 Task: Find a guest house in Myszków, Poland, for 2 guests from June 17 to June 21, with a price range of ₹7000 to ₹12000, 1 bedroom, 2 beds, 1 bathroom, and amenities including Wifi and a washing machine. Enable self check-in.
Action: Mouse moved to (421, 114)
Screenshot: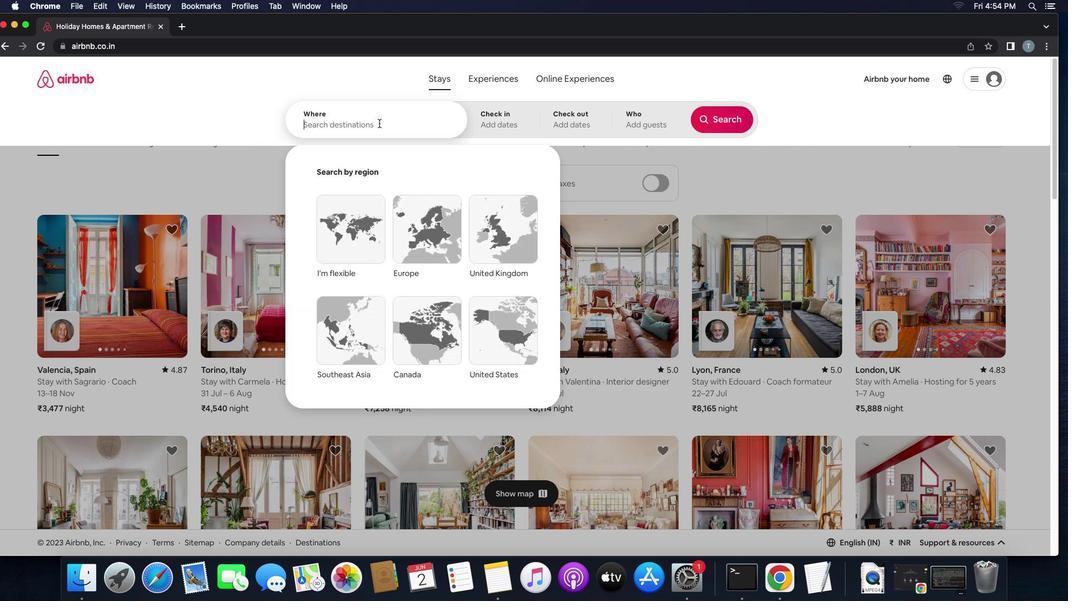 
Action: Mouse pressed left at (421, 114)
Screenshot: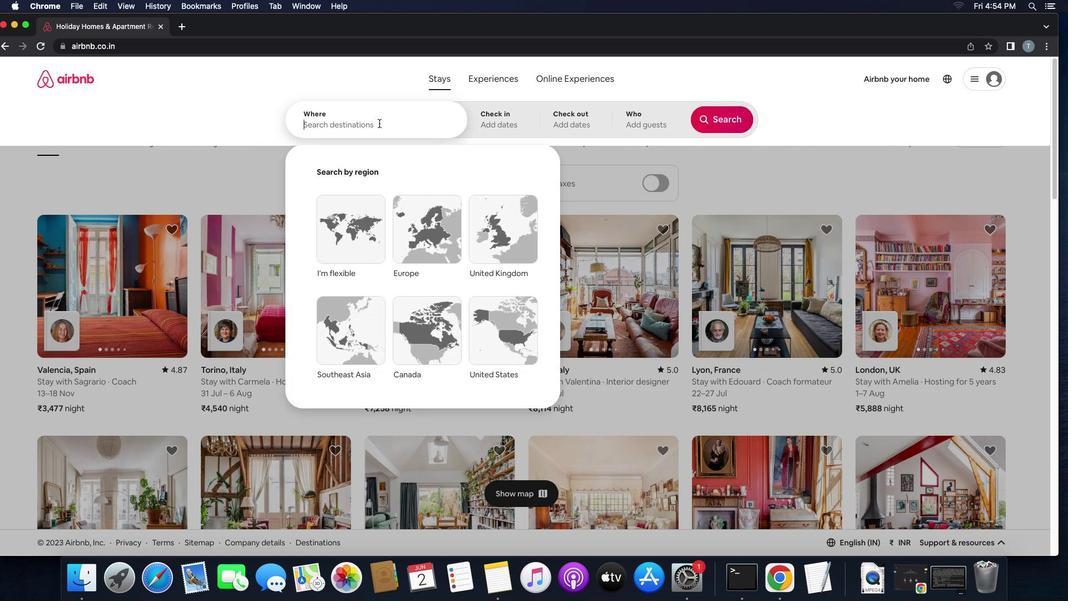 
Action: Mouse moved to (421, 115)
Screenshot: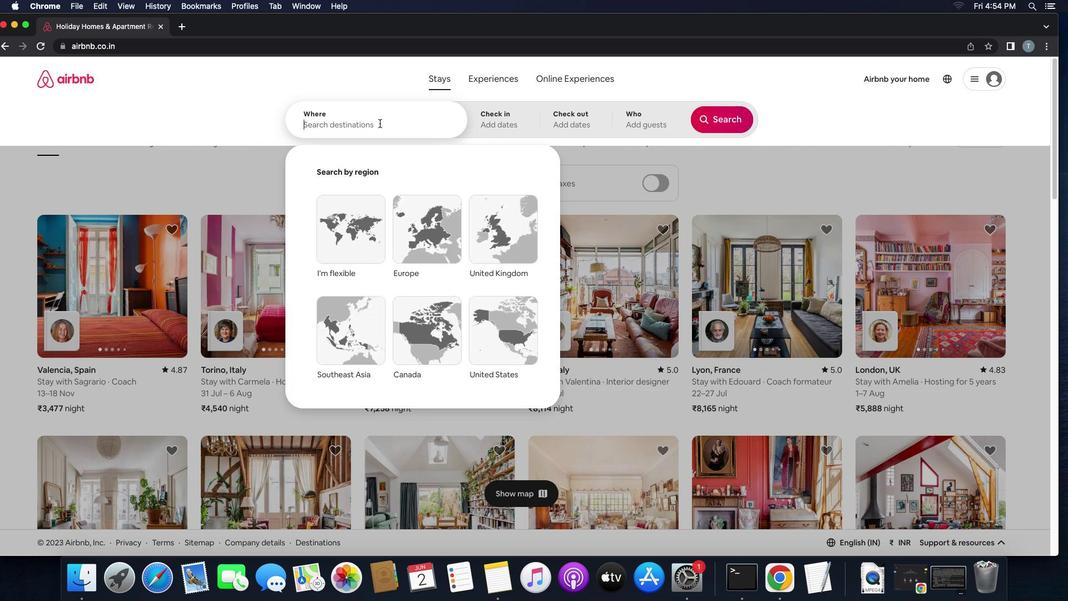 
Action: Key pressed 'm''y''s''z''k''o''w'',''p''o''l''a''n''d'
Screenshot: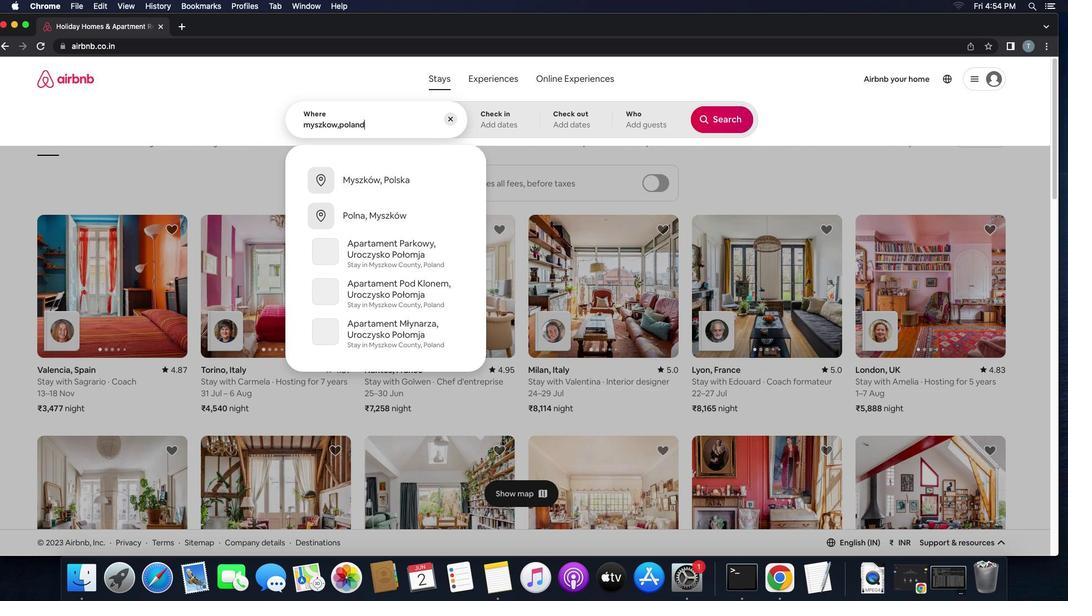 
Action: Mouse moved to (454, 165)
Screenshot: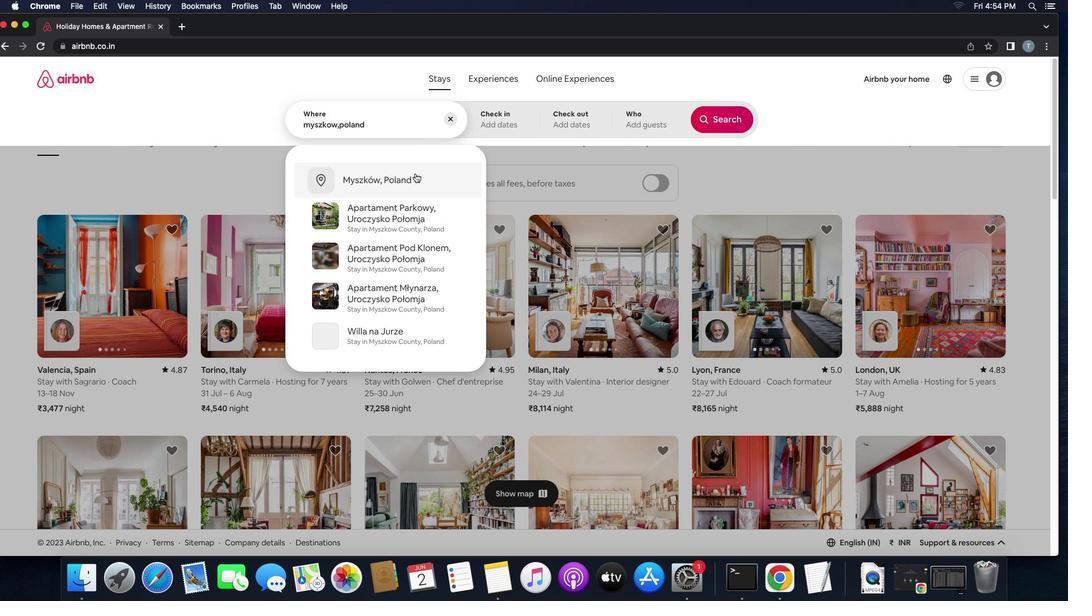 
Action: Mouse pressed left at (454, 165)
Screenshot: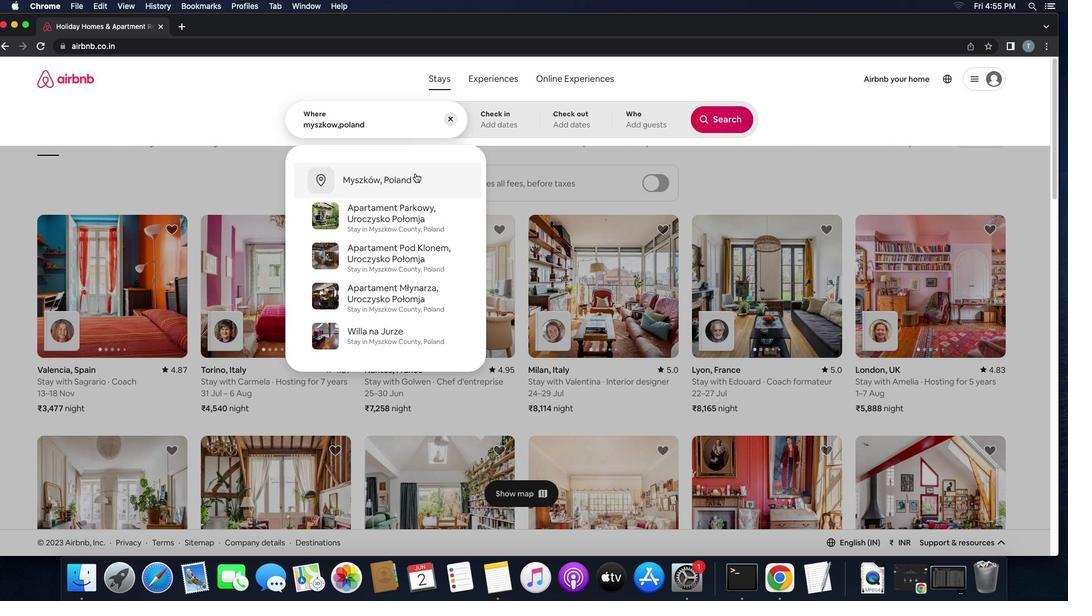 
Action: Mouse moved to (524, 310)
Screenshot: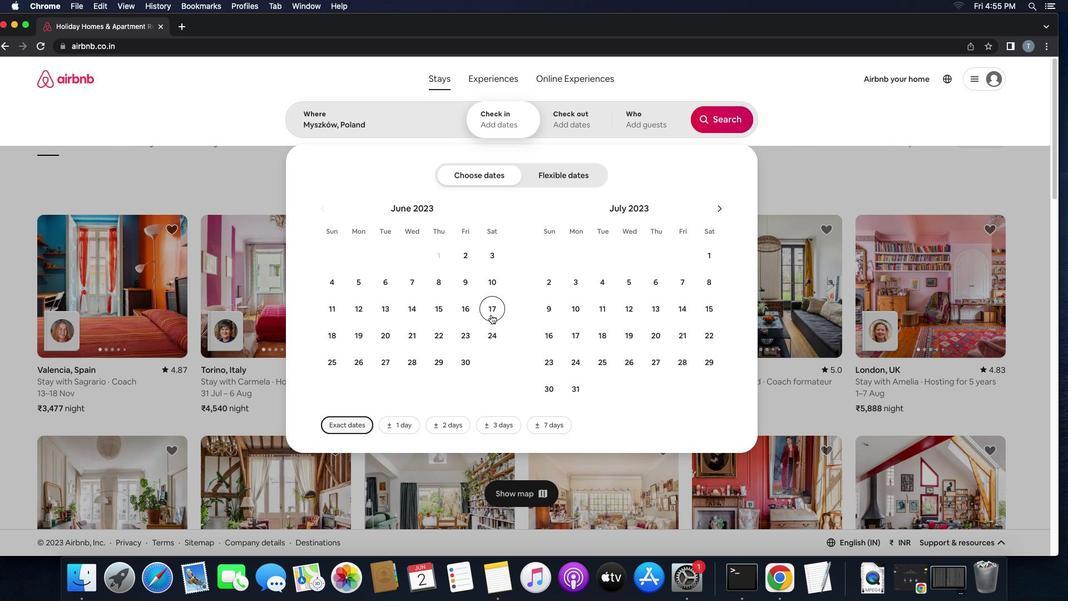 
Action: Mouse pressed left at (524, 310)
Screenshot: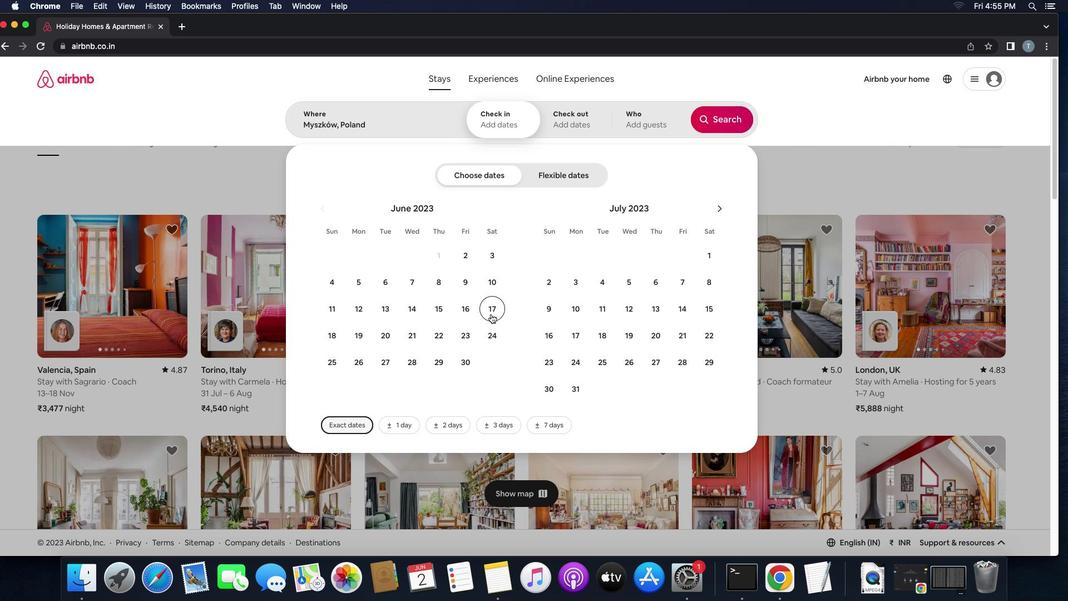
Action: Mouse moved to (444, 332)
Screenshot: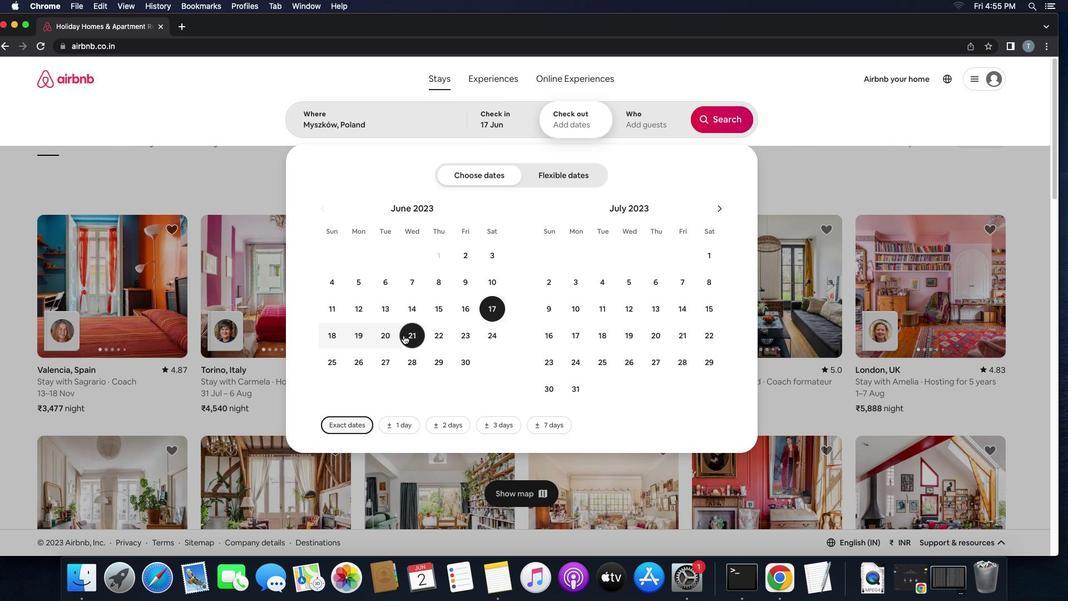 
Action: Mouse pressed left at (444, 332)
Screenshot: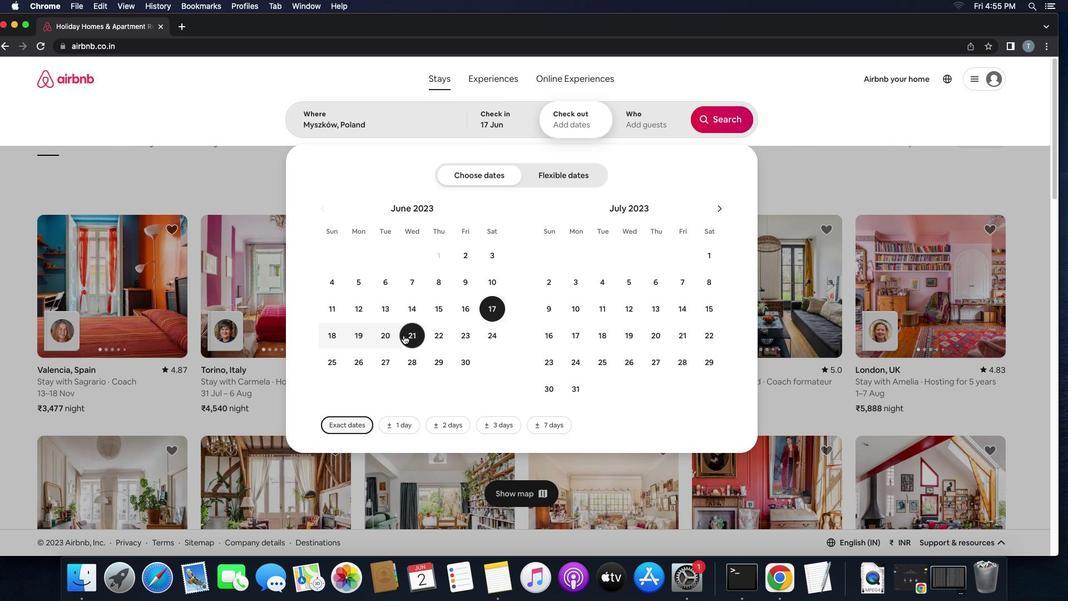 
Action: Mouse moved to (664, 110)
Screenshot: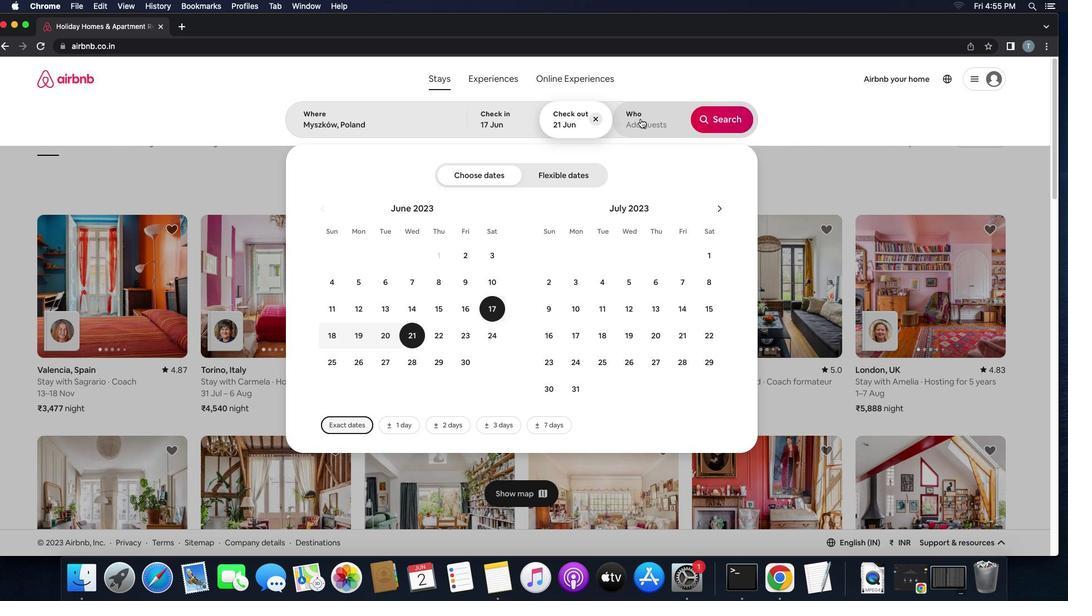 
Action: Mouse pressed left at (664, 110)
Screenshot: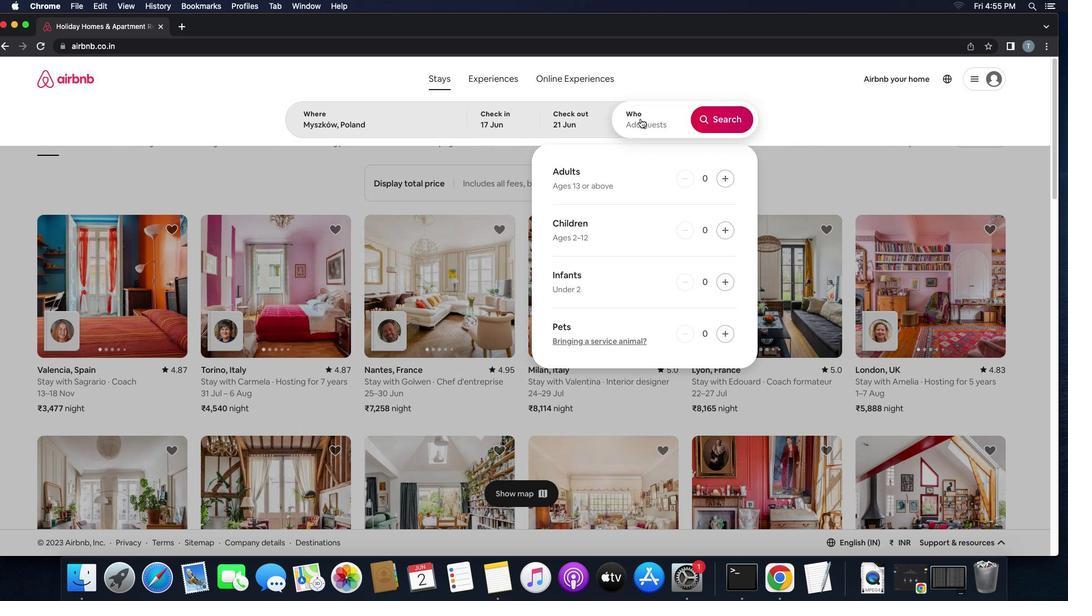 
Action: Mouse moved to (741, 177)
Screenshot: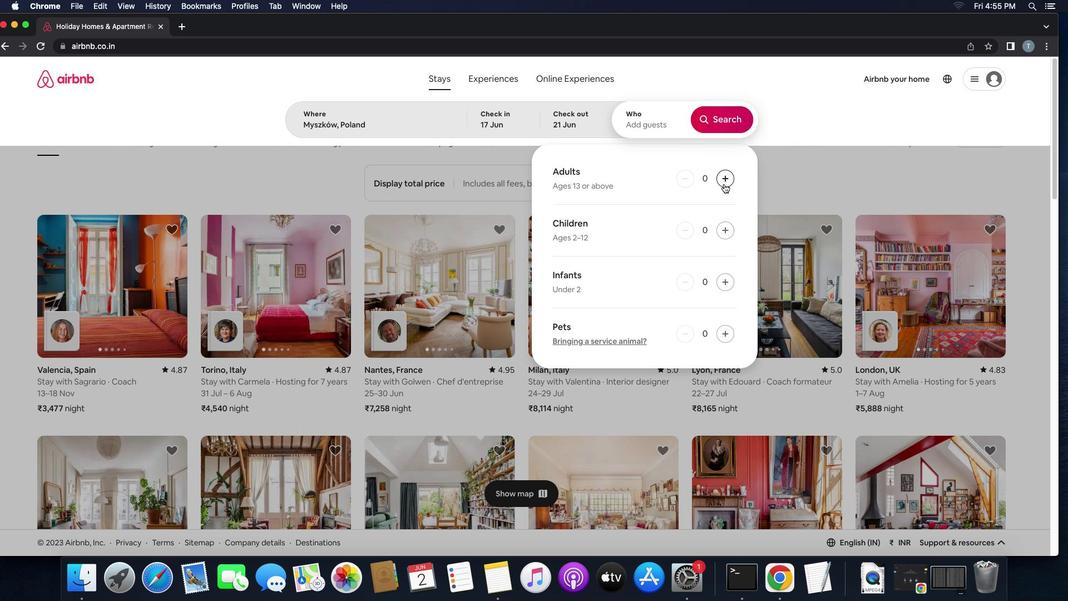 
Action: Mouse pressed left at (741, 177)
Screenshot: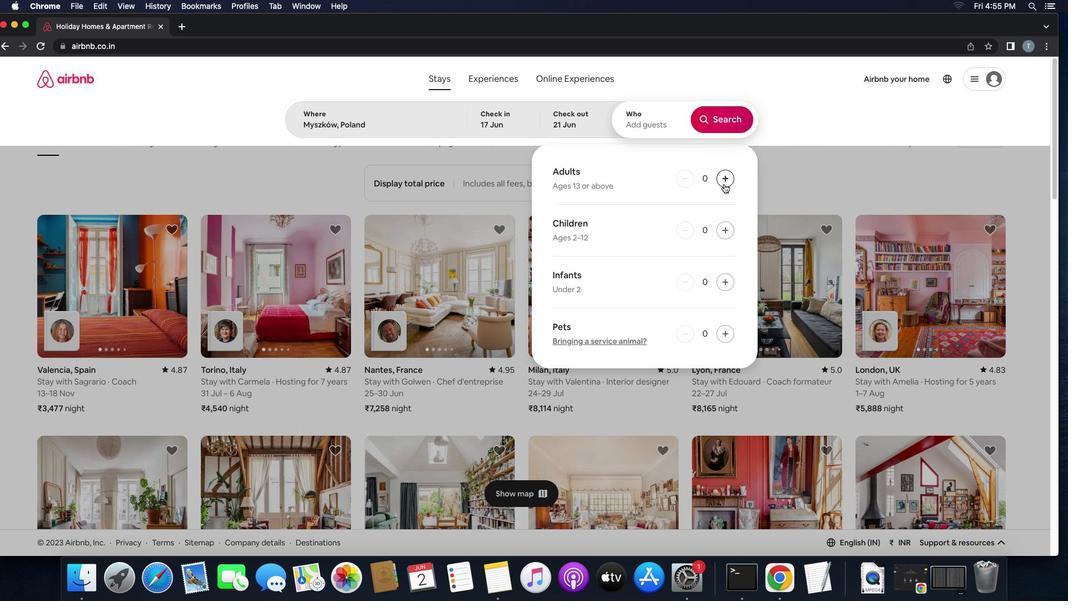 
Action: Mouse pressed left at (741, 177)
Screenshot: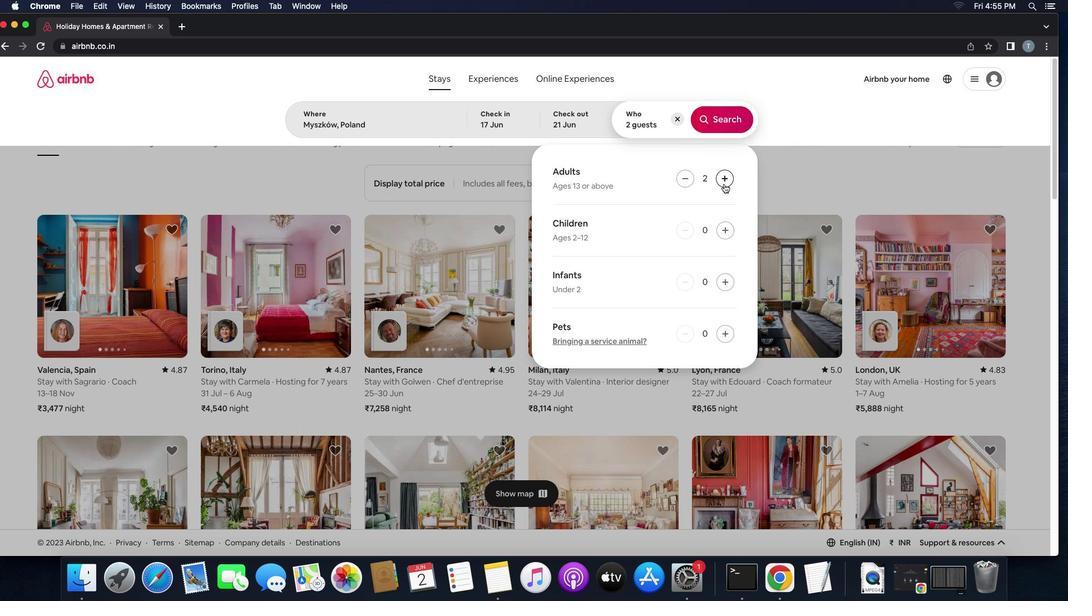 
Action: Mouse moved to (743, 120)
Screenshot: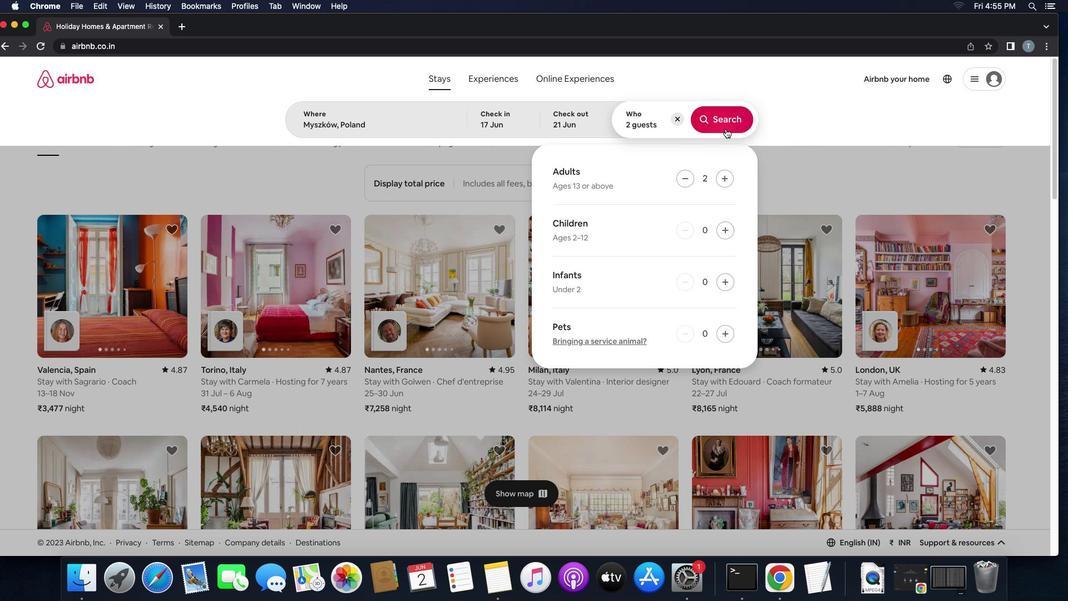 
Action: Mouse pressed left at (743, 120)
Screenshot: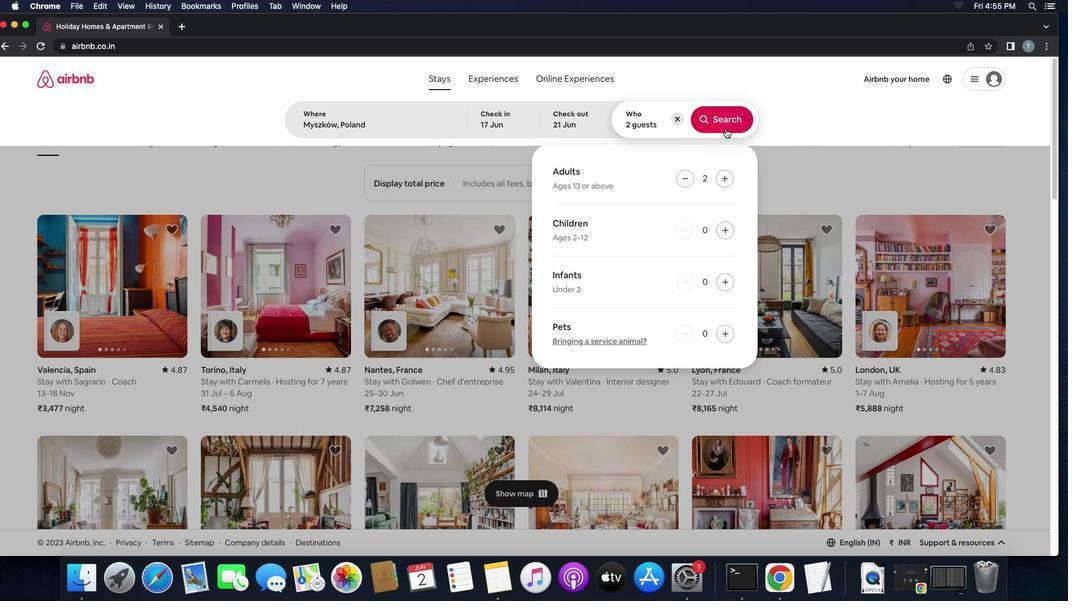 
Action: Mouse moved to (1012, 120)
Screenshot: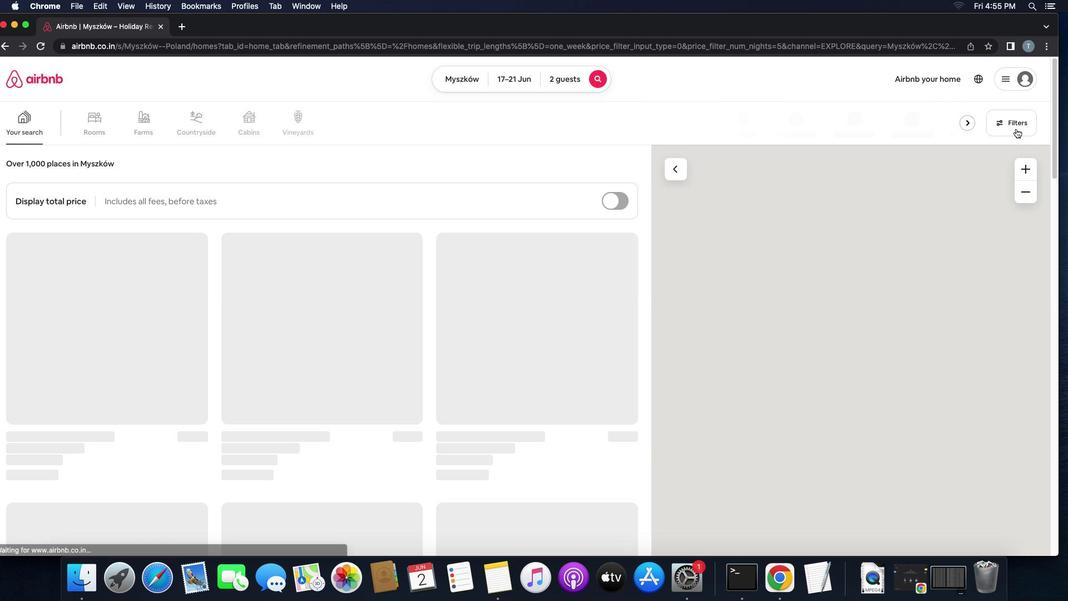 
Action: Mouse pressed left at (1012, 120)
Screenshot: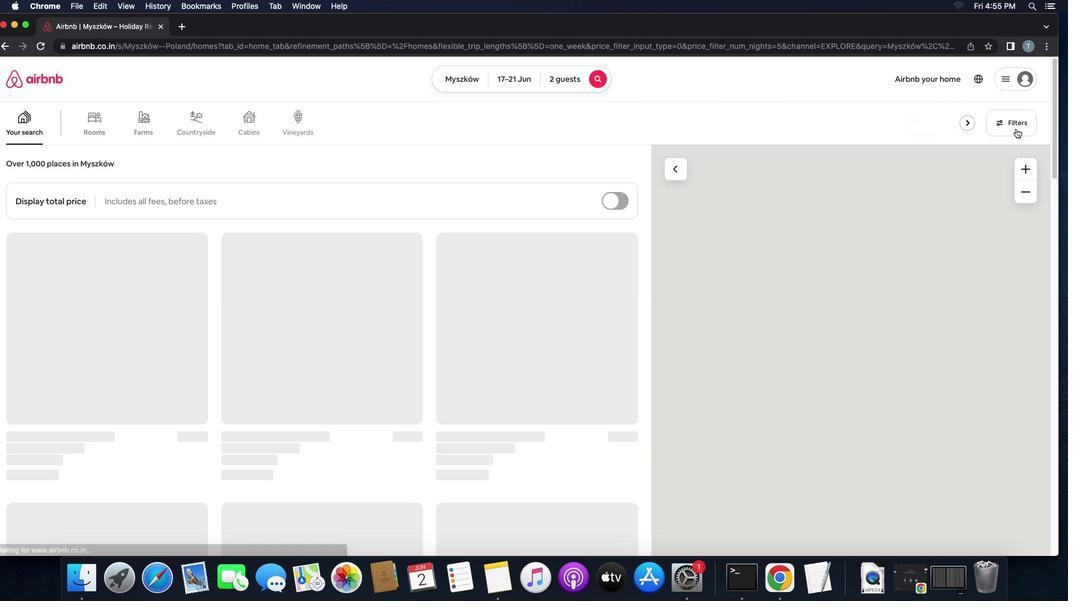 
Action: Mouse moved to (435, 393)
Screenshot: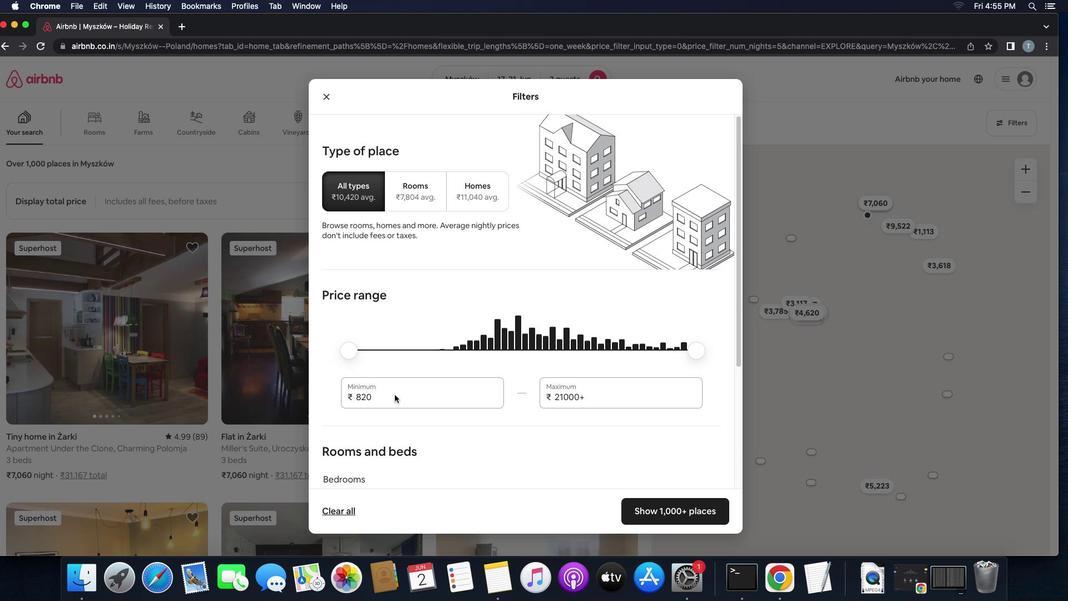 
Action: Mouse pressed left at (435, 393)
Screenshot: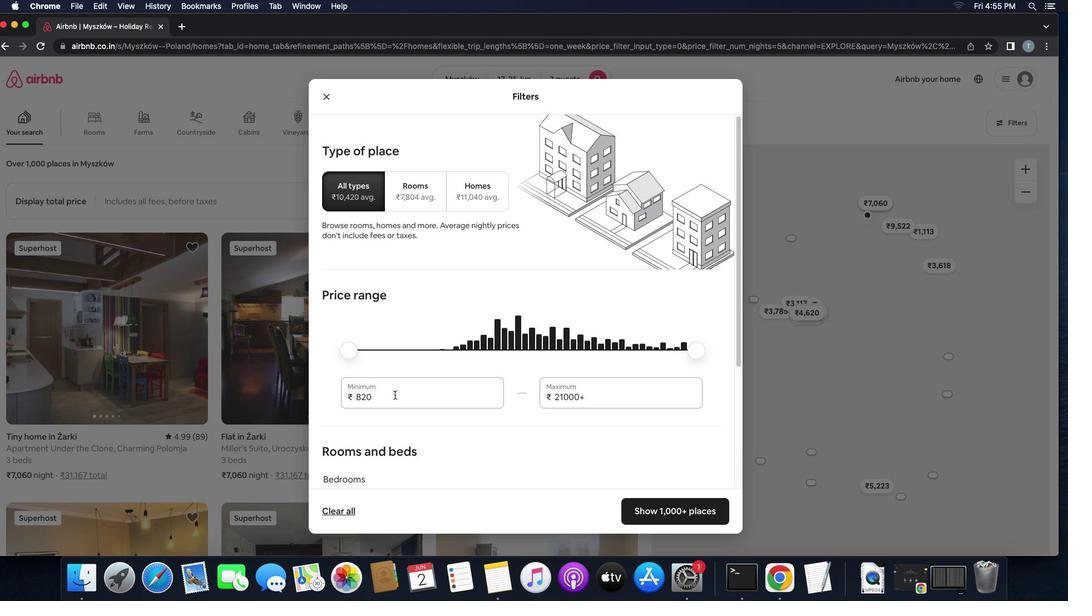 
Action: Mouse moved to (434, 393)
Screenshot: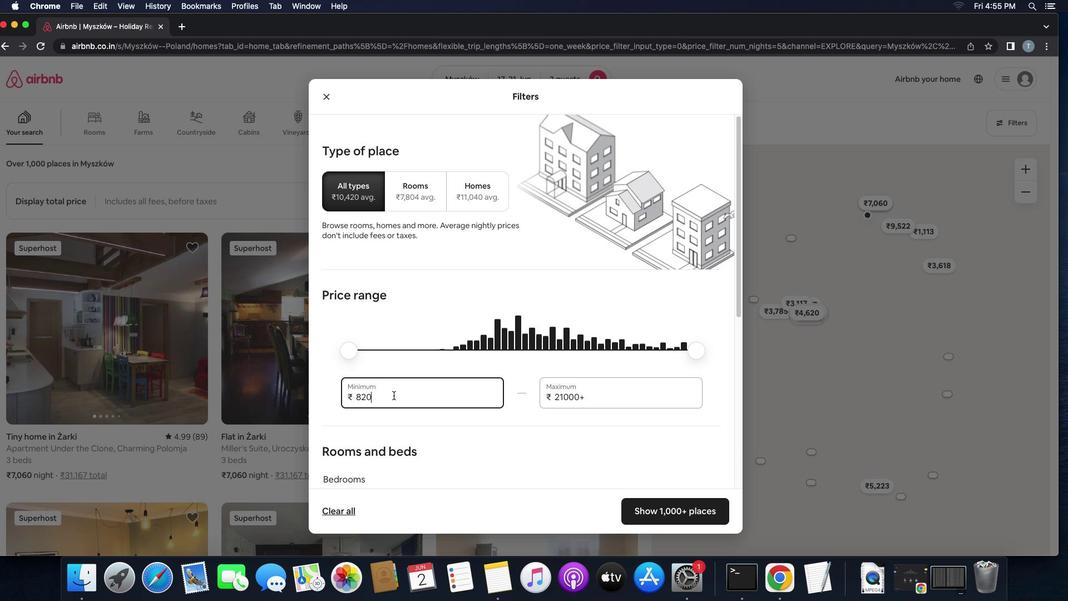 
Action: Key pressed Key.backspaceKey.backspaceKey.backspaceKey.backspaceKey.backspace'7''0''0''0'
Screenshot: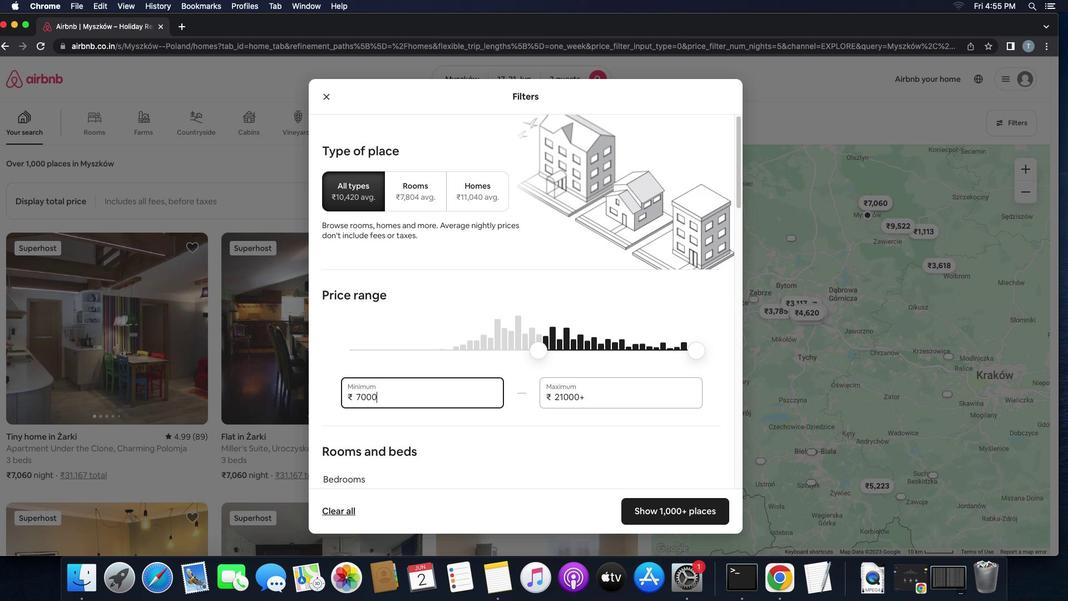 
Action: Mouse moved to (651, 396)
Screenshot: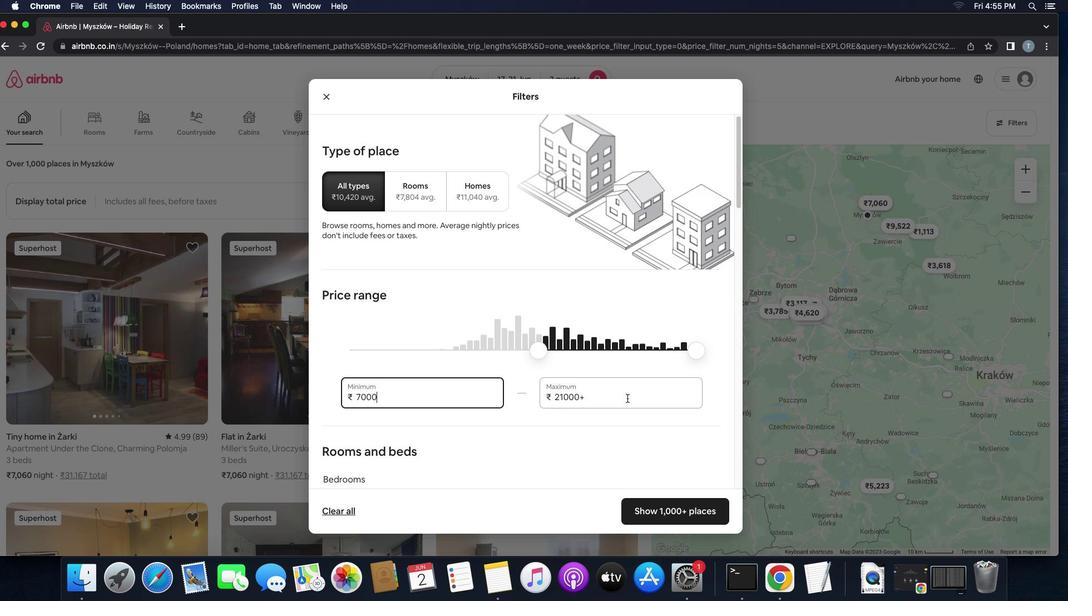 
Action: Mouse pressed left at (651, 396)
Screenshot: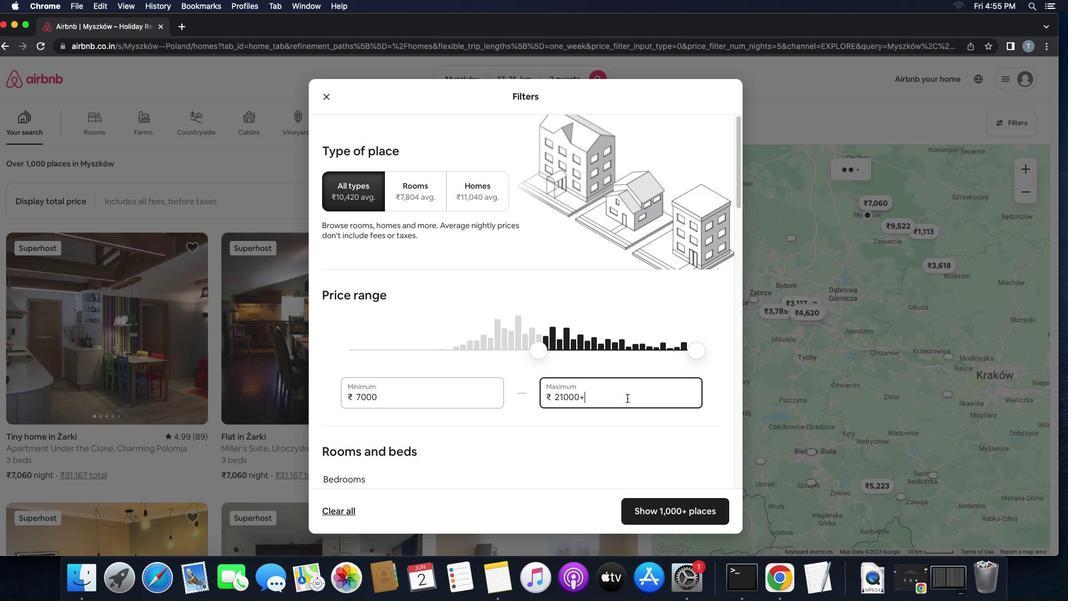 
Action: Key pressed Key.backspaceKey.backspaceKey.backspaceKey.backspaceKey.backspaceKey.backspaceKey.backspaceKey.backspaceKey.backspace'1''2''0''0''0'
Screenshot: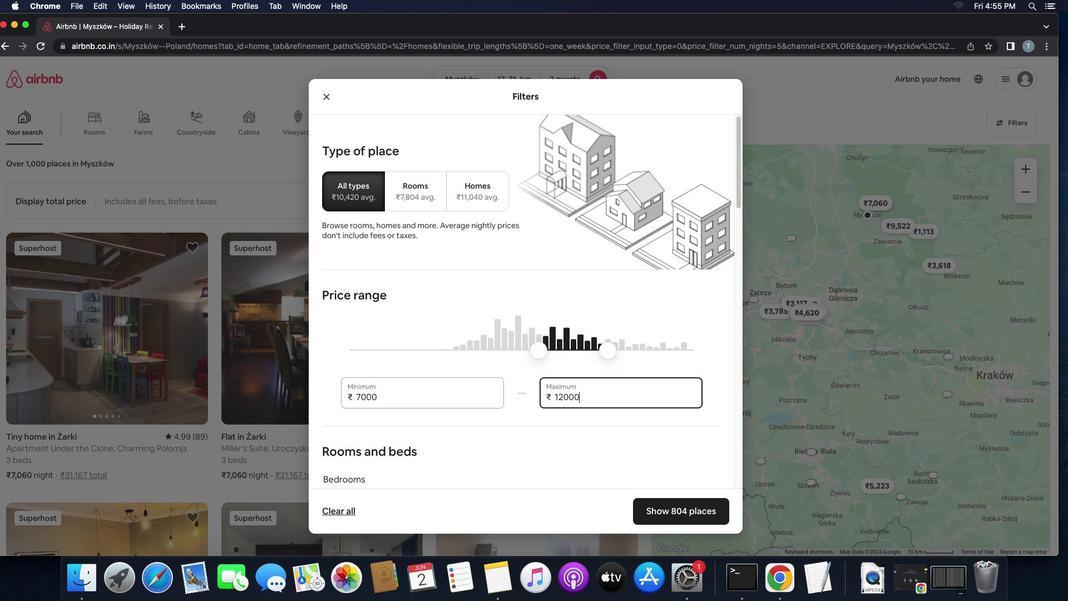 
Action: Mouse scrolled (651, 396) with delta (70, -11)
Screenshot: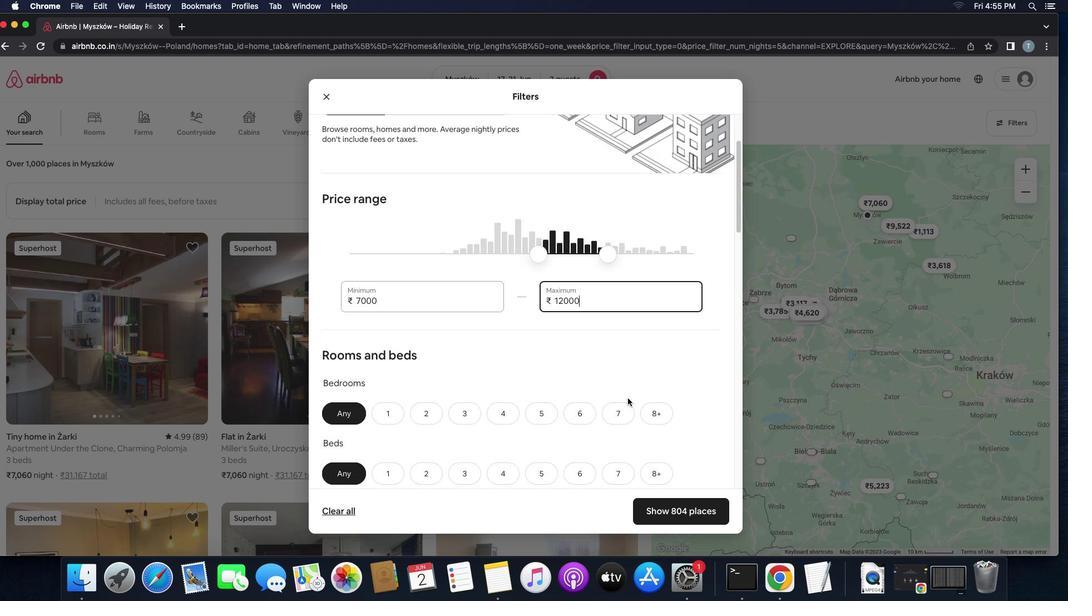 
Action: Mouse scrolled (651, 396) with delta (70, -11)
Screenshot: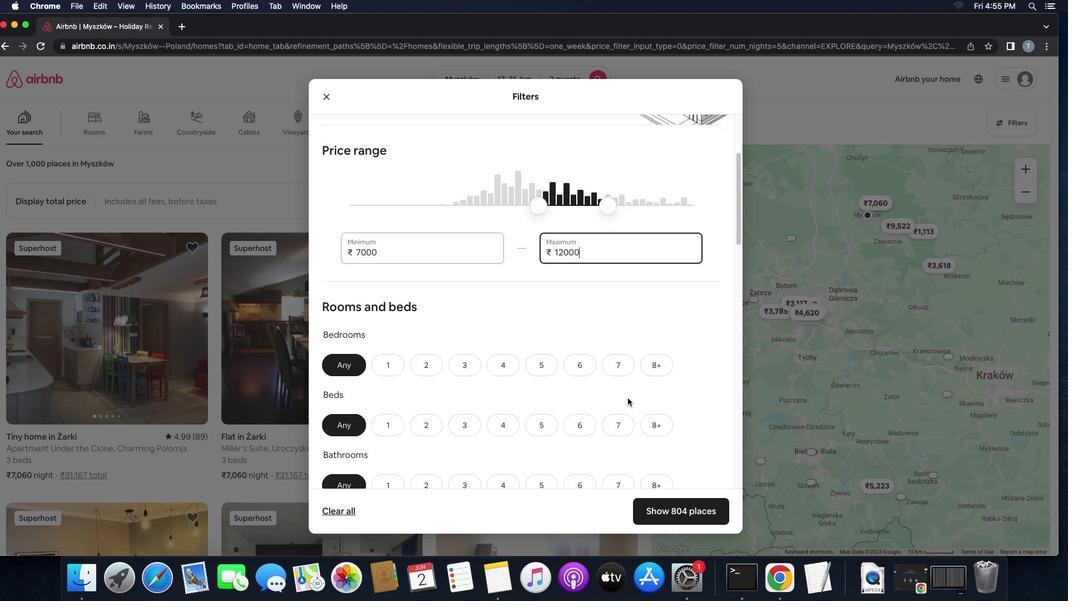 
Action: Mouse scrolled (651, 396) with delta (70, -11)
Screenshot: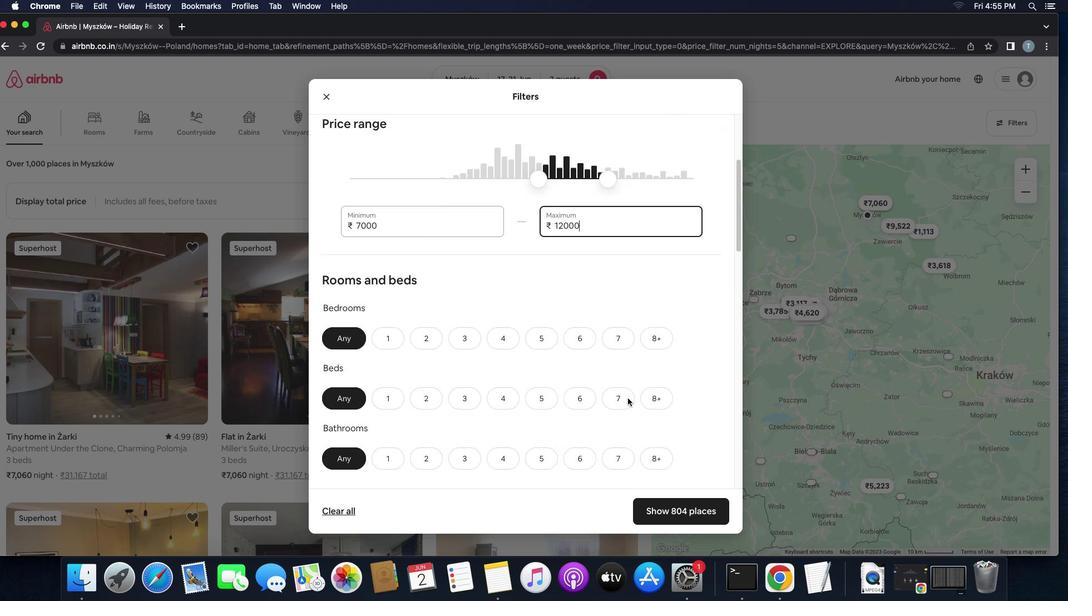 
Action: Mouse scrolled (651, 396) with delta (70, -12)
Screenshot: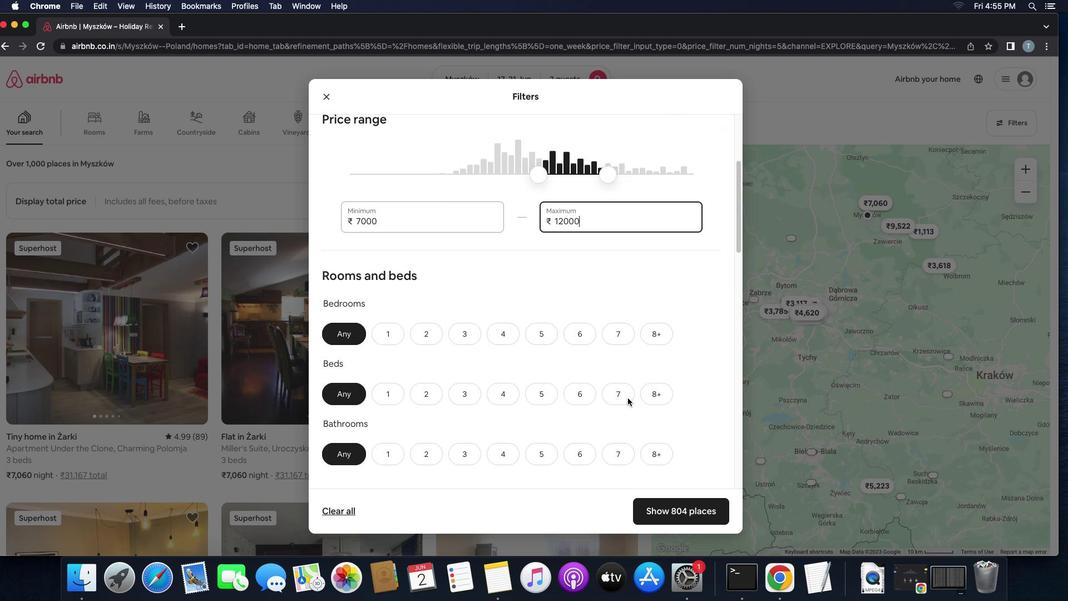 
Action: Mouse moved to (651, 396)
Screenshot: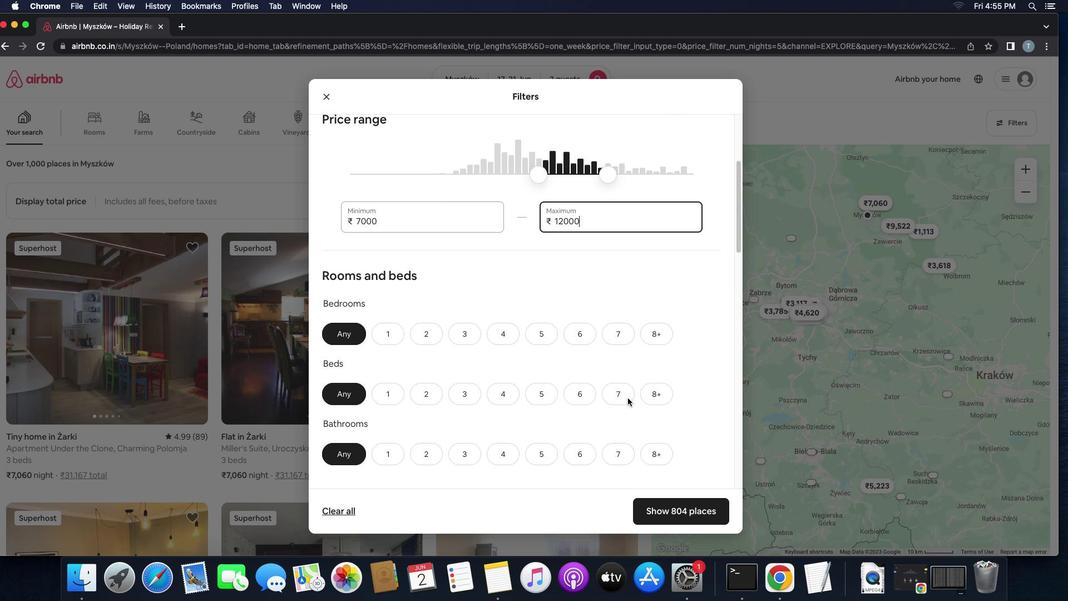 
Action: Mouse scrolled (651, 396) with delta (70, -11)
Screenshot: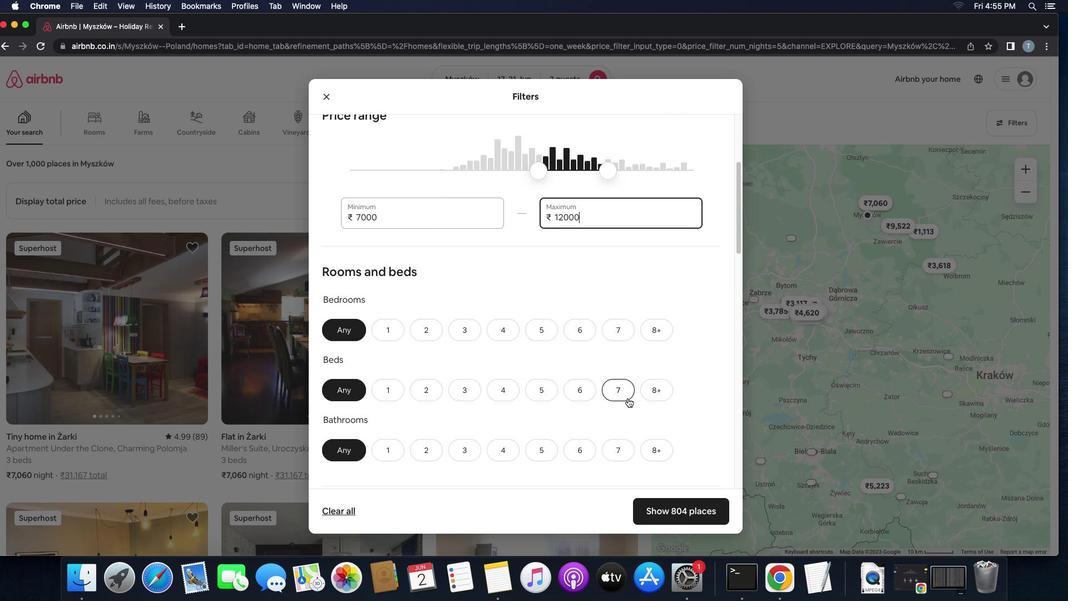 
Action: Mouse scrolled (651, 396) with delta (70, -11)
Screenshot: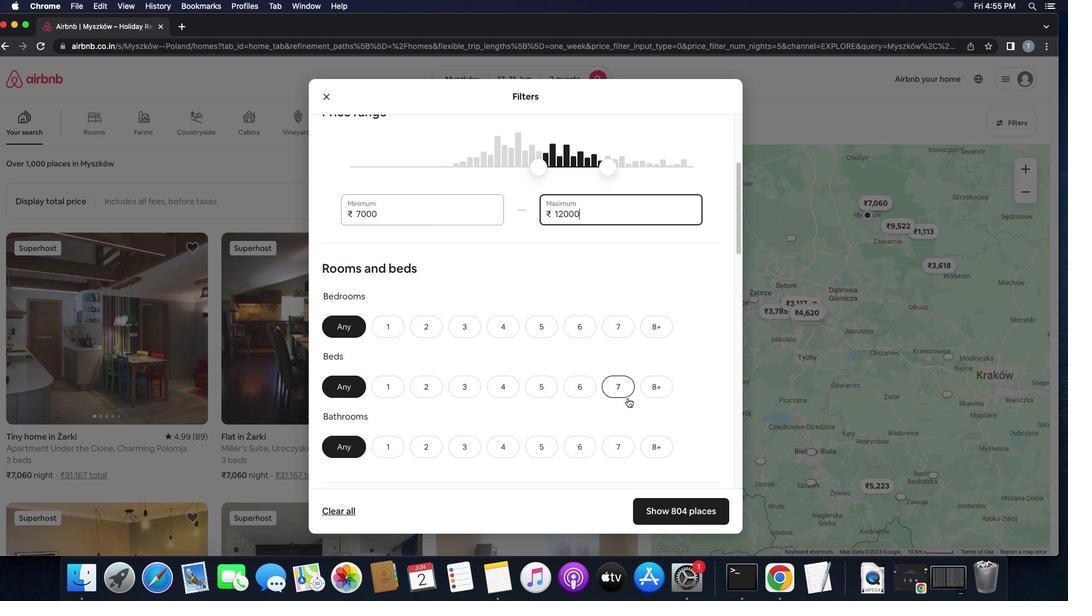 
Action: Mouse moved to (651, 397)
Screenshot: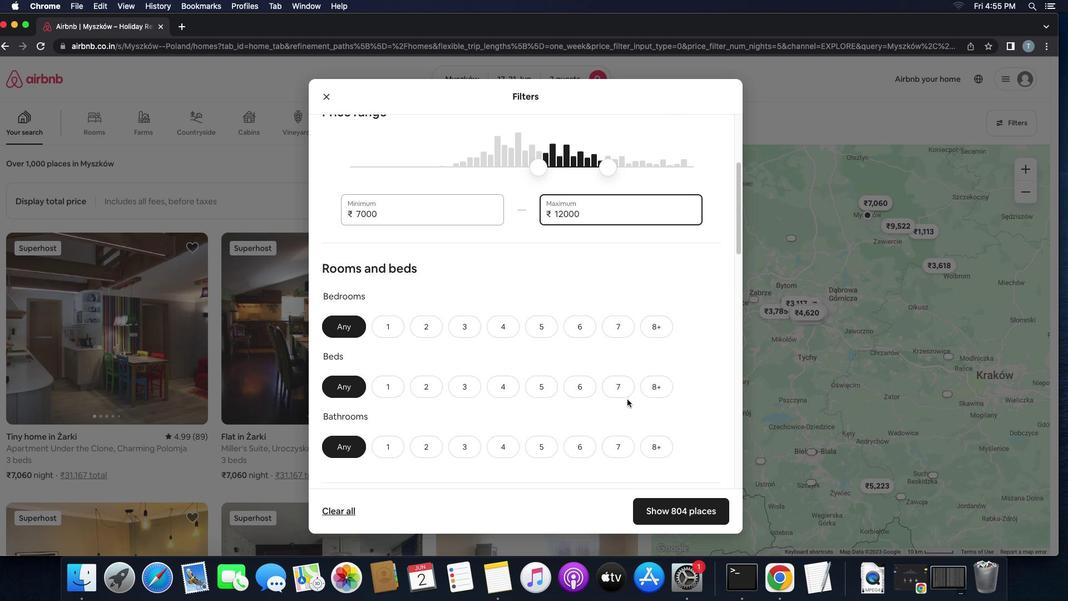 
Action: Mouse scrolled (651, 397) with delta (70, -11)
Screenshot: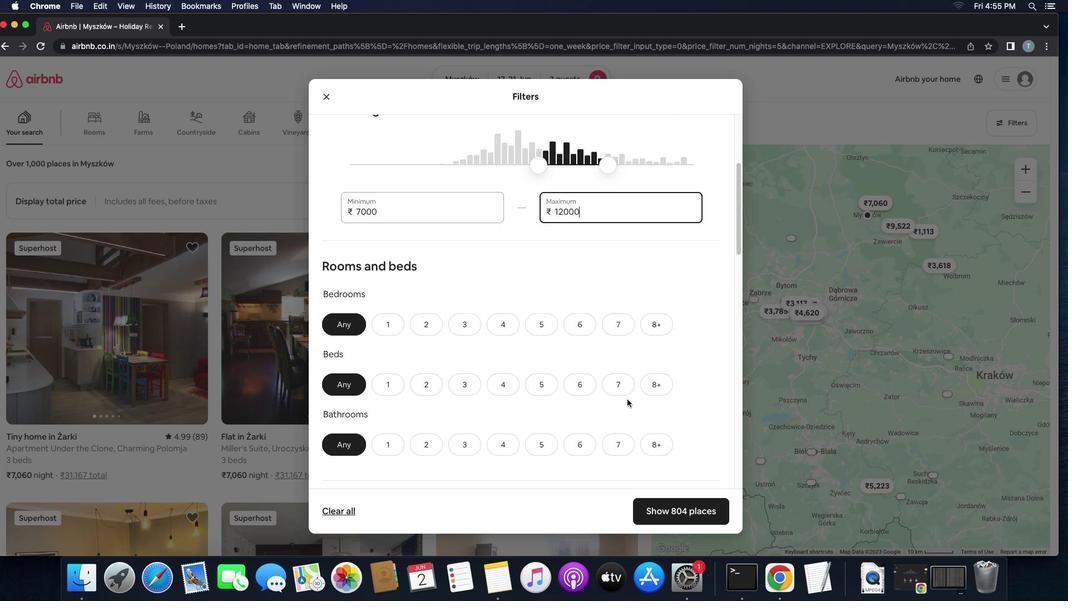 
Action: Mouse moved to (651, 398)
Screenshot: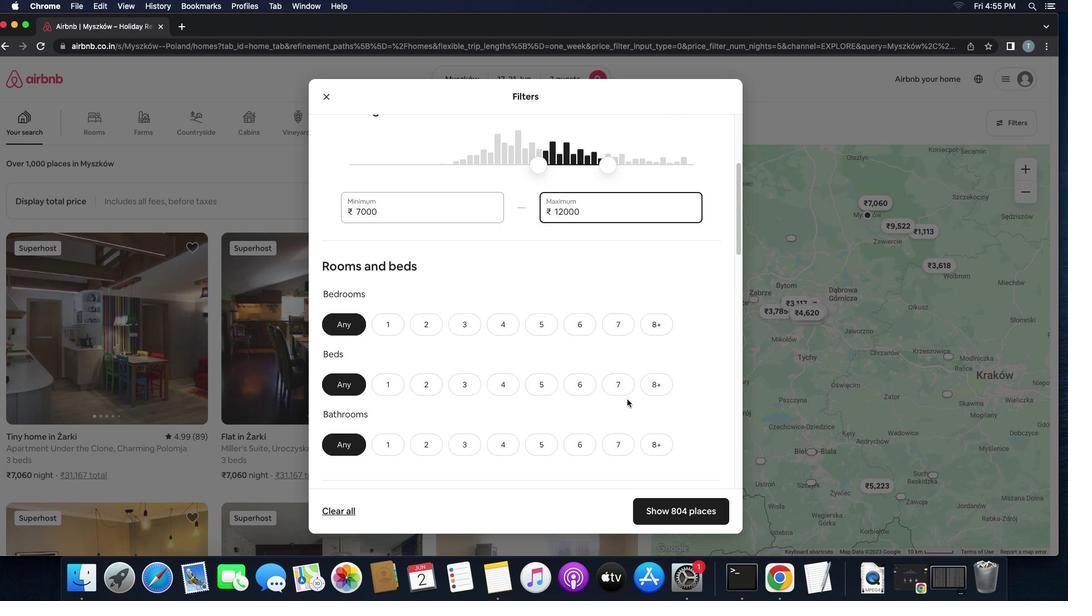 
Action: Mouse scrolled (651, 398) with delta (70, -11)
Screenshot: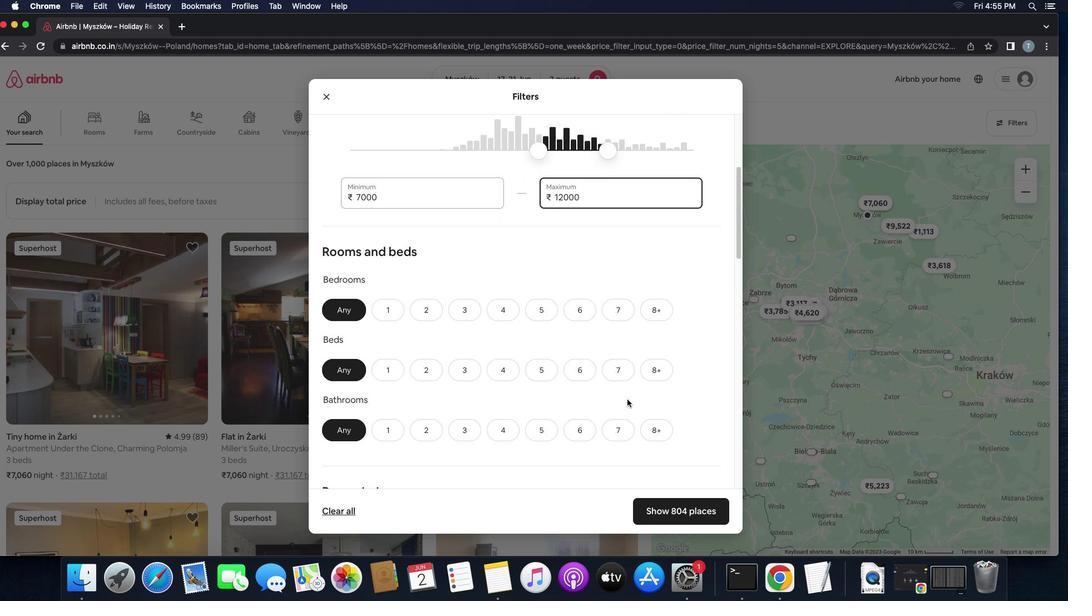 
Action: Mouse scrolled (651, 398) with delta (70, -11)
Screenshot: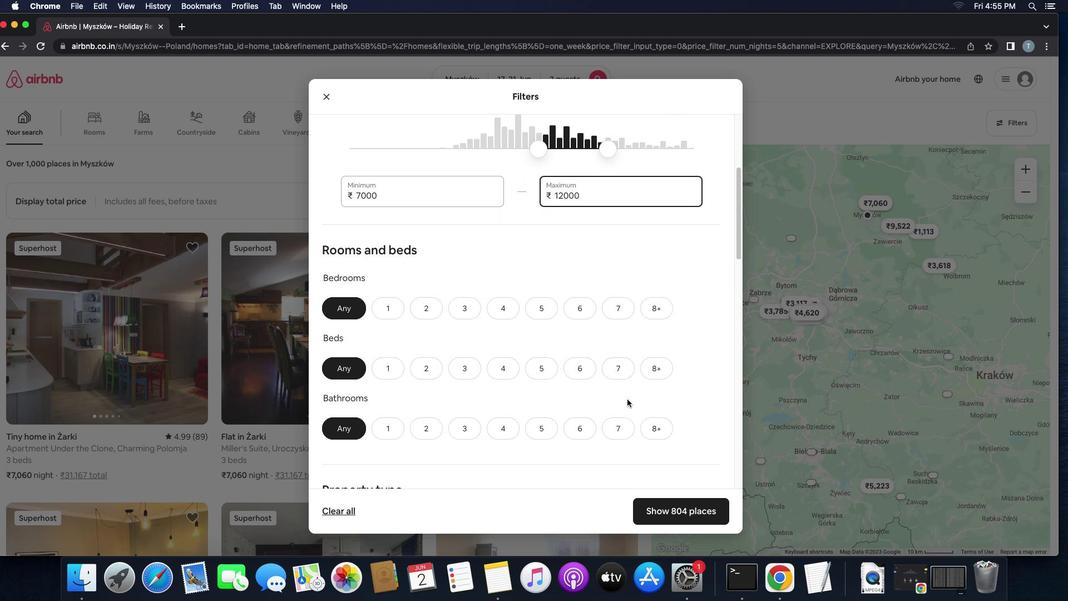 
Action: Mouse scrolled (651, 398) with delta (70, -11)
Screenshot: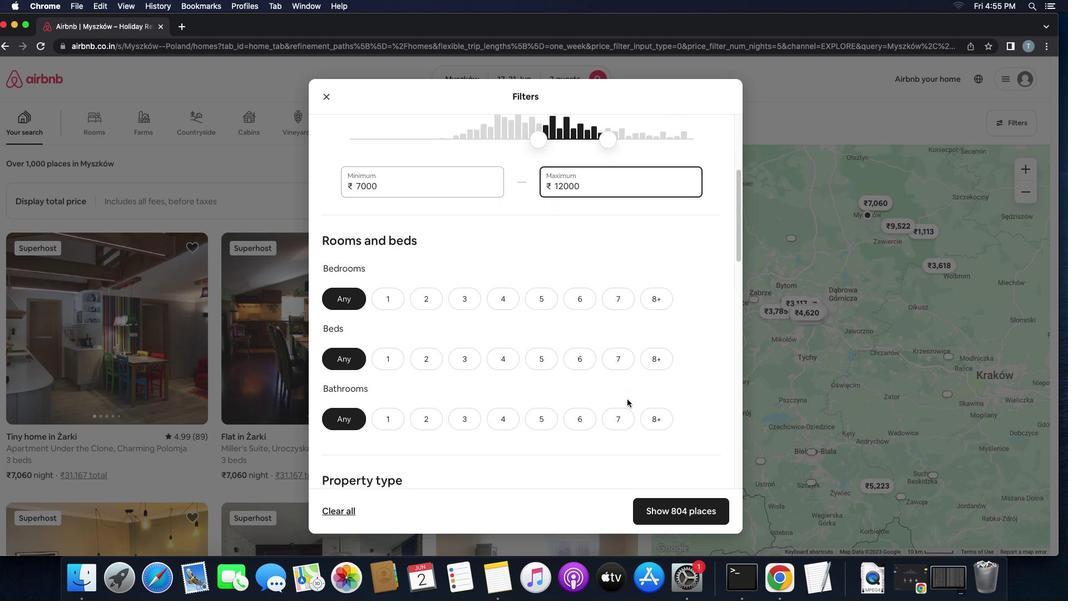 
Action: Mouse scrolled (651, 398) with delta (70, -11)
Screenshot: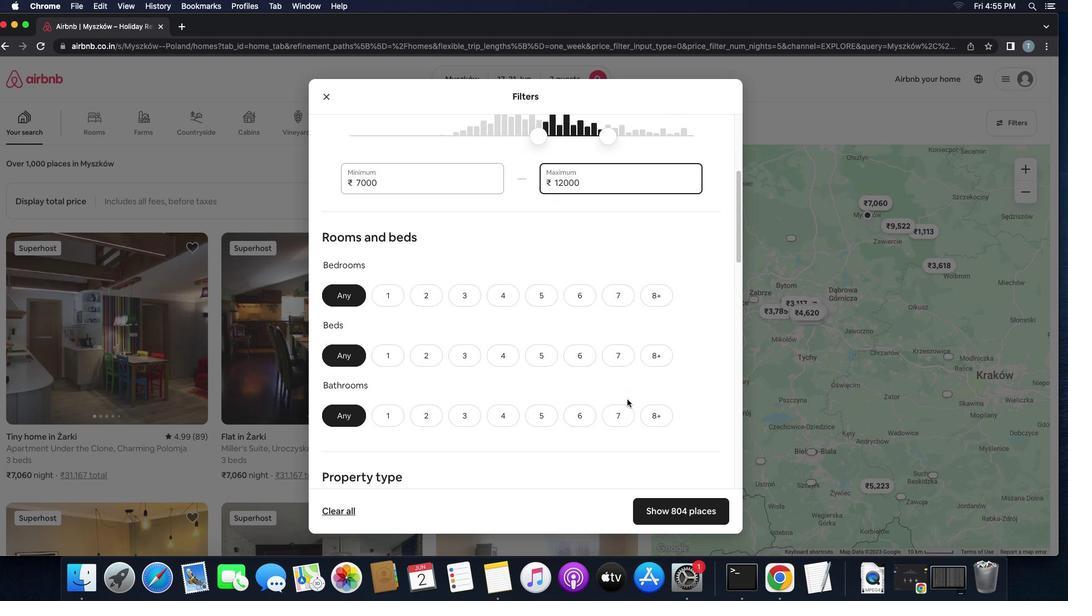 
Action: Mouse scrolled (651, 398) with delta (70, -11)
Screenshot: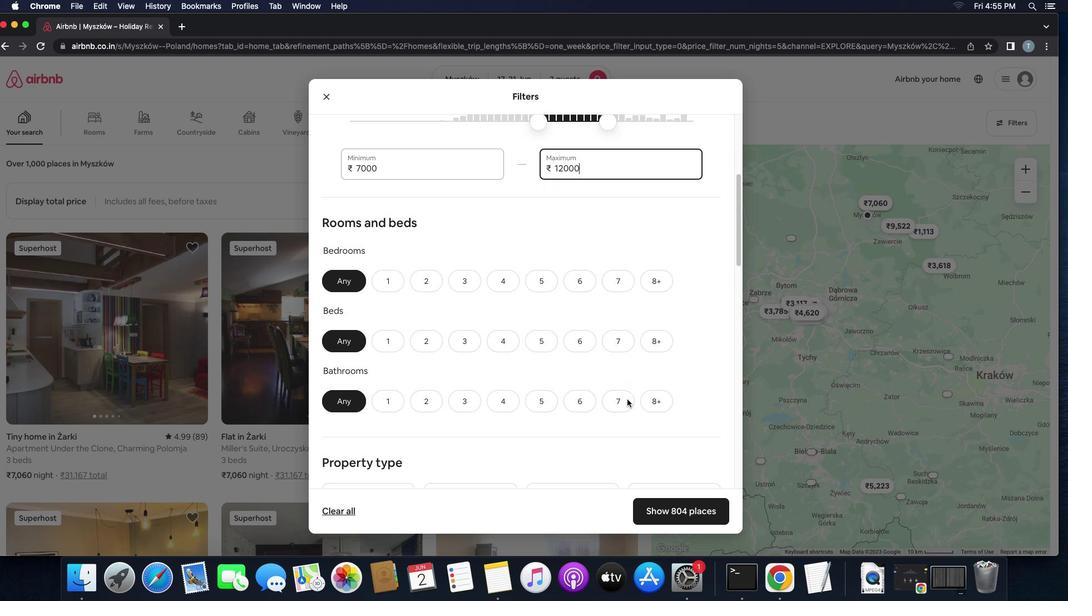 
Action: Mouse scrolled (651, 398) with delta (70, -11)
Screenshot: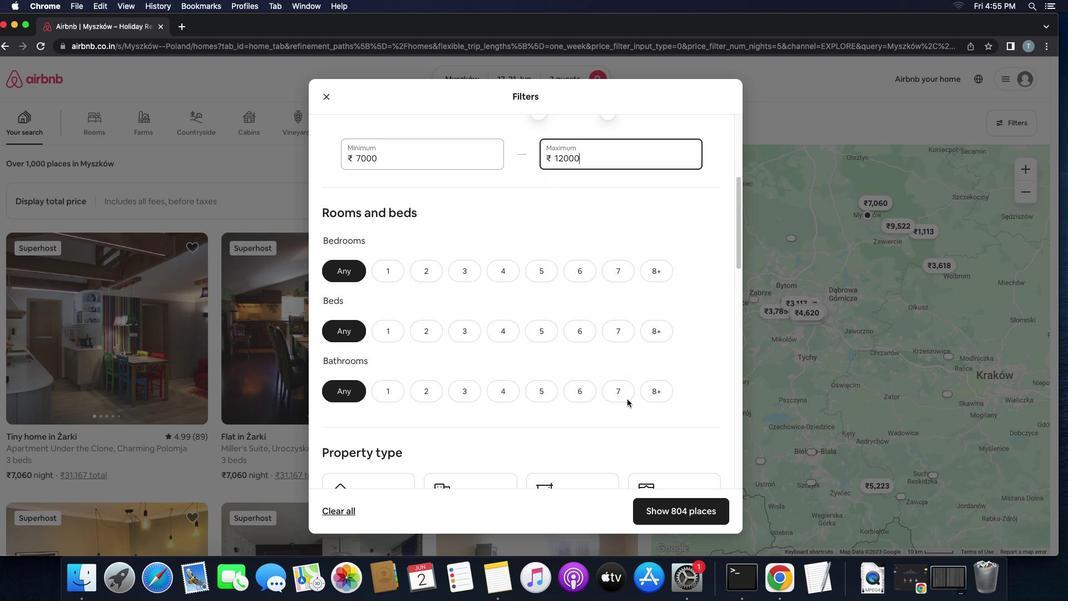
Action: Mouse scrolled (651, 398) with delta (70, -11)
Screenshot: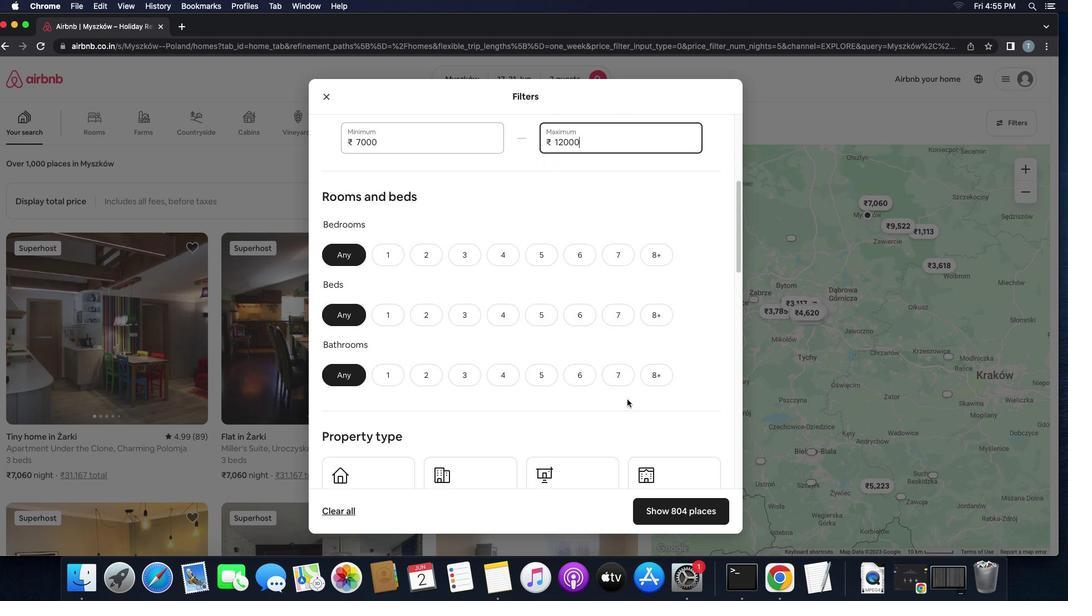 
Action: Mouse moved to (648, 398)
Screenshot: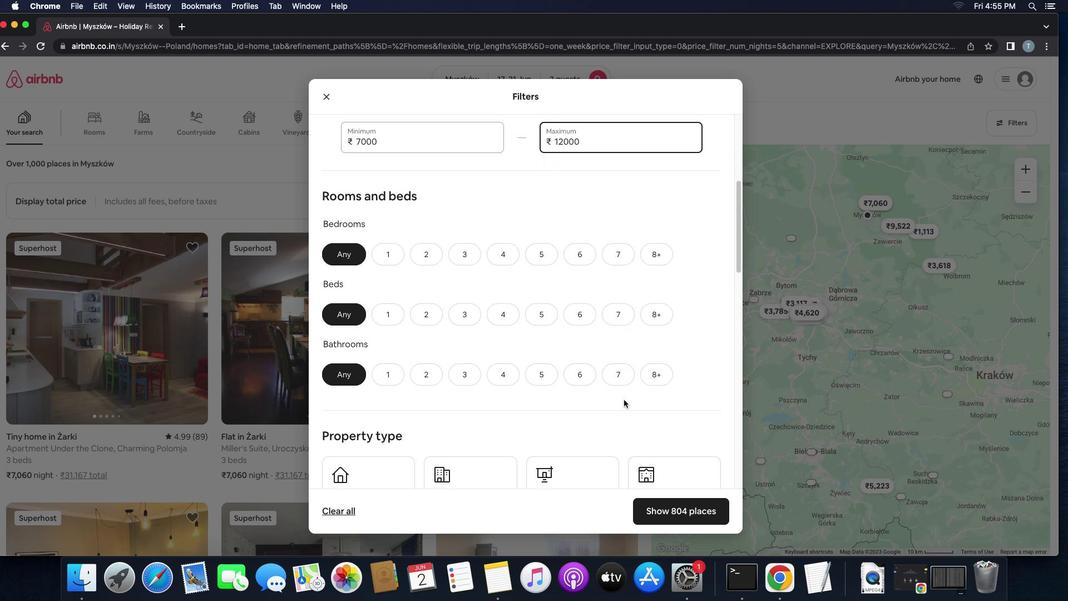 
Action: Mouse scrolled (648, 398) with delta (70, -11)
Screenshot: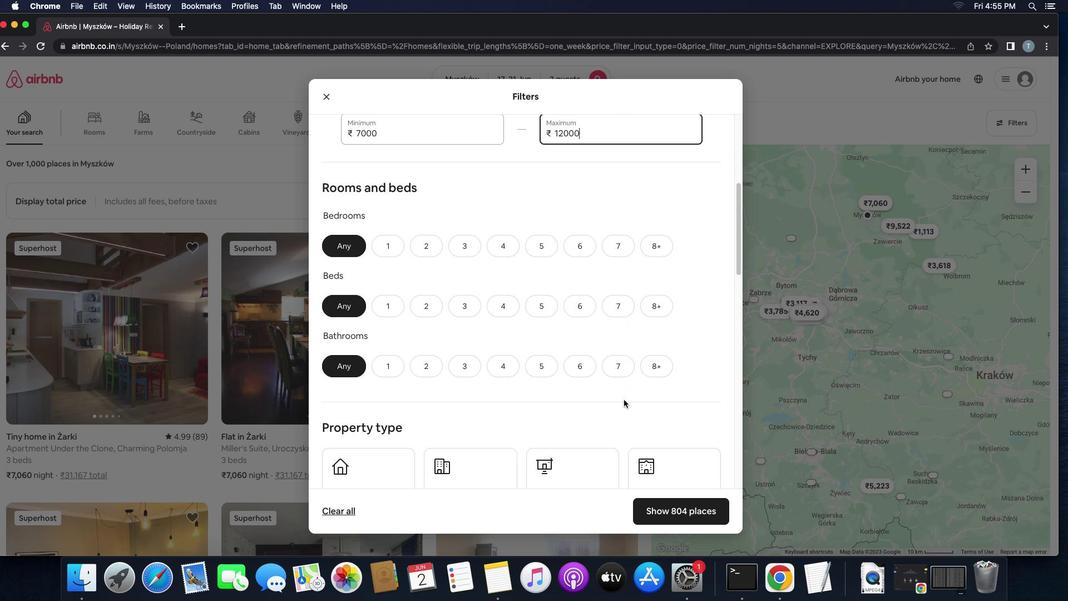 
Action: Mouse scrolled (648, 398) with delta (70, -11)
Screenshot: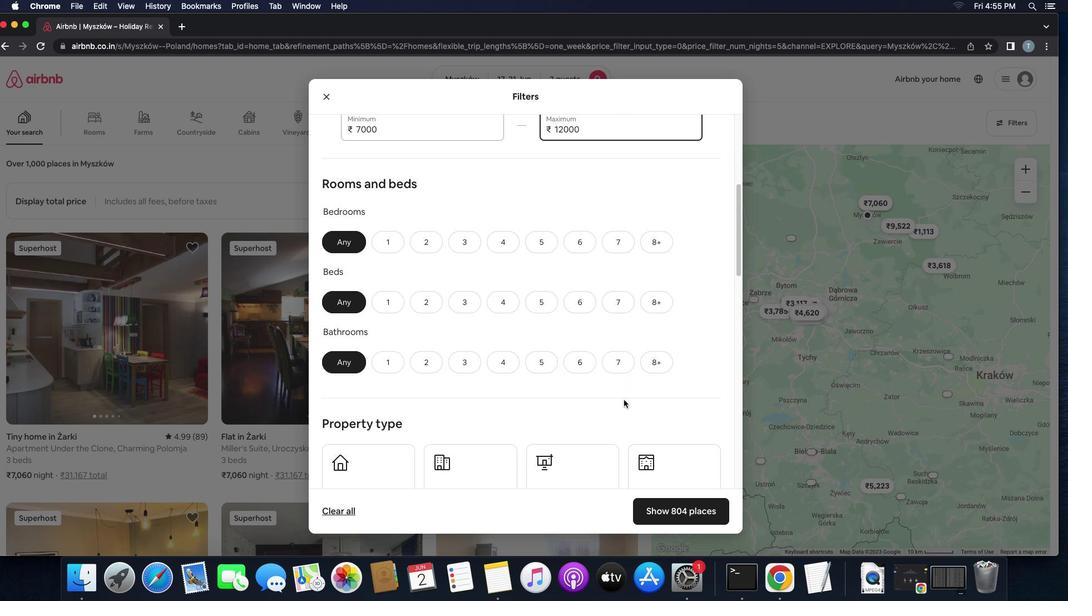 
Action: Mouse scrolled (648, 398) with delta (70, -11)
Screenshot: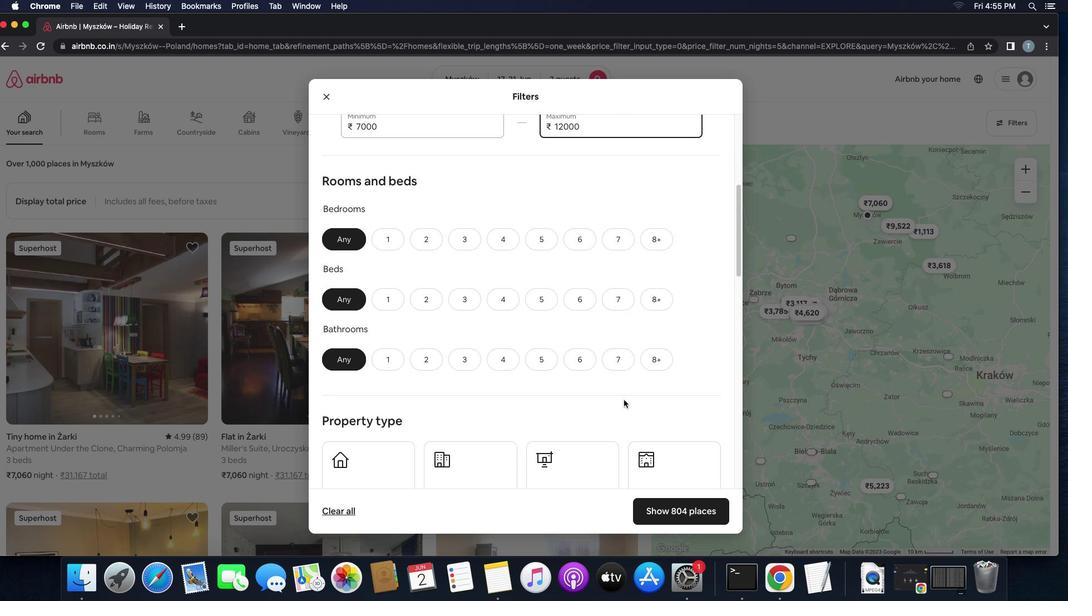 
Action: Mouse scrolled (648, 398) with delta (70, -11)
Screenshot: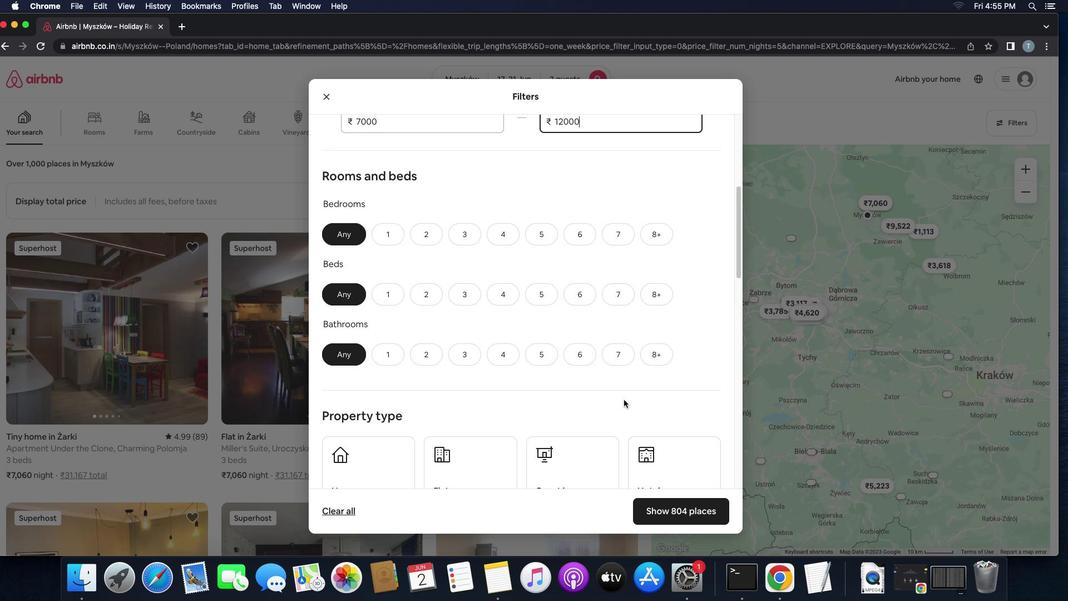 
Action: Mouse scrolled (648, 398) with delta (70, -11)
Screenshot: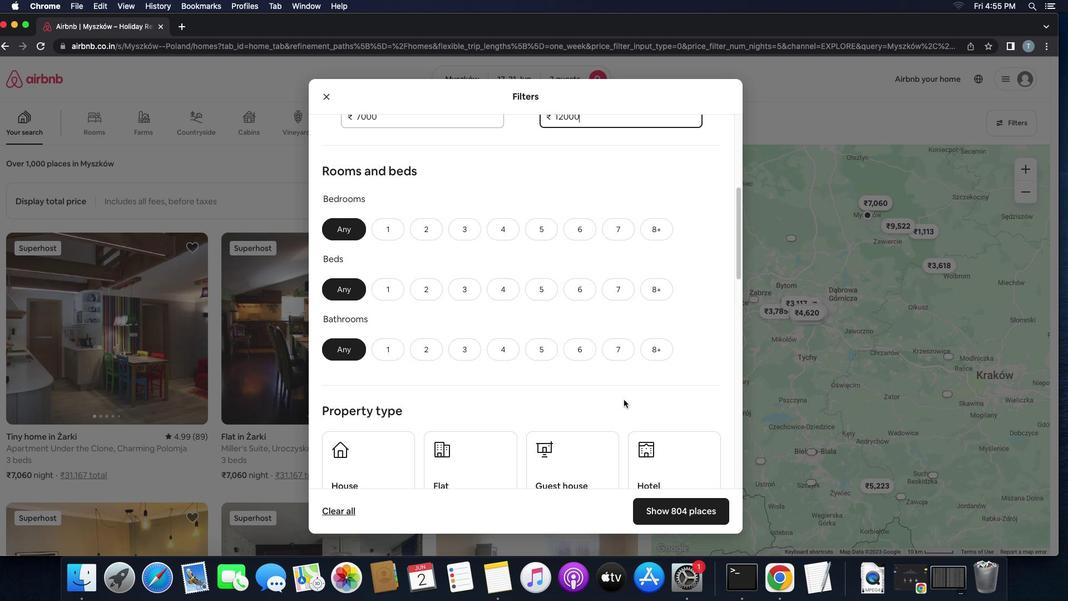 
Action: Mouse moved to (646, 398)
Screenshot: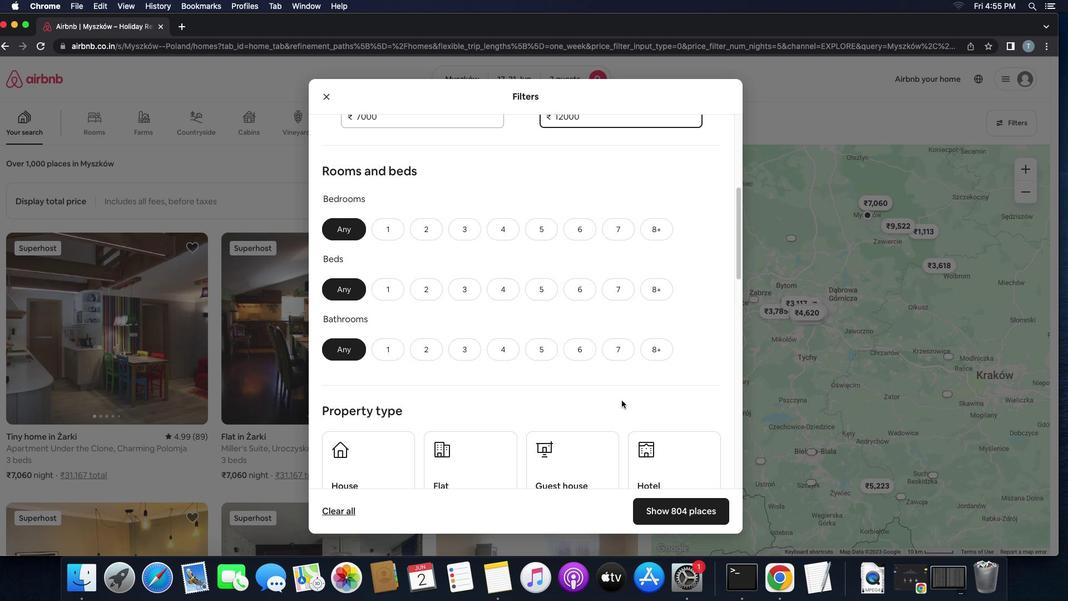 
Action: Mouse scrolled (646, 398) with delta (70, -11)
Screenshot: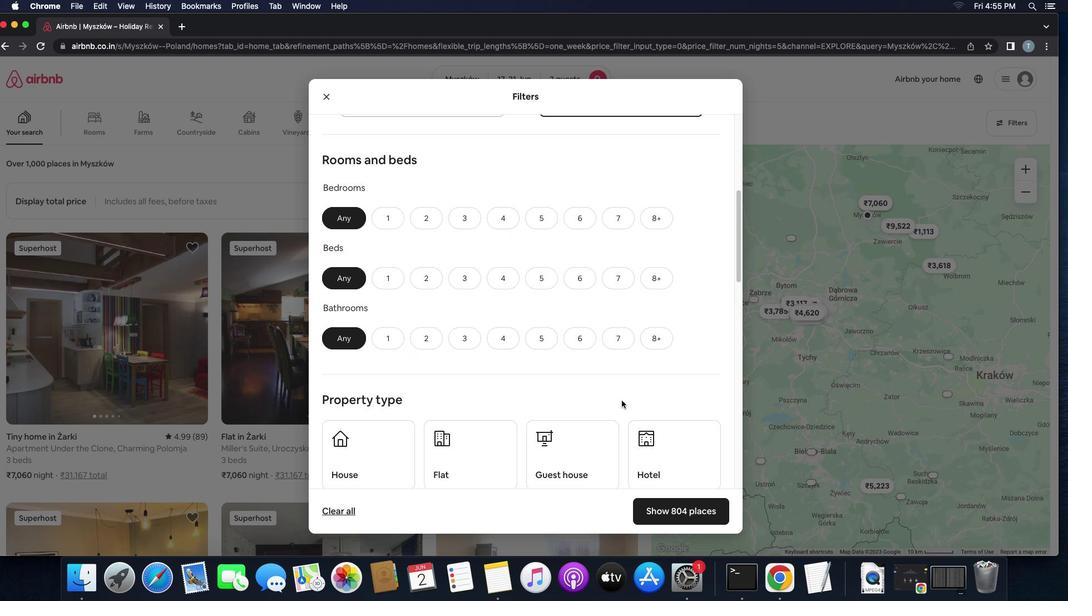 
Action: Mouse scrolled (646, 398) with delta (70, -11)
Screenshot: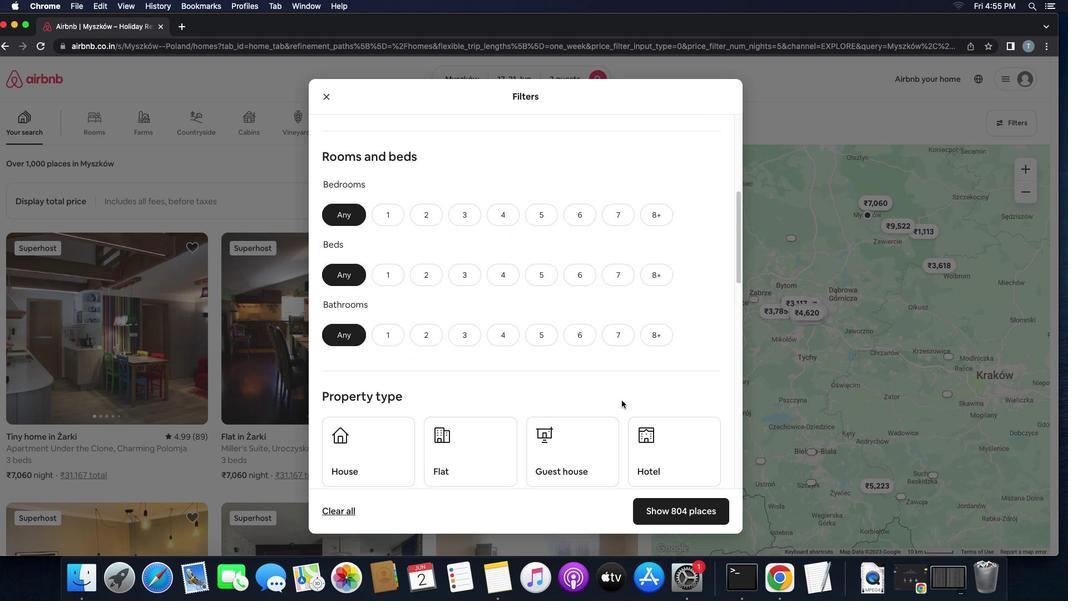 
Action: Mouse moved to (425, 209)
Screenshot: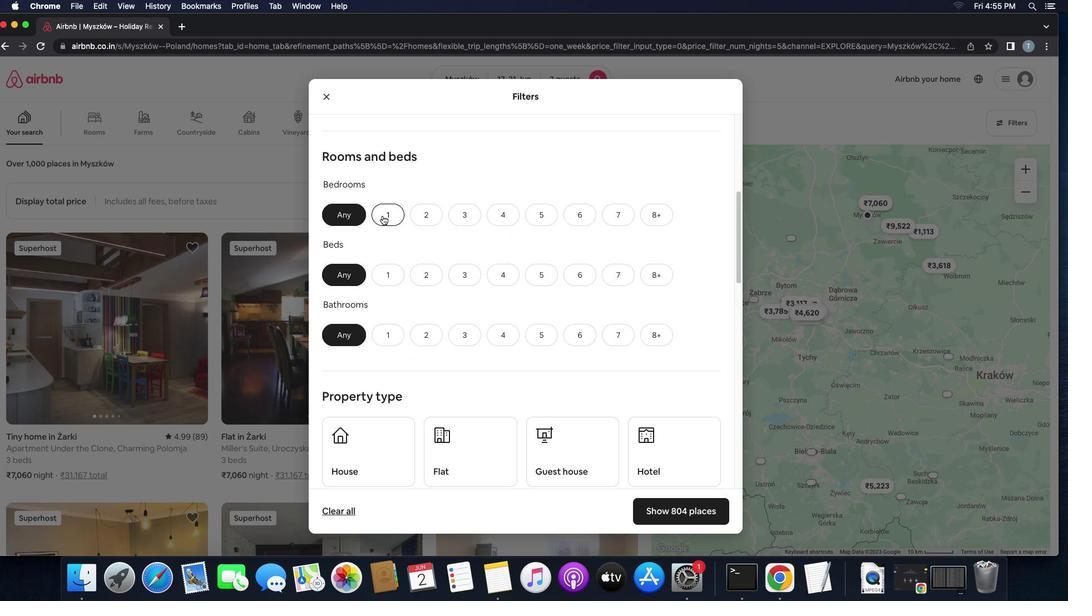 
Action: Mouse pressed left at (425, 209)
Screenshot: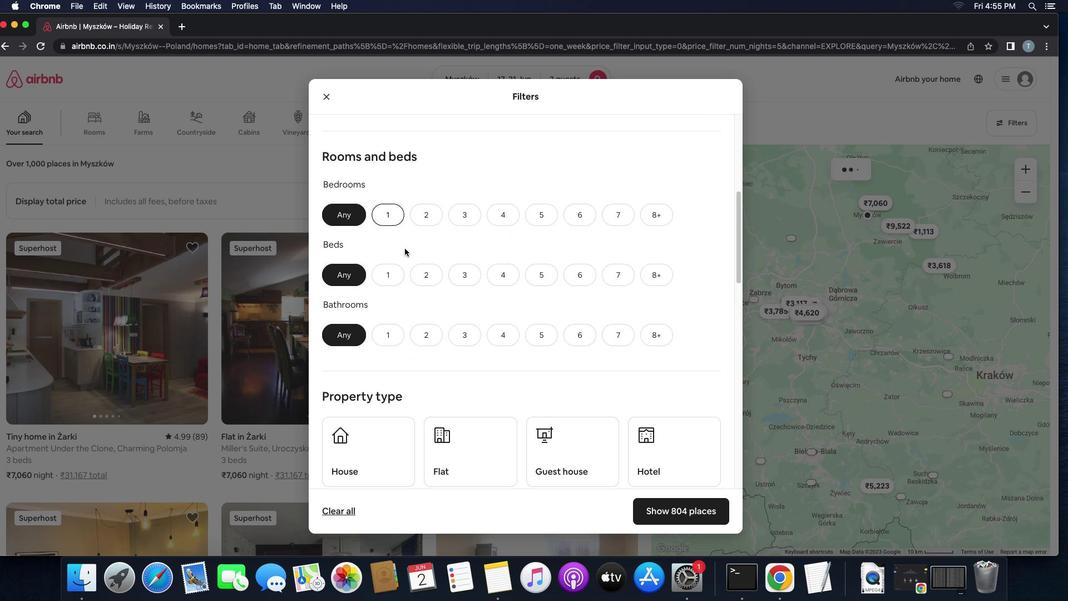 
Action: Mouse moved to (458, 271)
Screenshot: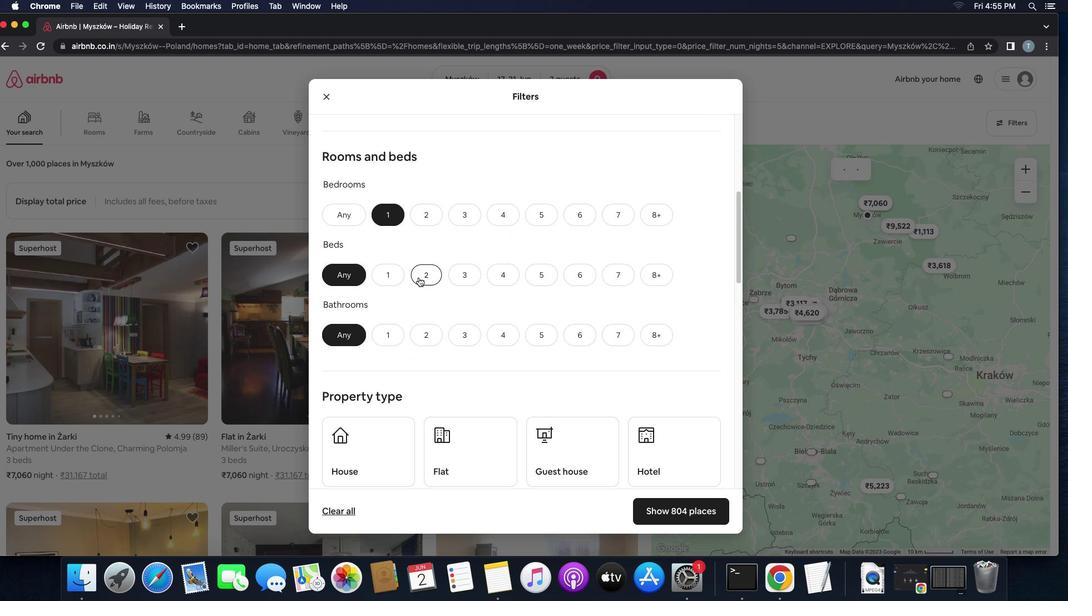 
Action: Mouse pressed left at (458, 271)
Screenshot: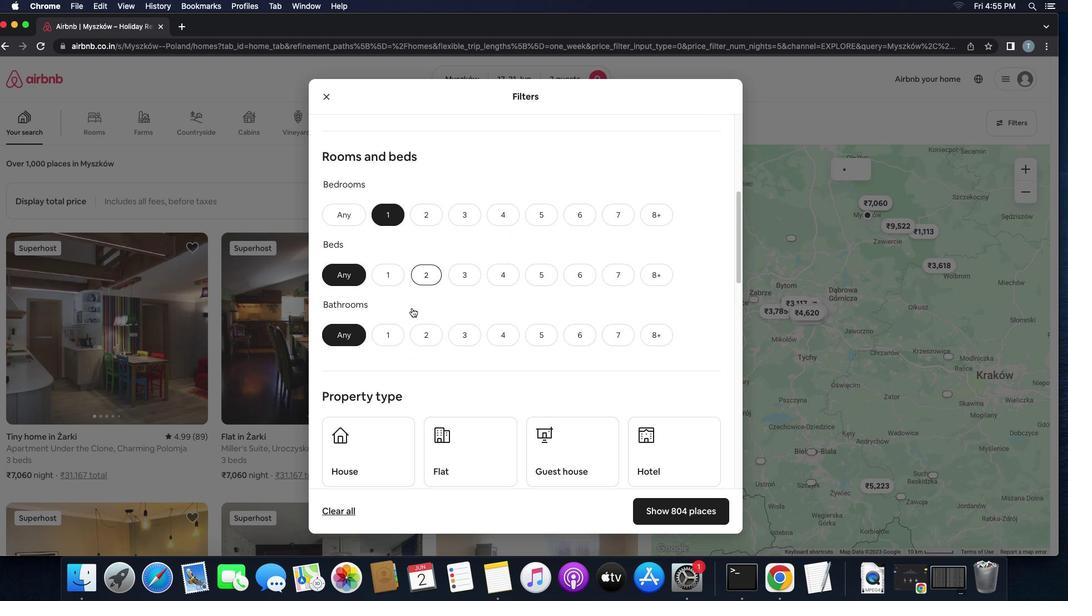 
Action: Mouse moved to (425, 341)
Screenshot: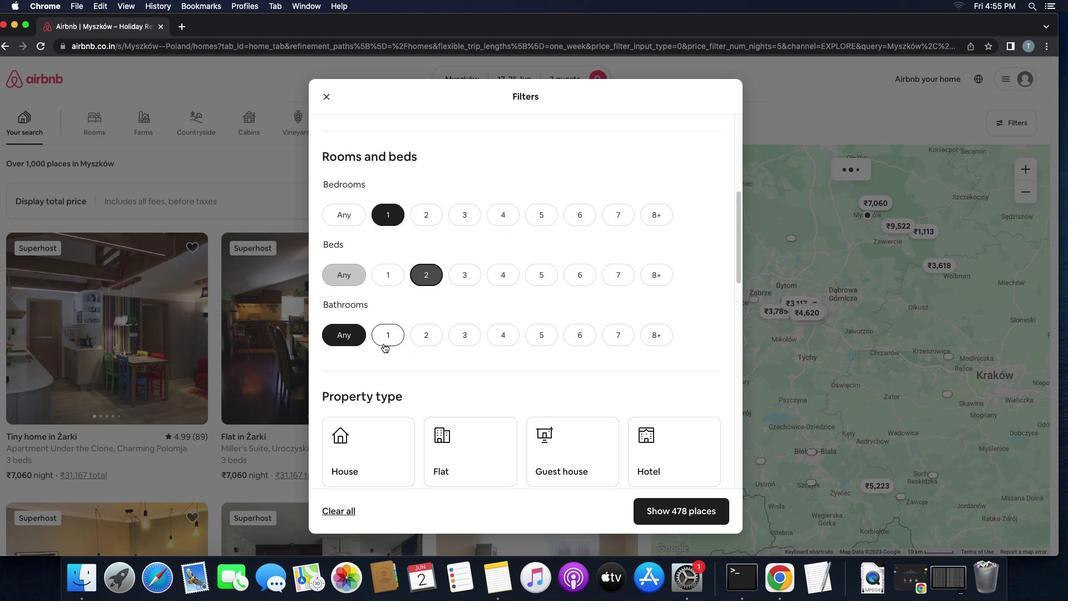 
Action: Mouse pressed left at (425, 341)
Screenshot: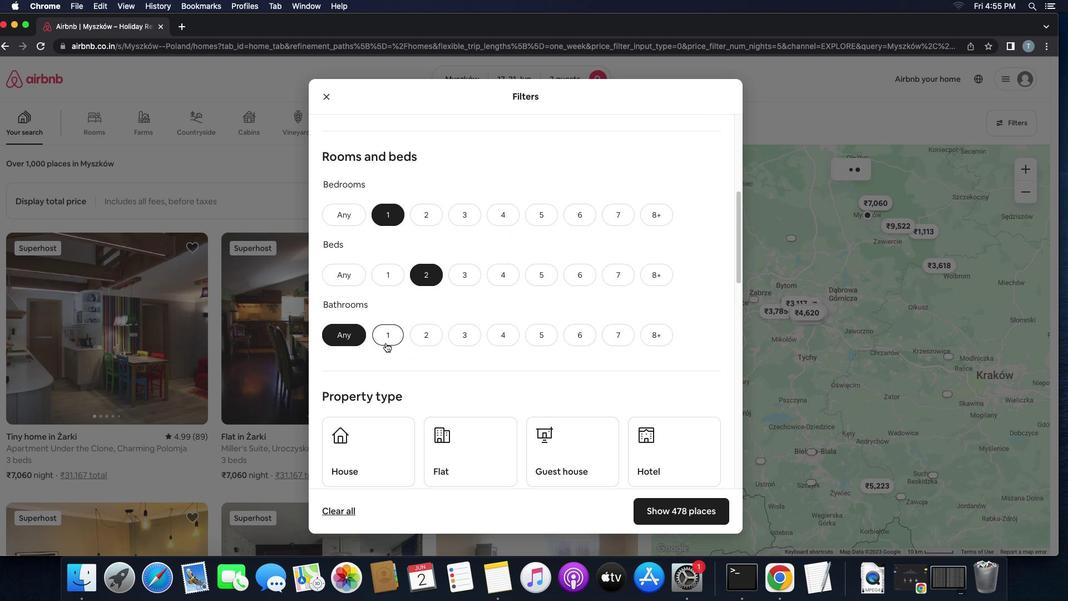 
Action: Mouse moved to (580, 376)
Screenshot: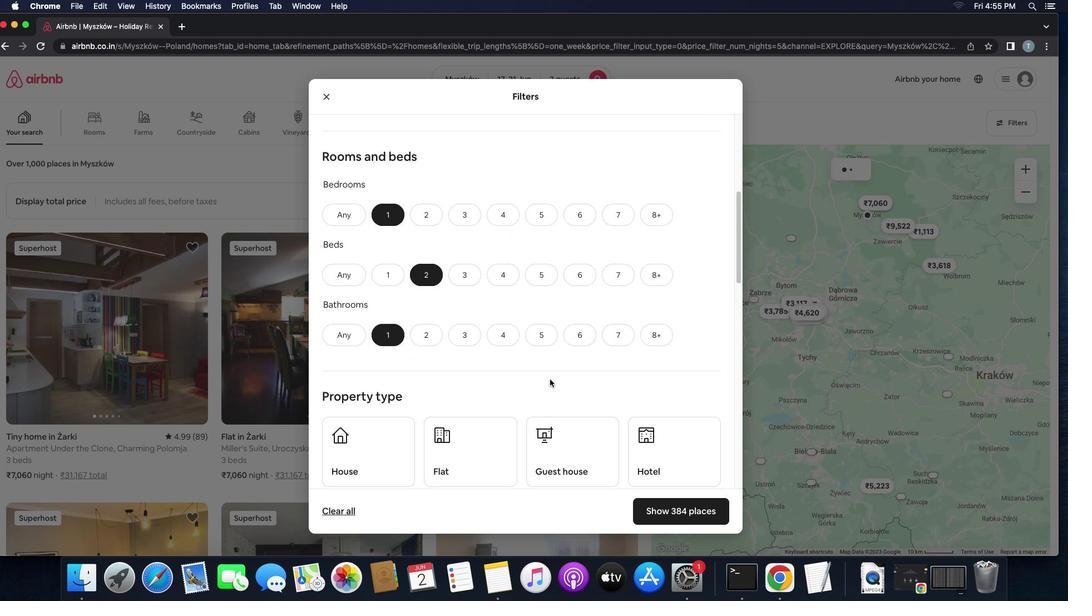 
Action: Mouse scrolled (580, 376) with delta (70, -11)
Screenshot: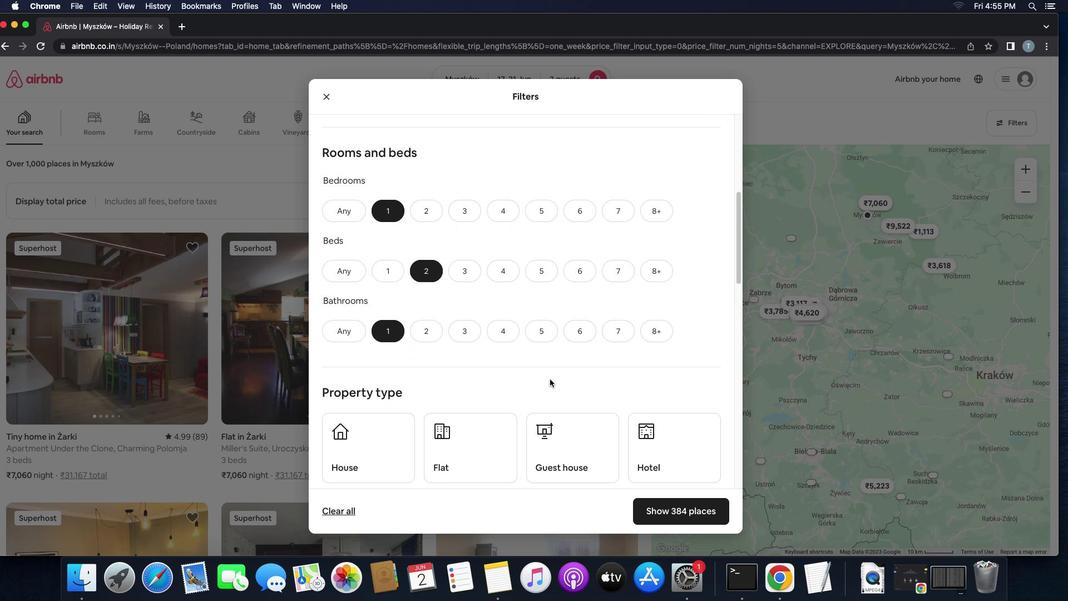 
Action: Mouse moved to (580, 376)
Screenshot: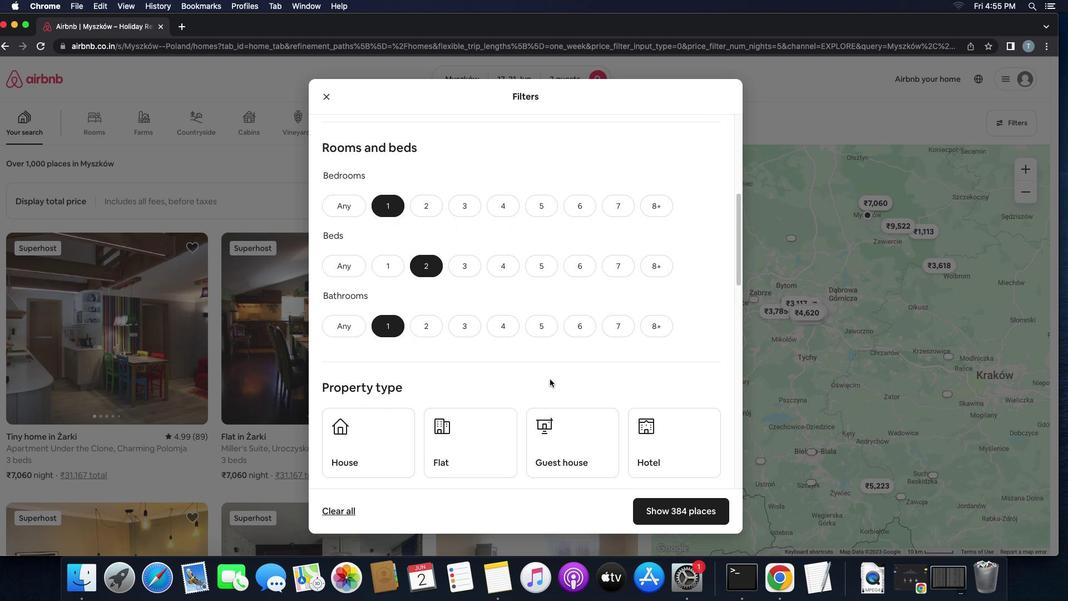 
Action: Mouse scrolled (580, 376) with delta (70, -11)
Screenshot: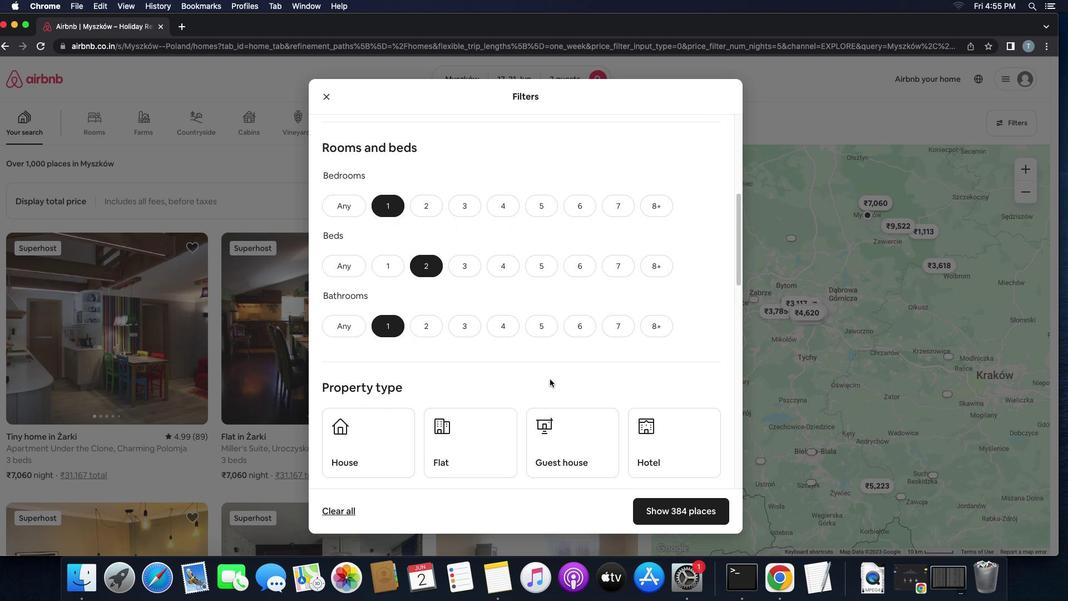 
Action: Mouse scrolled (580, 376) with delta (70, -11)
Screenshot: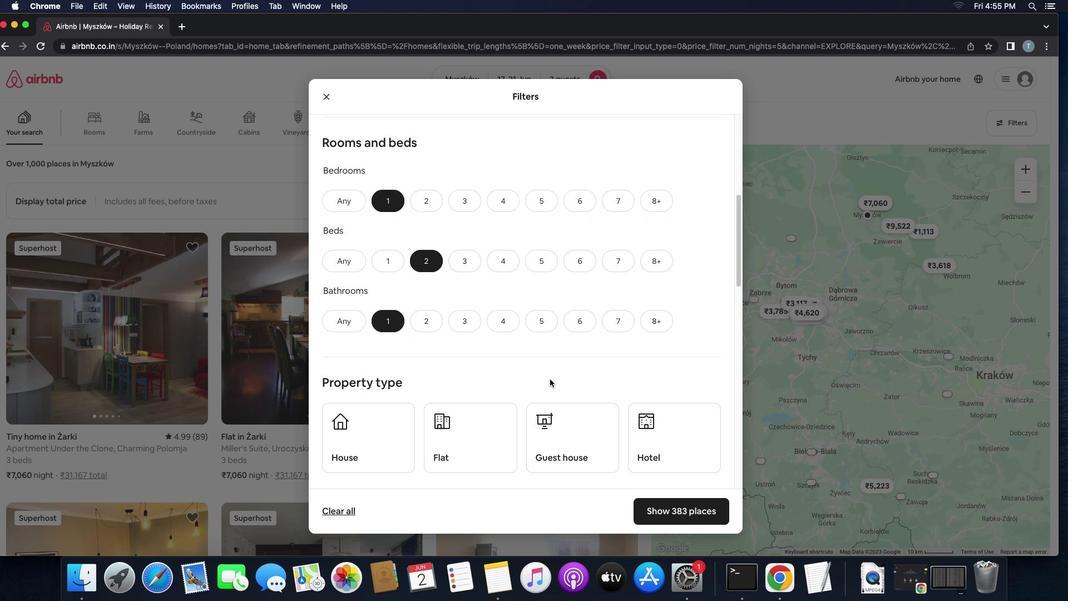 
Action: Mouse scrolled (580, 376) with delta (70, -11)
Screenshot: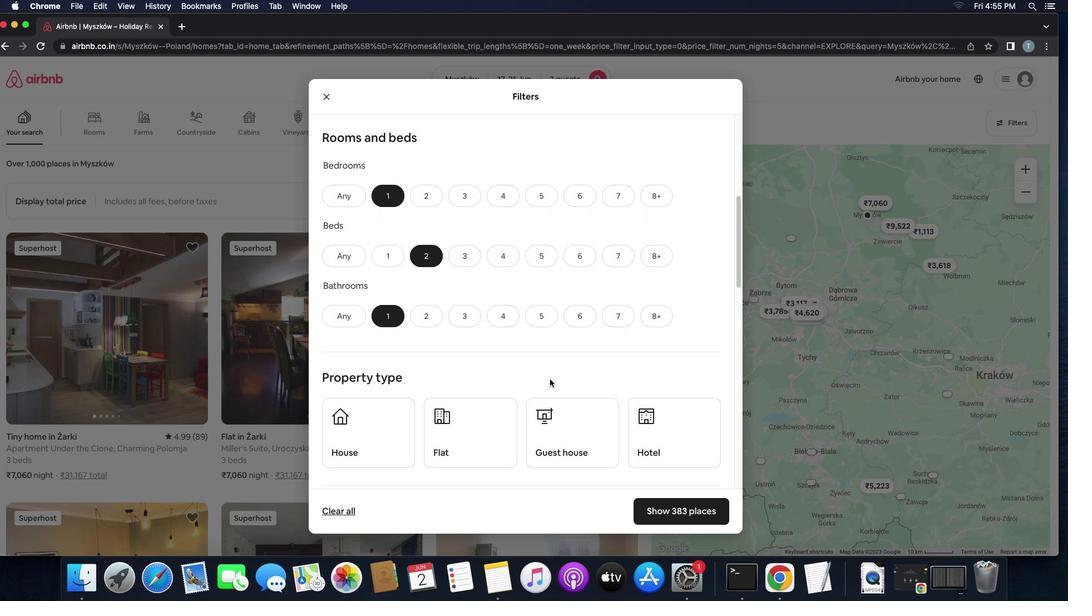 
Action: Mouse scrolled (580, 376) with delta (70, -11)
Screenshot: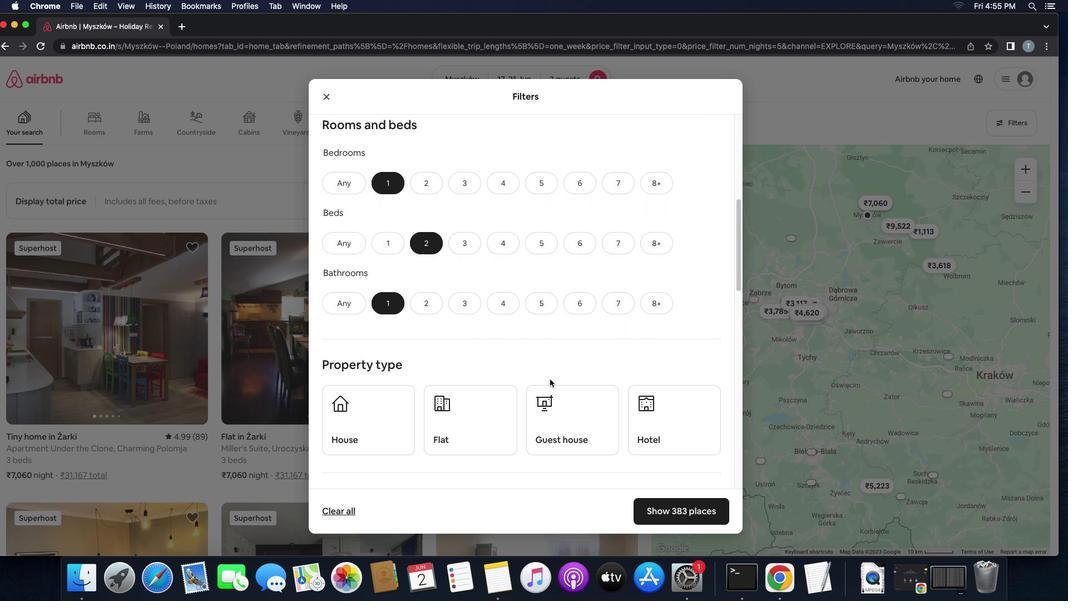 
Action: Mouse scrolled (580, 376) with delta (70, -11)
Screenshot: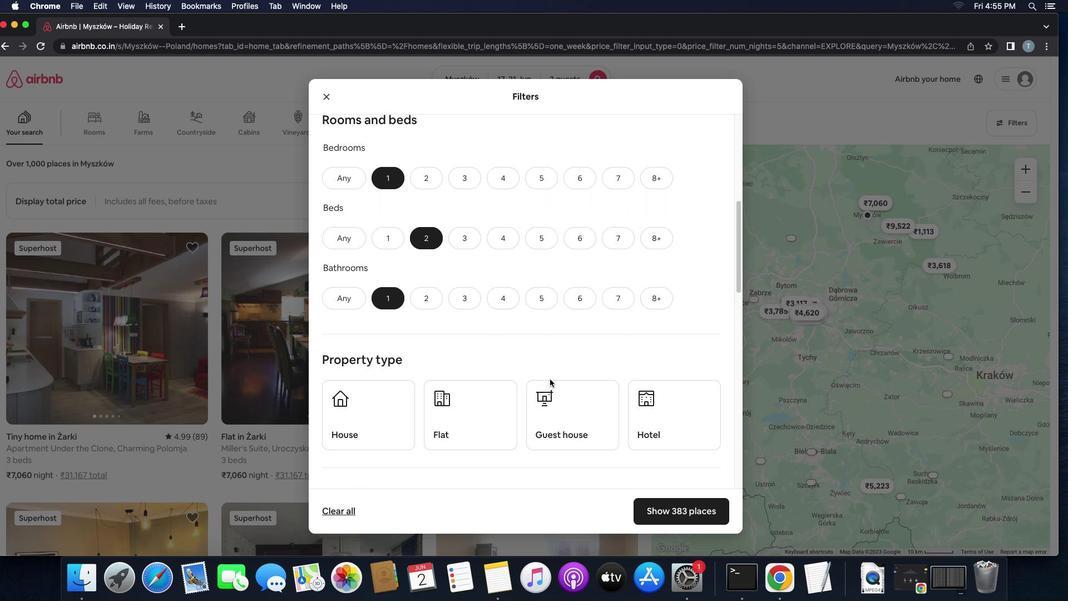 
Action: Mouse scrolled (580, 376) with delta (70, -11)
Screenshot: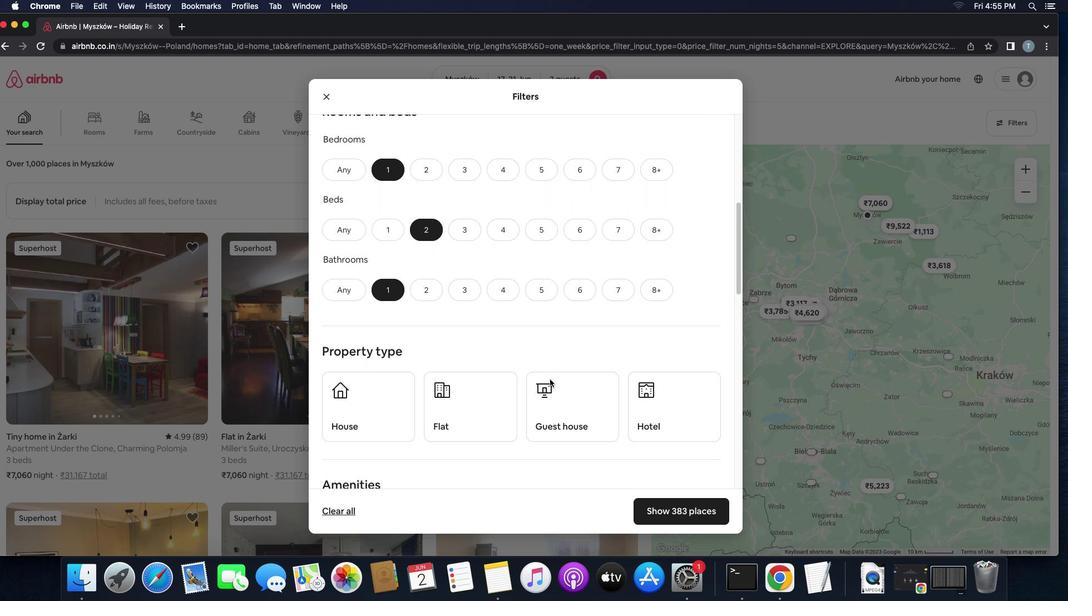 
Action: Mouse scrolled (580, 376) with delta (70, -11)
Screenshot: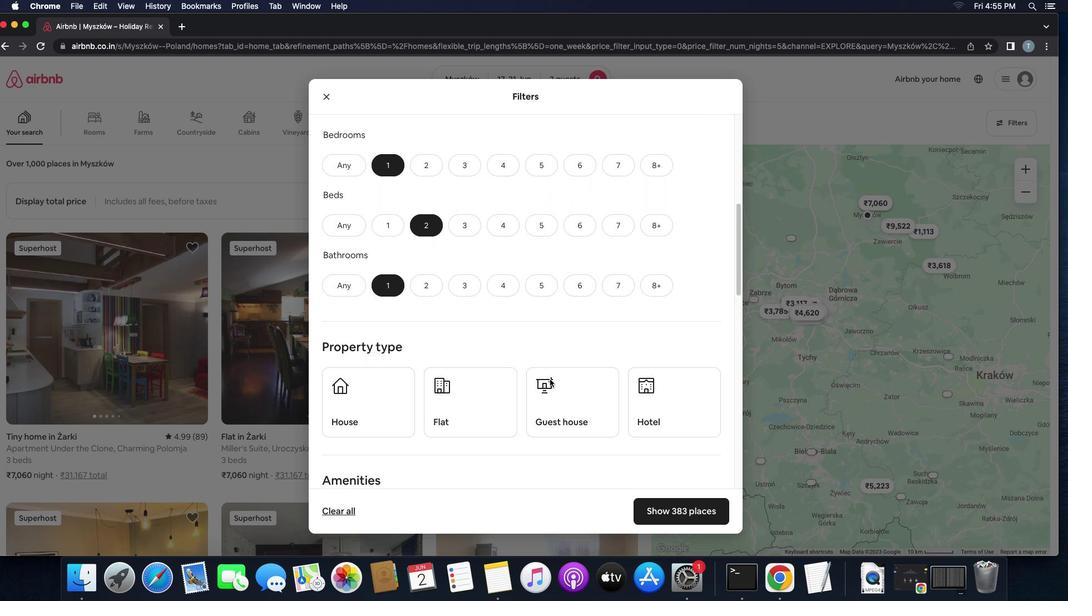 
Action: Mouse scrolled (580, 376) with delta (70, -11)
Screenshot: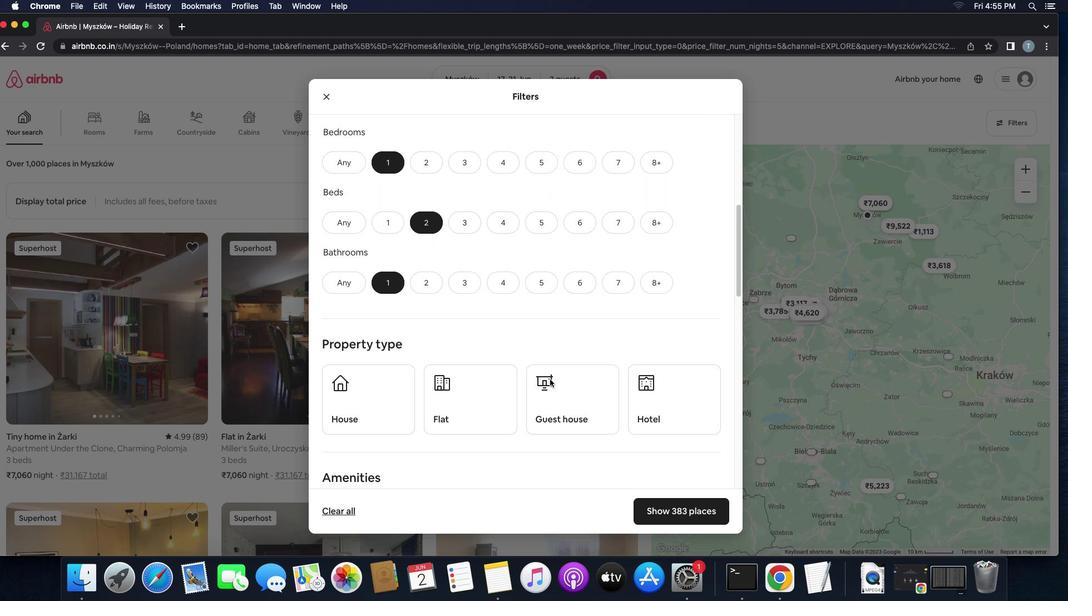 
Action: Mouse moved to (408, 371)
Screenshot: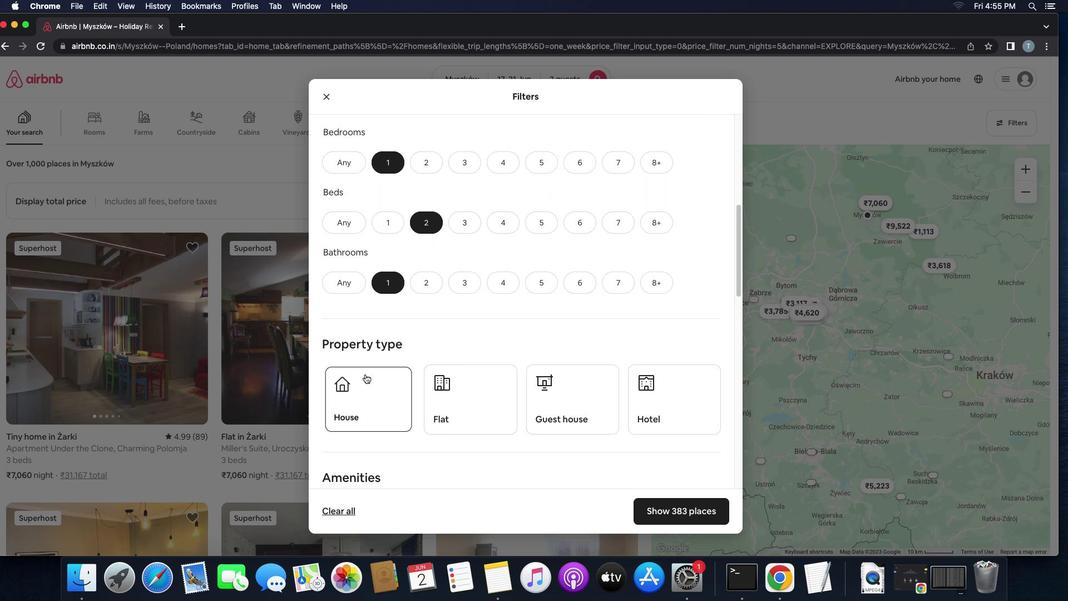 
Action: Mouse pressed left at (408, 371)
Screenshot: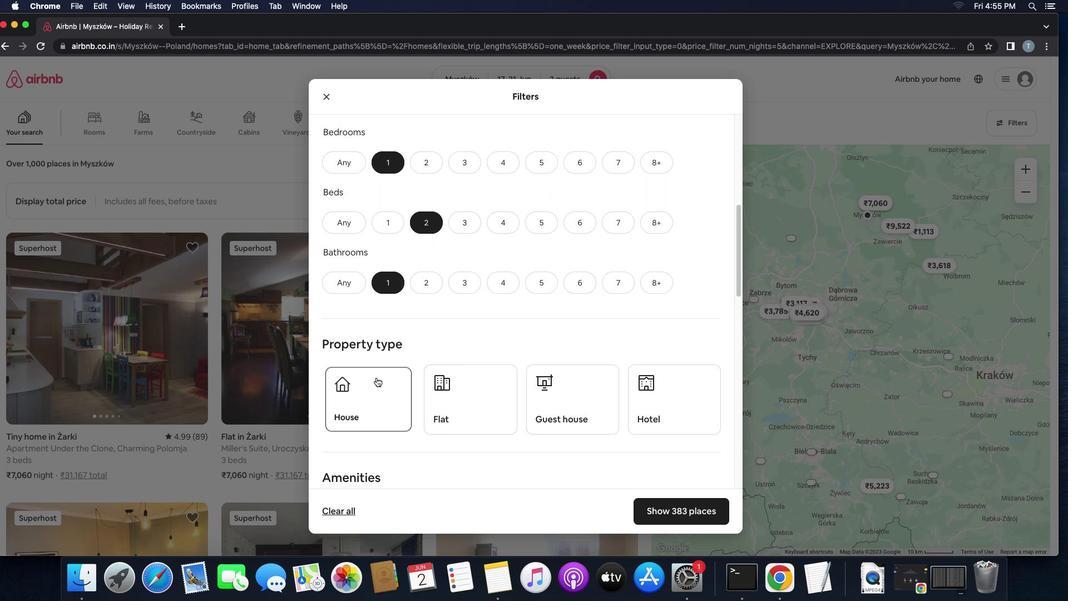 
Action: Mouse moved to (498, 393)
Screenshot: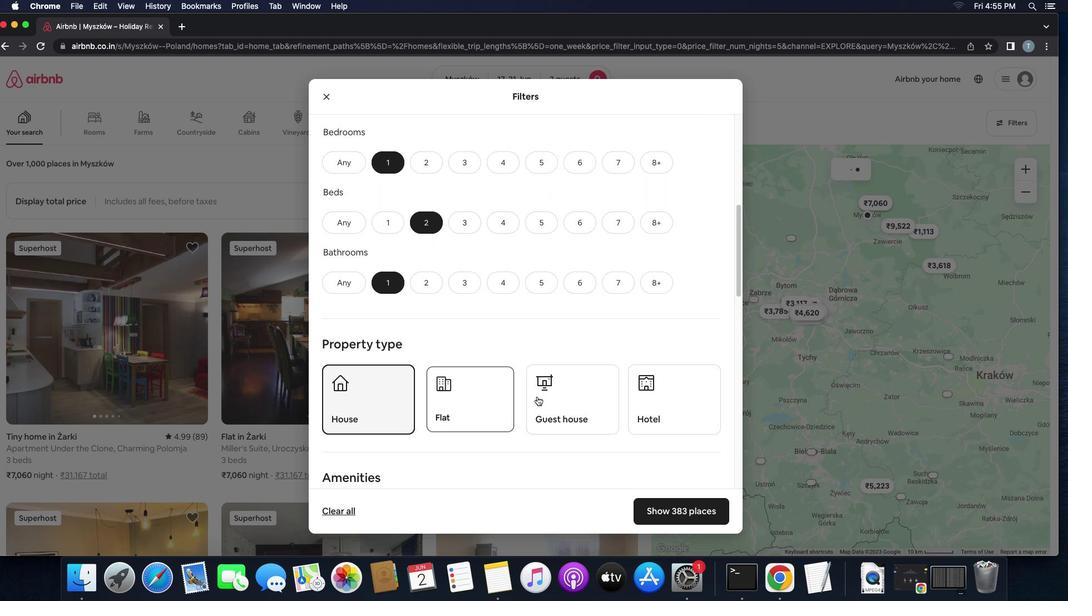 
Action: Mouse pressed left at (498, 393)
Screenshot: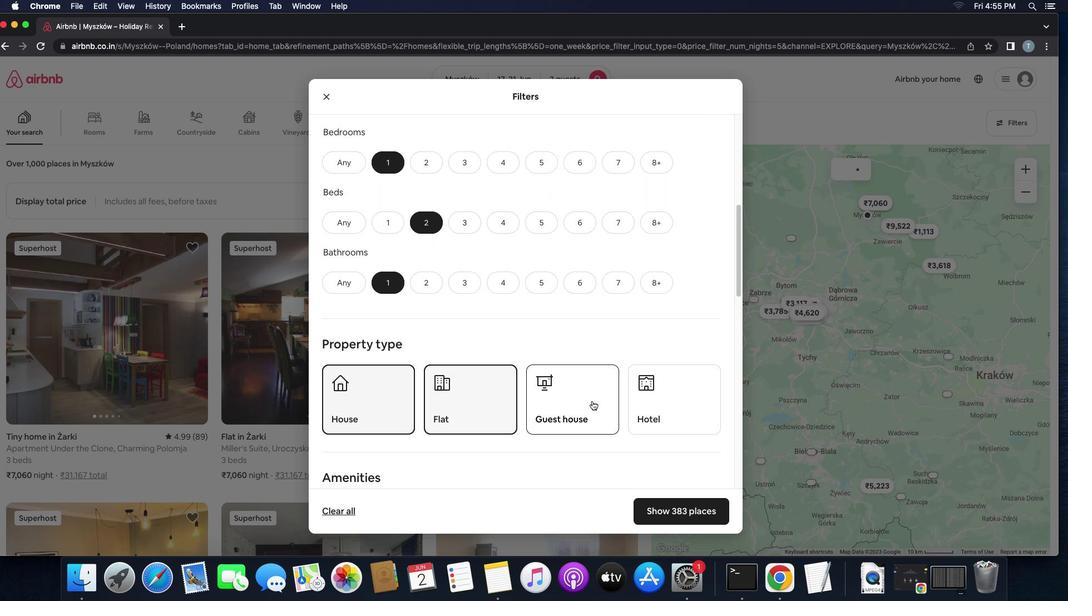 
Action: Mouse moved to (622, 399)
Screenshot: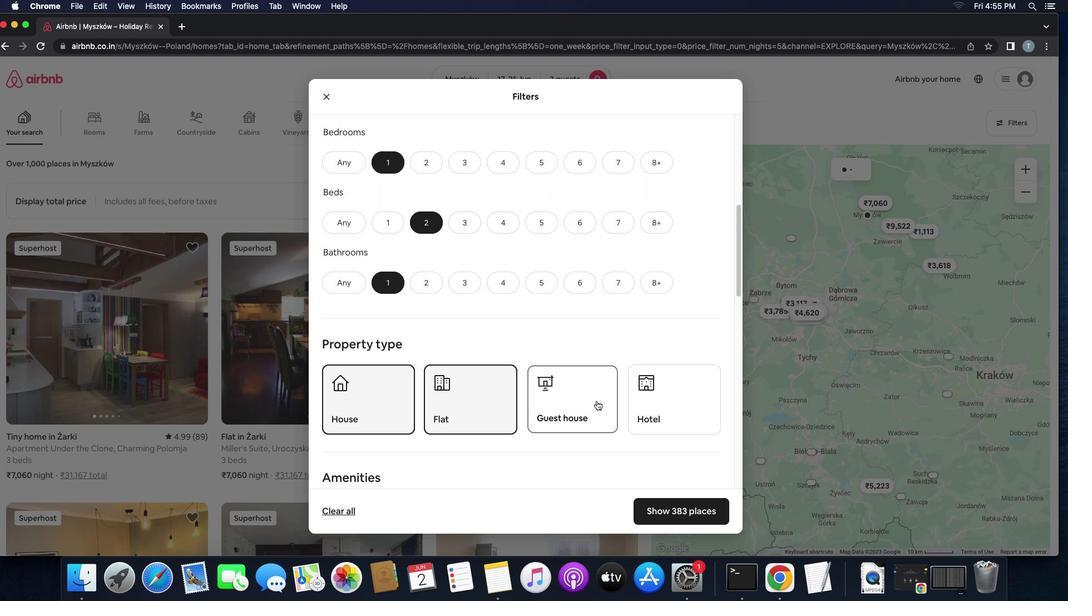 
Action: Mouse pressed left at (622, 399)
Screenshot: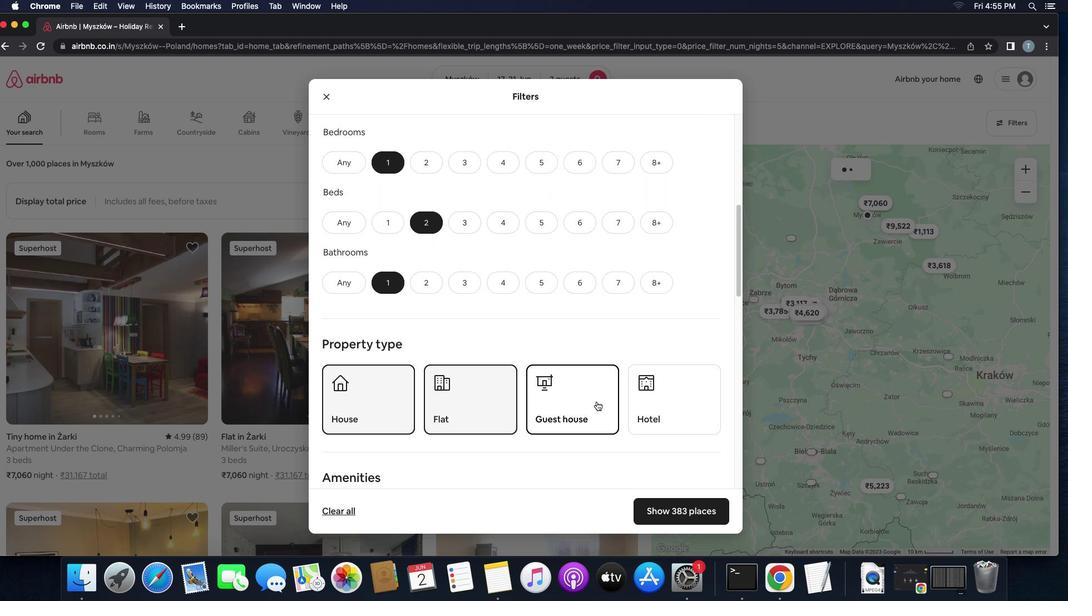 
Action: Mouse moved to (623, 401)
Screenshot: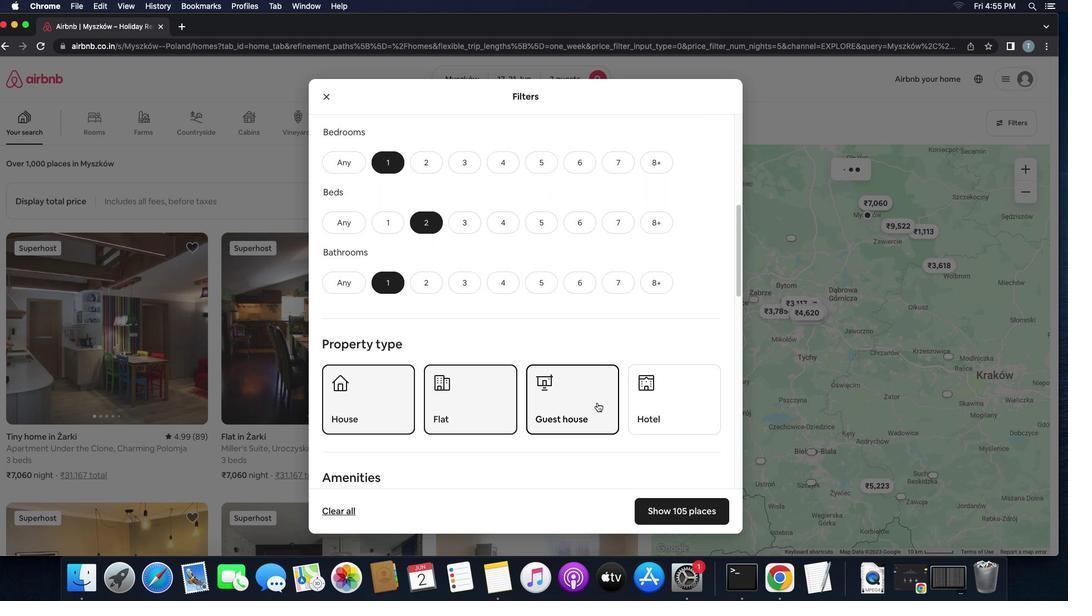 
Action: Mouse scrolled (623, 401) with delta (70, -11)
Screenshot: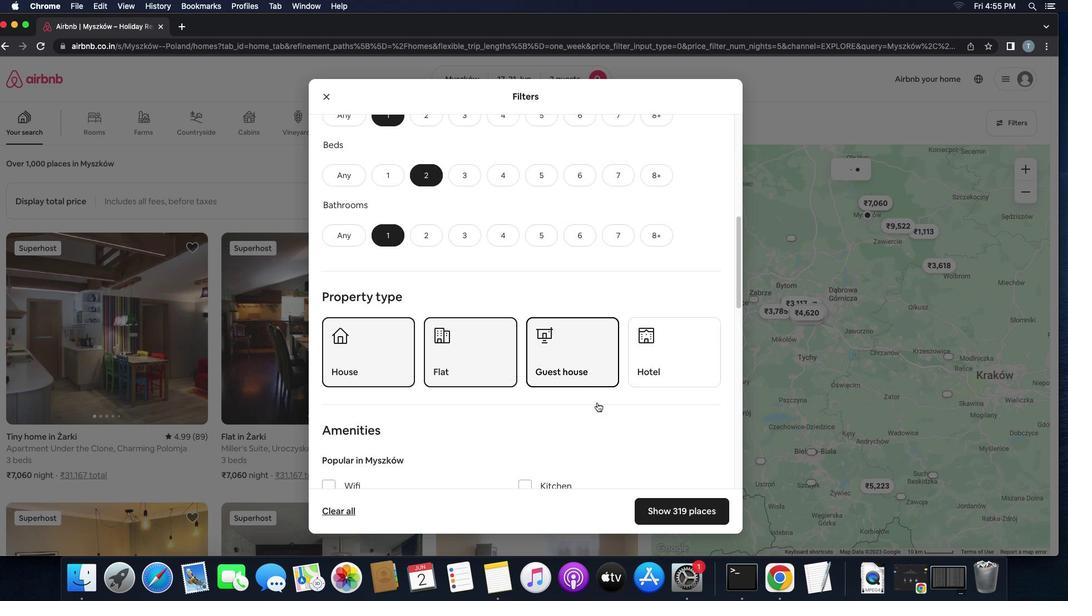 
Action: Mouse scrolled (623, 401) with delta (70, -11)
Screenshot: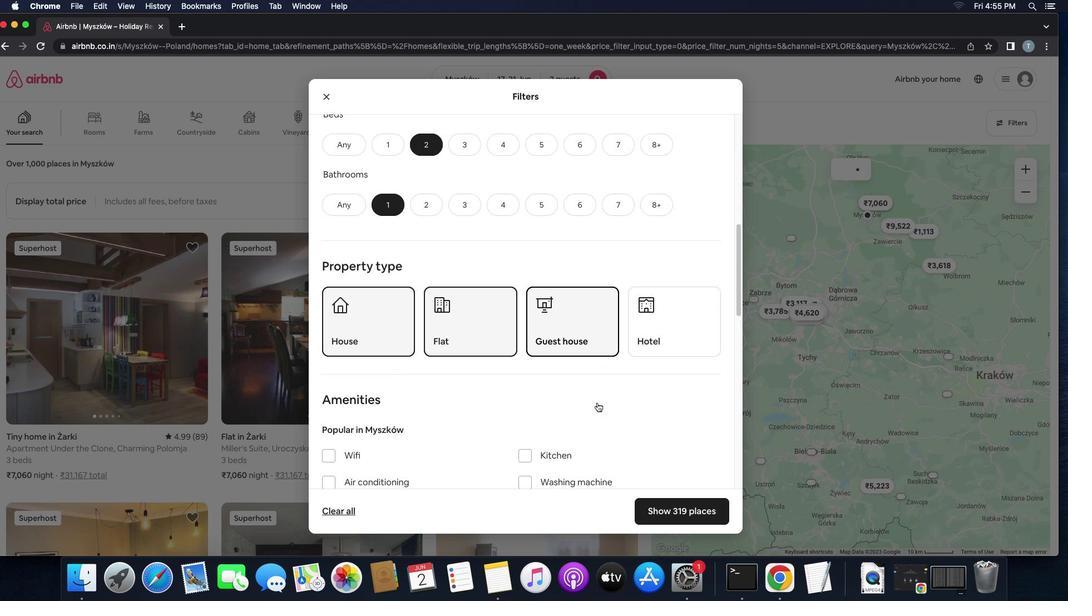 
Action: Mouse scrolled (623, 401) with delta (70, -11)
Screenshot: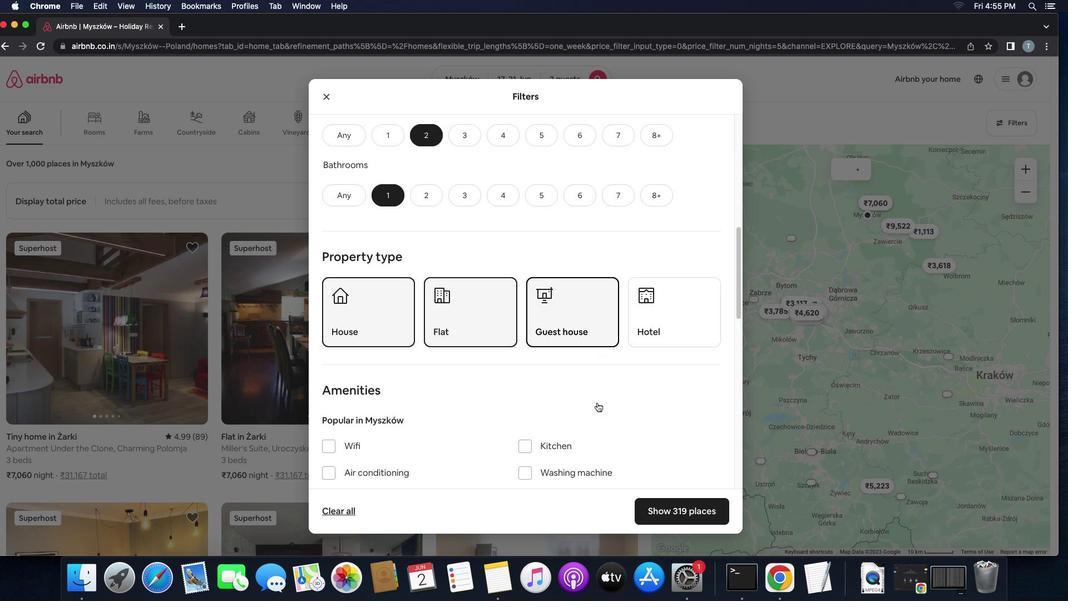 
Action: Mouse scrolled (623, 401) with delta (70, -11)
Screenshot: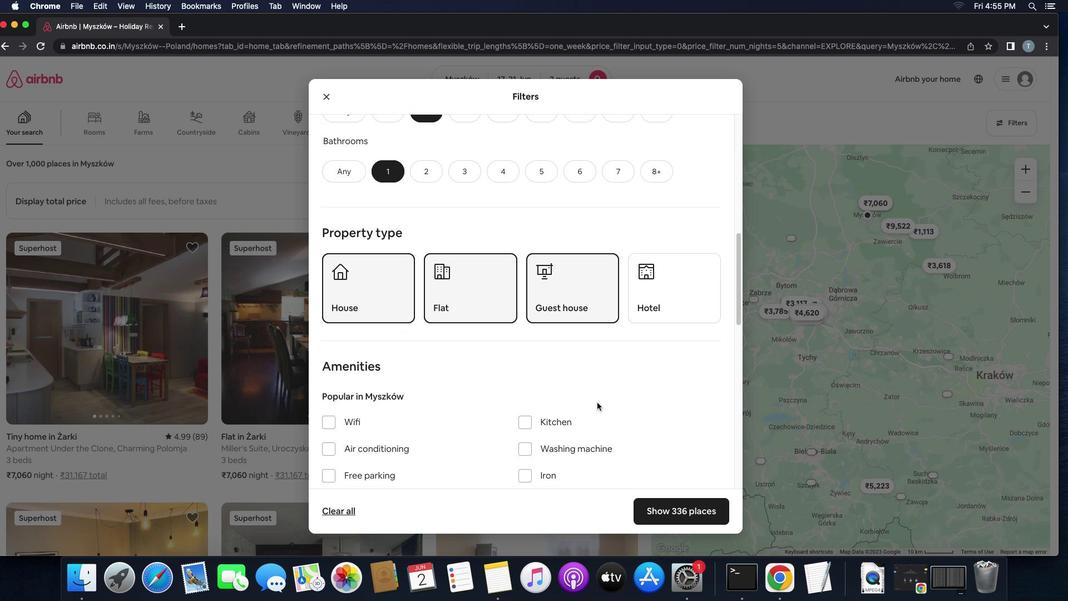 
Action: Mouse scrolled (623, 401) with delta (70, -11)
Screenshot: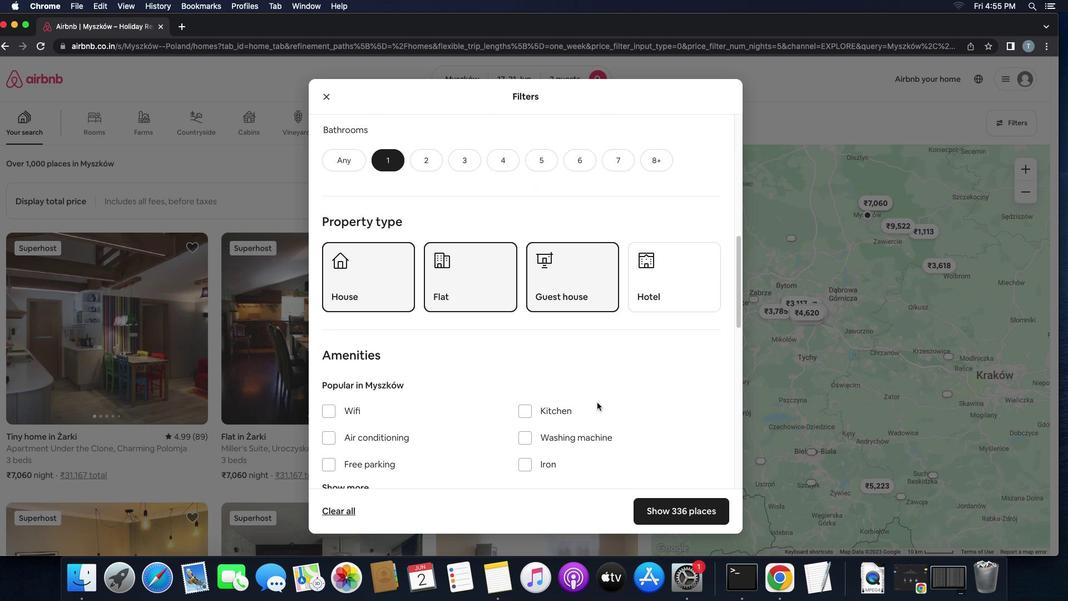 
Action: Mouse scrolled (623, 401) with delta (70, -11)
Screenshot: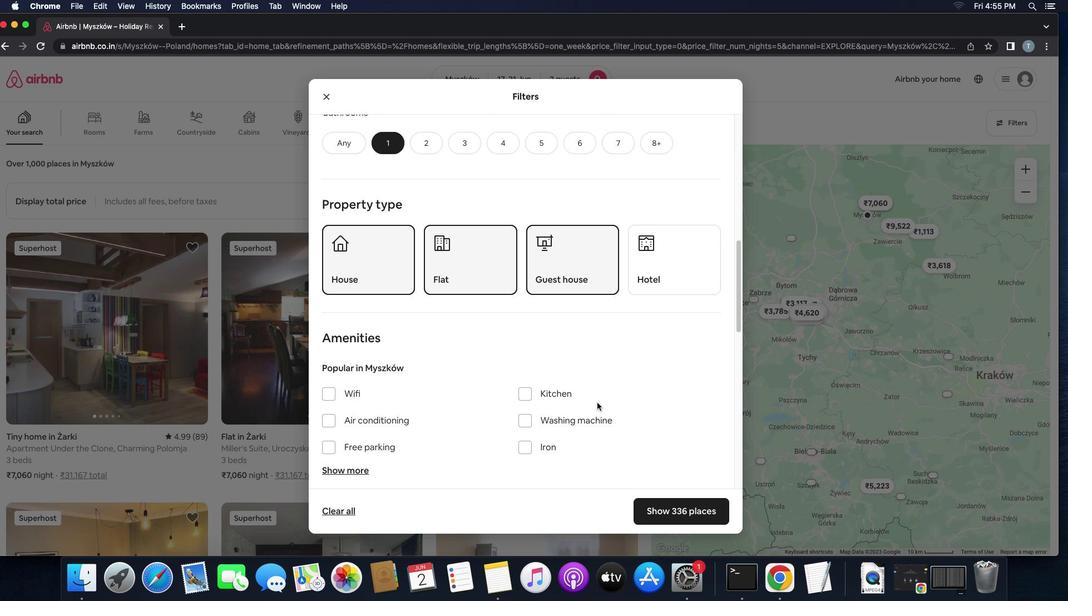 
Action: Mouse moved to (623, 401)
Screenshot: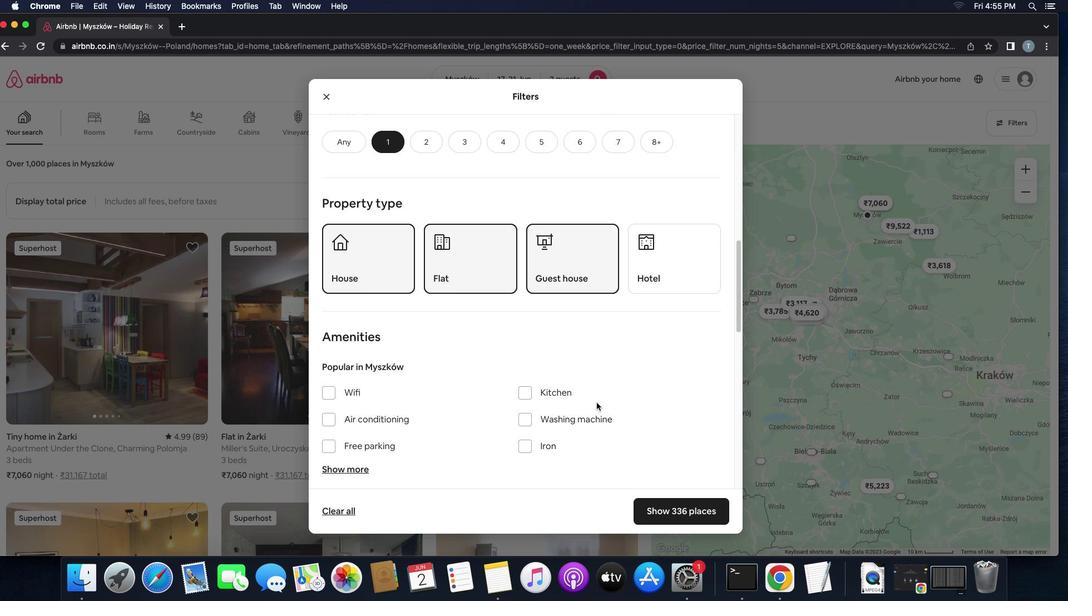 
Action: Mouse scrolled (623, 401) with delta (70, -11)
Screenshot: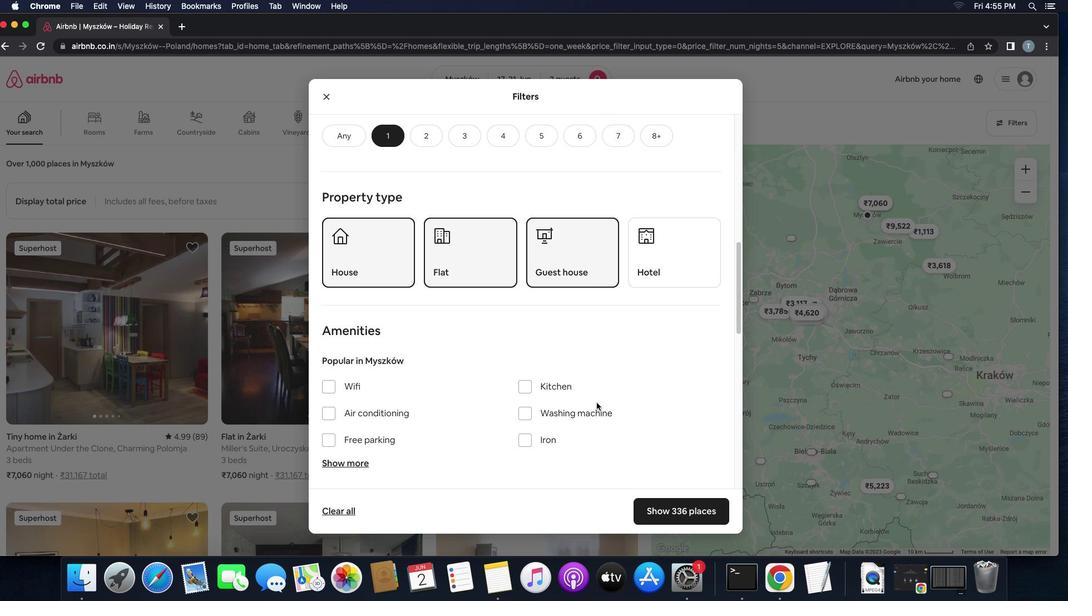 
Action: Mouse scrolled (623, 401) with delta (70, -11)
Screenshot: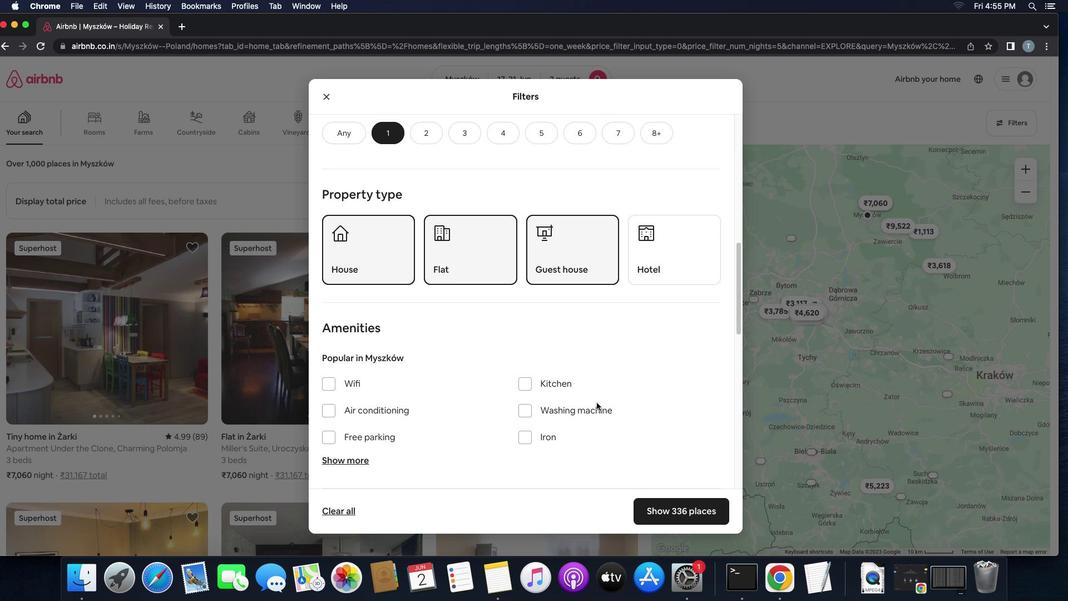 
Action: Mouse moved to (622, 401)
Screenshot: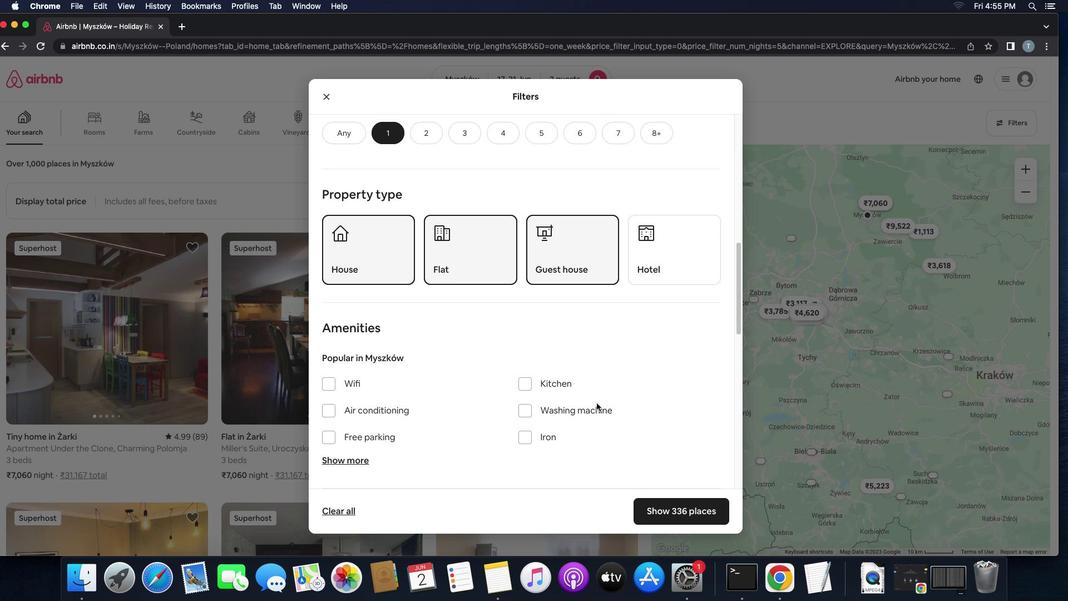 
Action: Mouse scrolled (622, 401) with delta (70, -11)
Screenshot: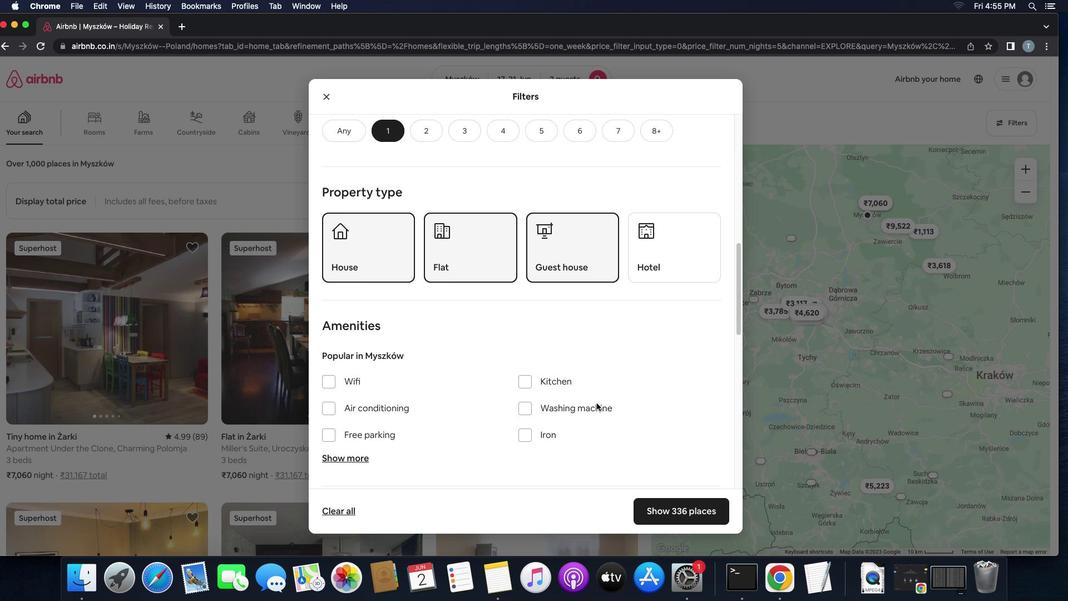 
Action: Mouse moved to (622, 401)
Screenshot: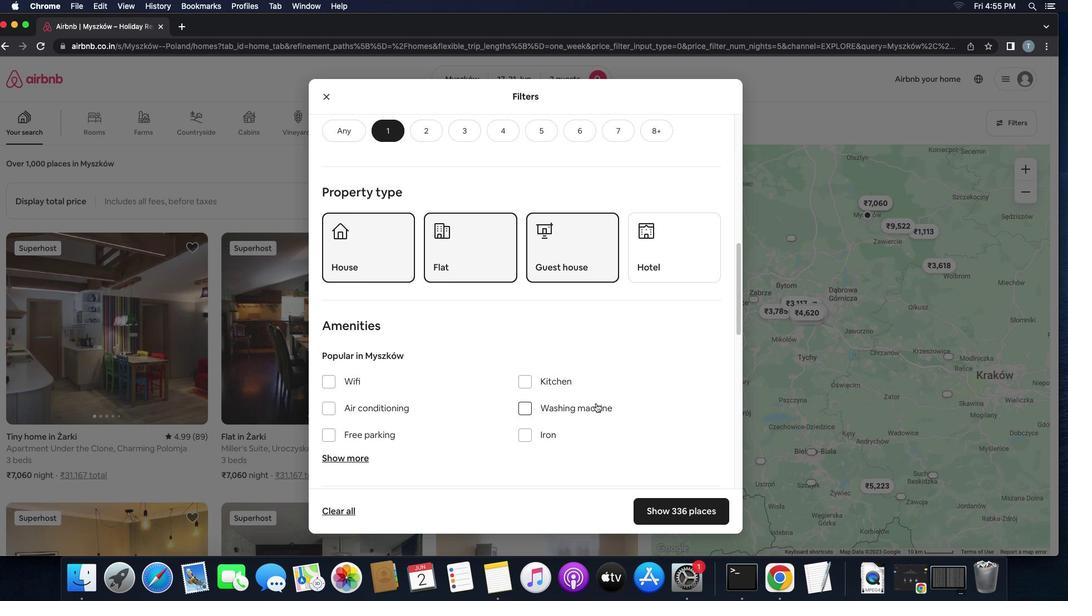 
Action: Mouse scrolled (622, 401) with delta (70, -11)
Screenshot: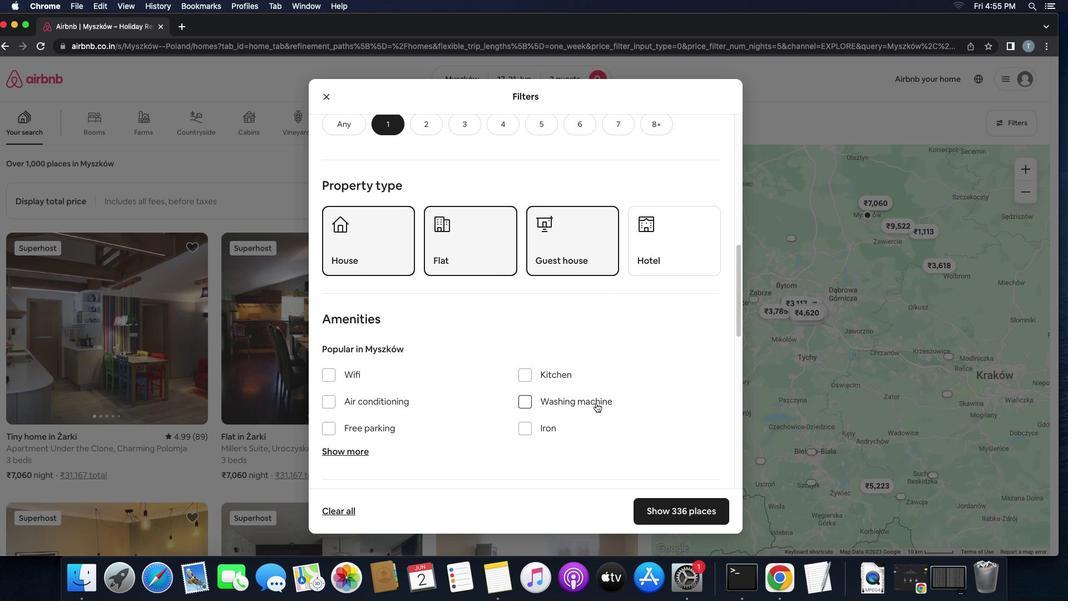
Action: Mouse scrolled (622, 401) with delta (70, -11)
Screenshot: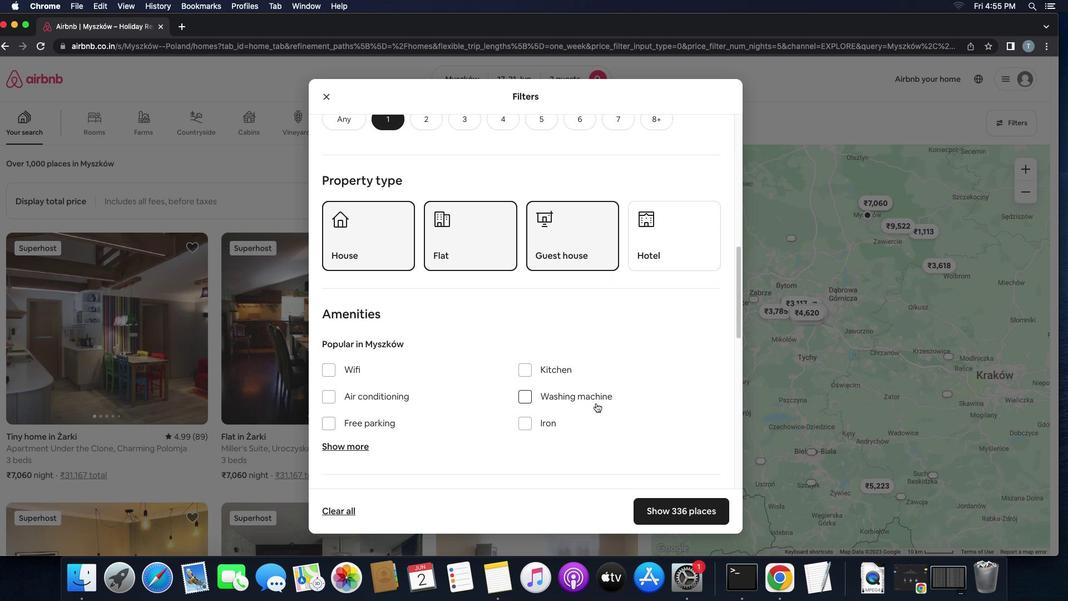 
Action: Mouse scrolled (622, 401) with delta (70, -11)
Screenshot: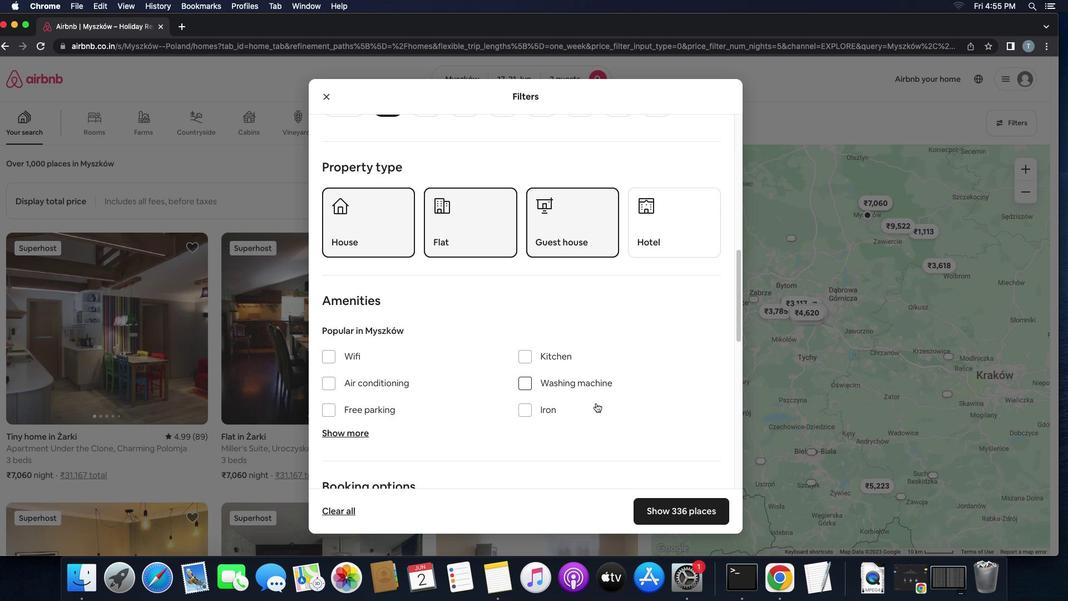 
Action: Mouse scrolled (622, 401) with delta (70, -11)
Screenshot: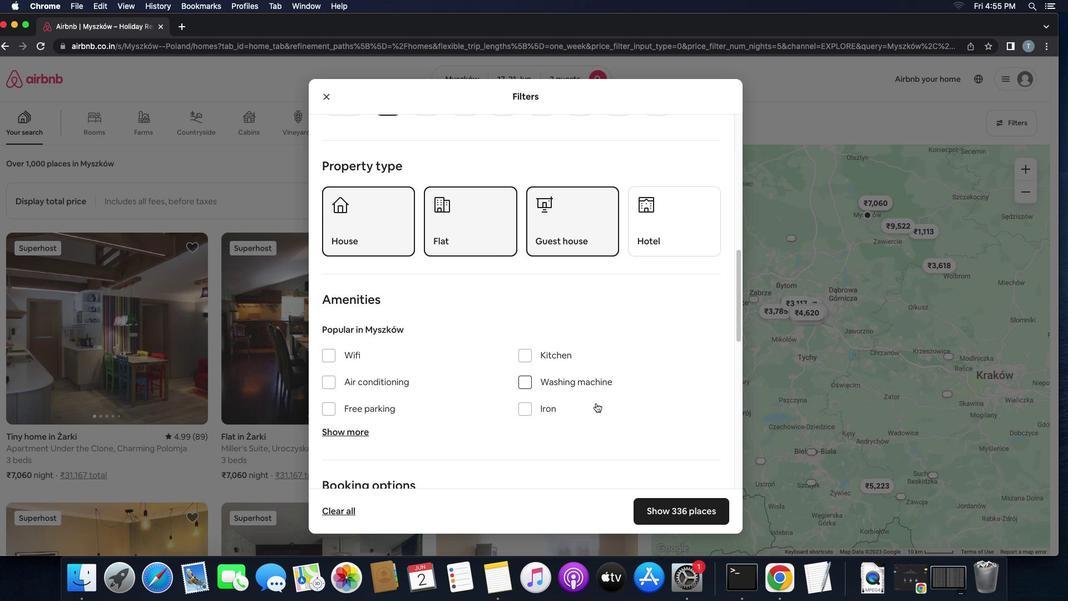 
Action: Mouse moved to (375, 352)
Screenshot: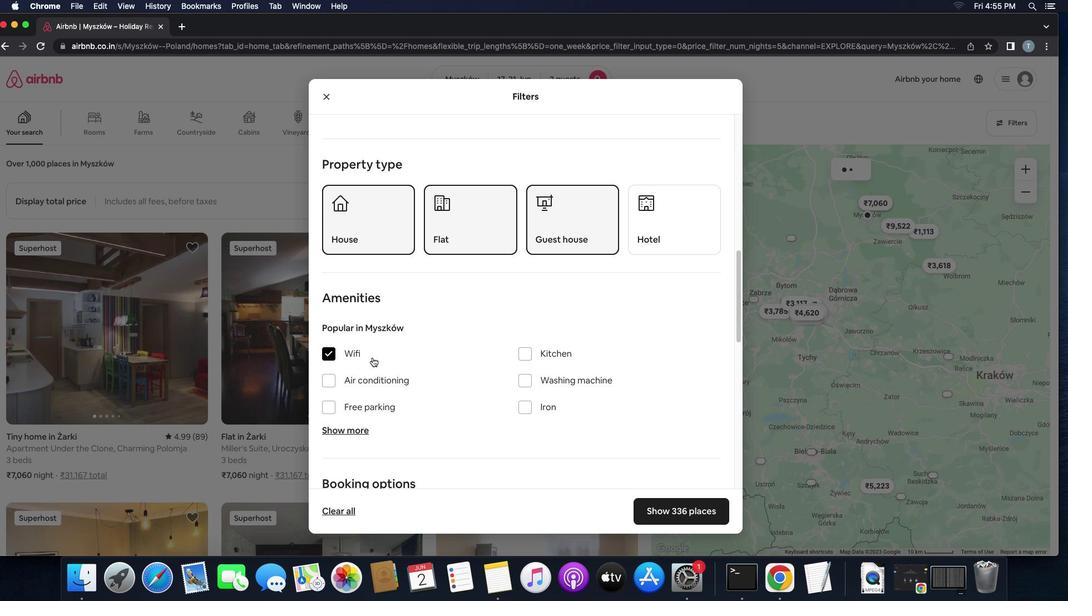 
Action: Mouse pressed left at (375, 352)
Screenshot: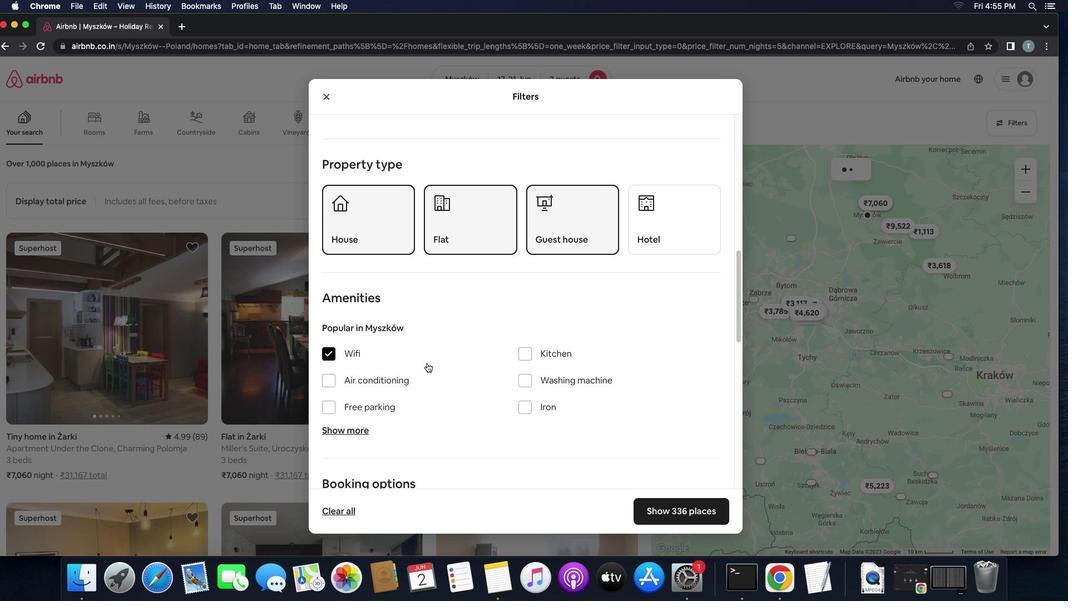 
Action: Mouse moved to (508, 367)
Screenshot: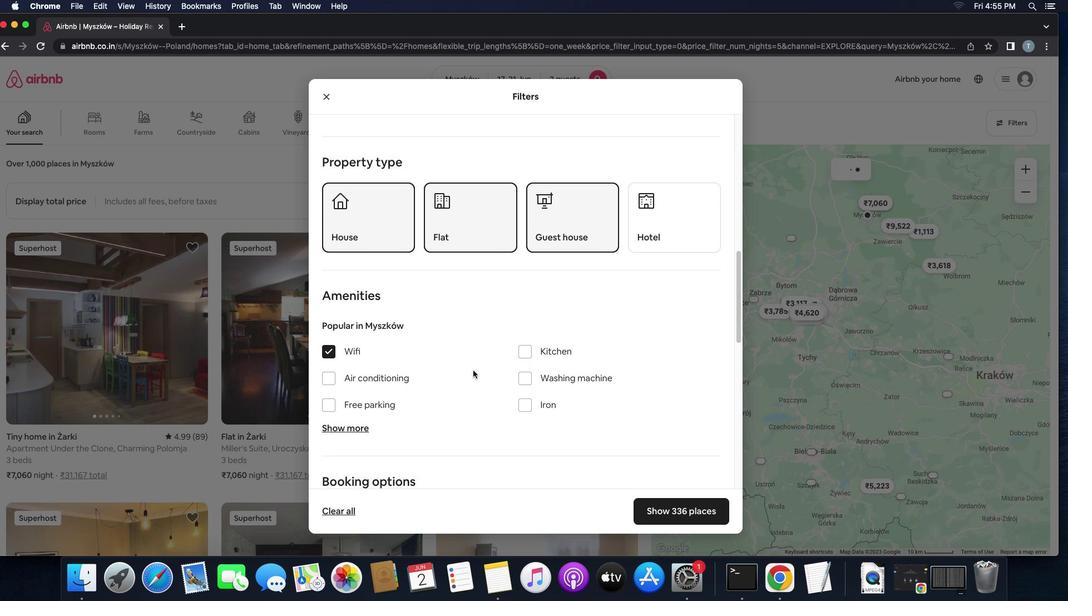 
Action: Mouse scrolled (508, 367) with delta (70, -11)
Screenshot: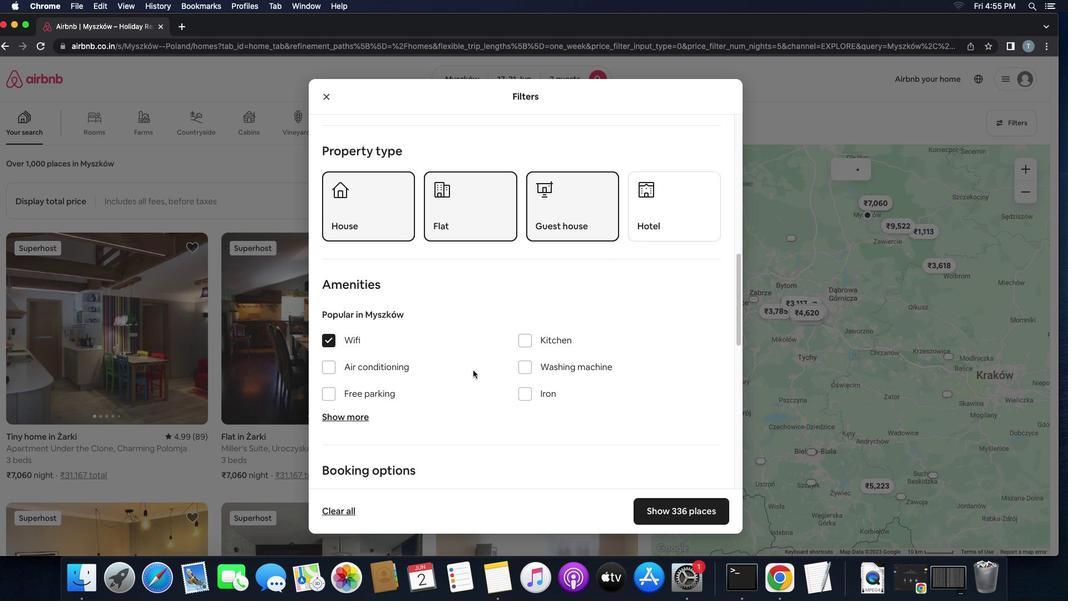 
Action: Mouse scrolled (508, 367) with delta (70, -11)
Screenshot: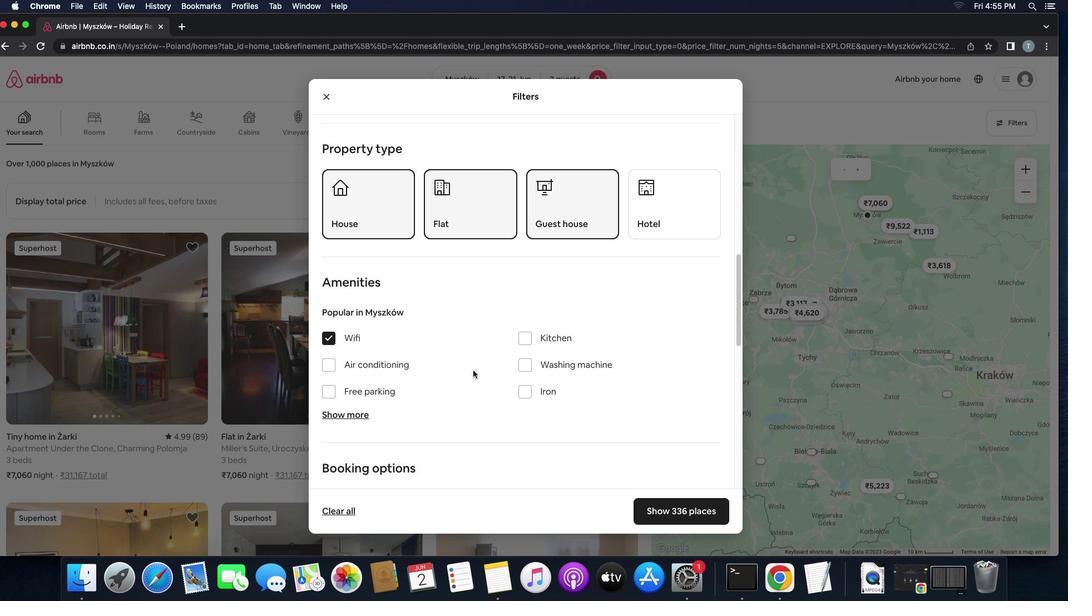 
Action: Mouse scrolled (508, 367) with delta (70, -11)
Screenshot: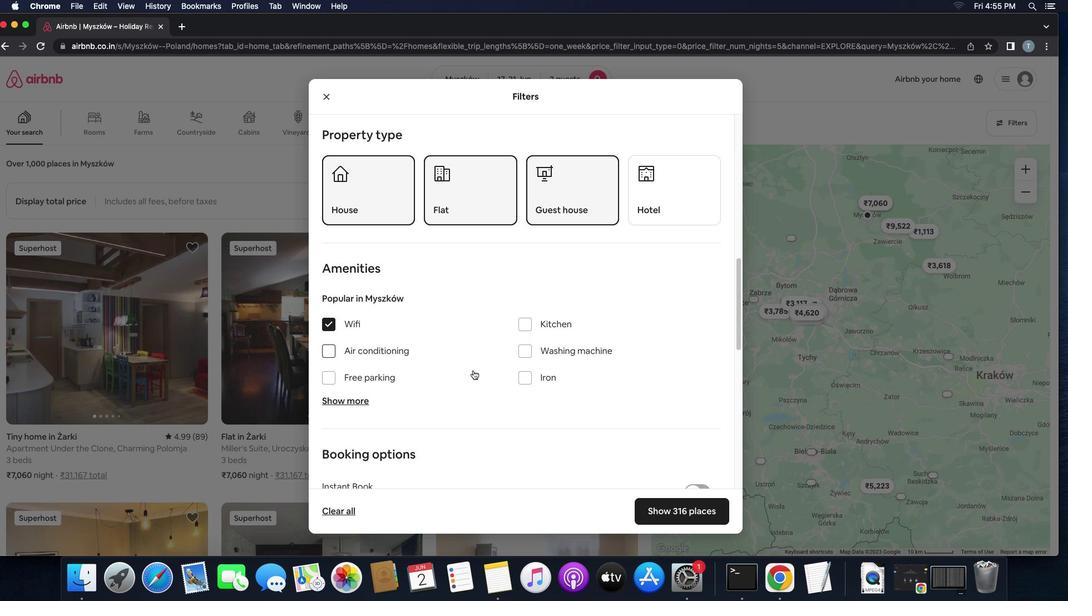 
Action: Mouse scrolled (508, 367) with delta (70, -11)
Screenshot: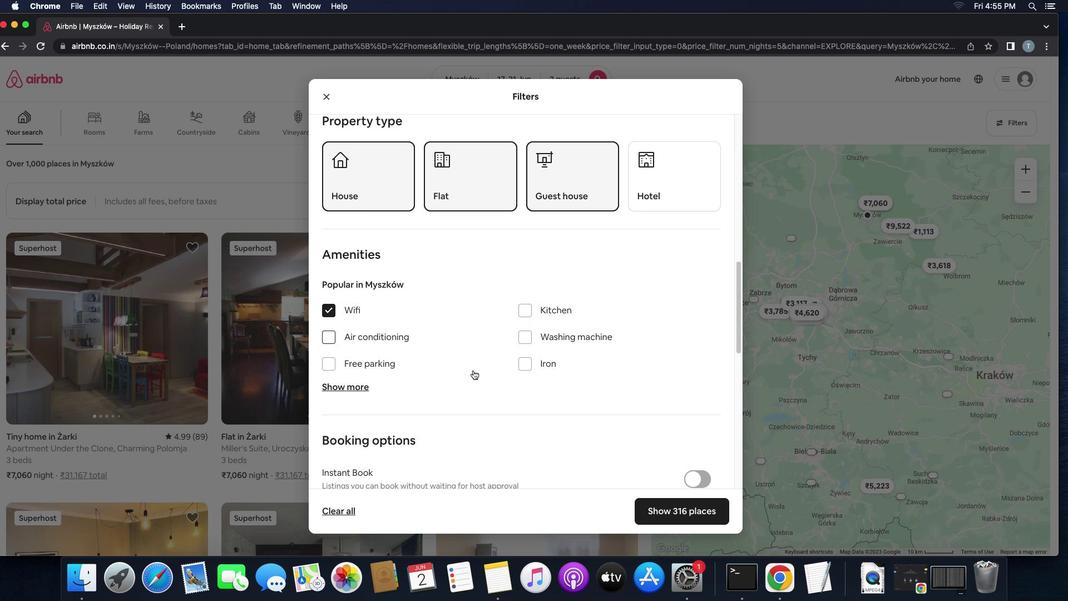 
Action: Mouse scrolled (508, 367) with delta (70, -11)
Screenshot: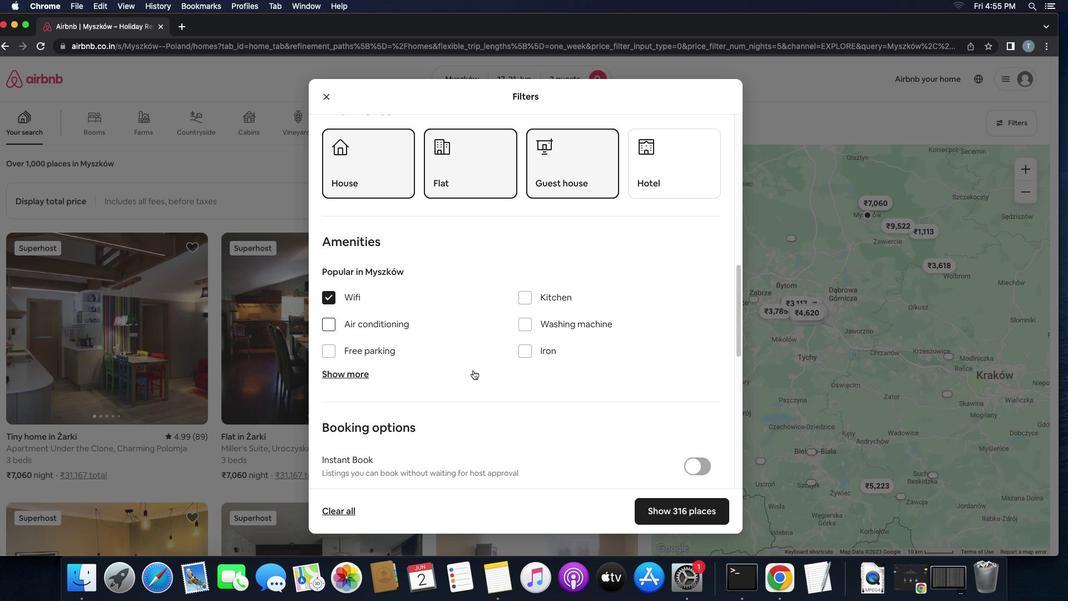 
Action: Mouse scrolled (508, 367) with delta (70, -11)
Screenshot: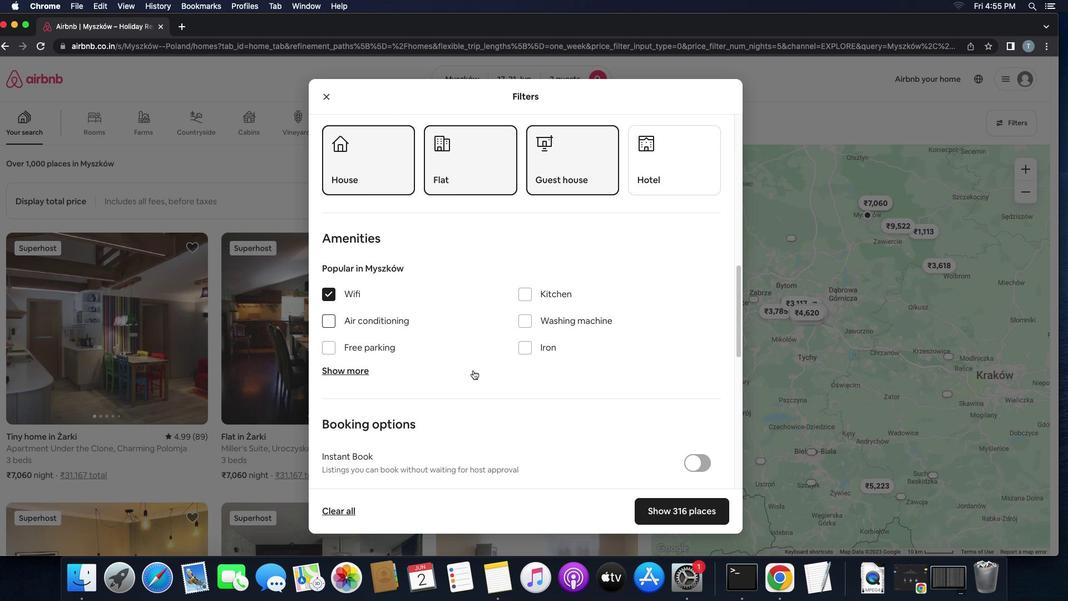
Action: Mouse scrolled (508, 367) with delta (70, -11)
Screenshot: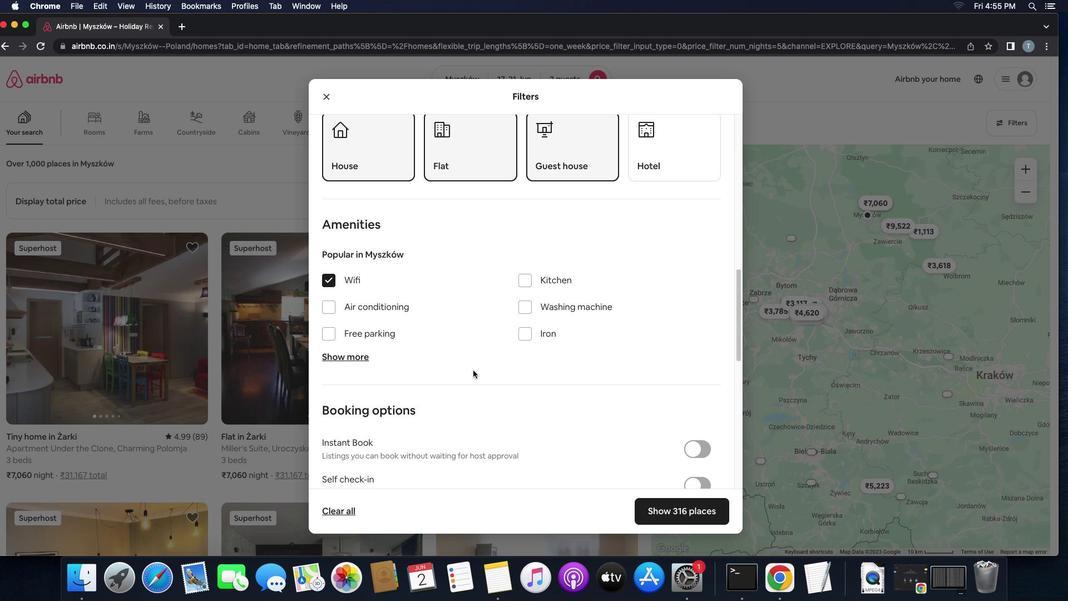 
Action: Mouse scrolled (508, 367) with delta (70, -11)
Screenshot: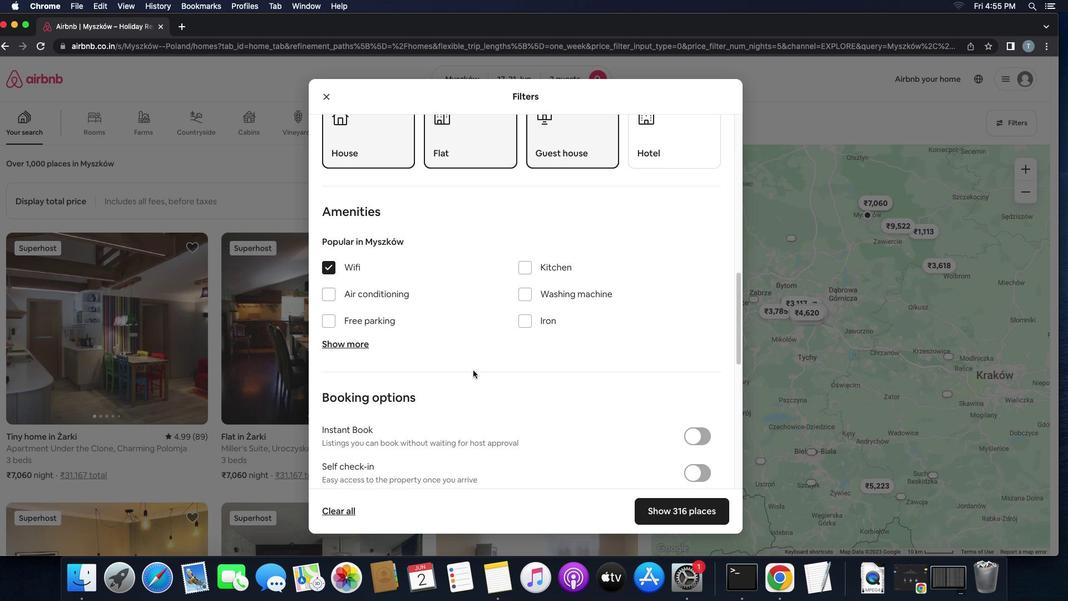 
Action: Mouse scrolled (508, 367) with delta (70, -11)
Screenshot: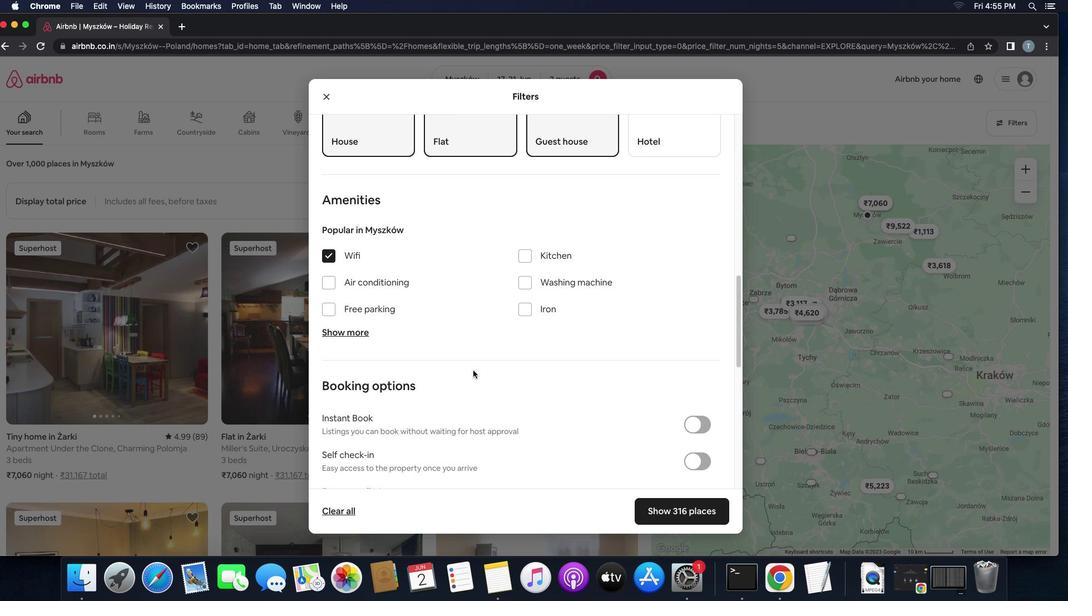 
Action: Mouse scrolled (508, 367) with delta (70, -11)
Screenshot: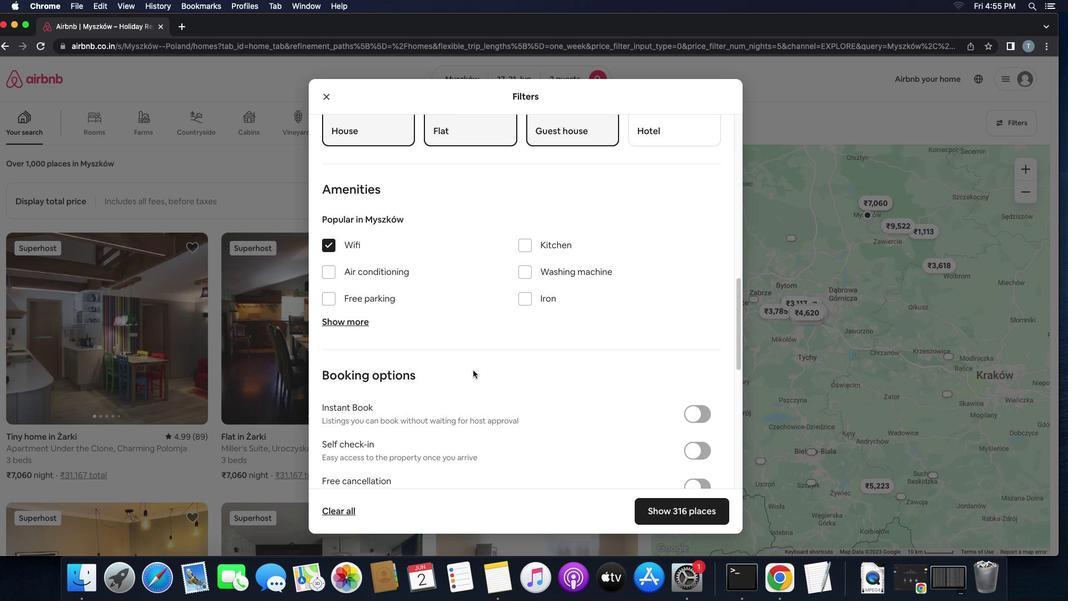 
Action: Mouse scrolled (508, 367) with delta (70, -11)
Screenshot: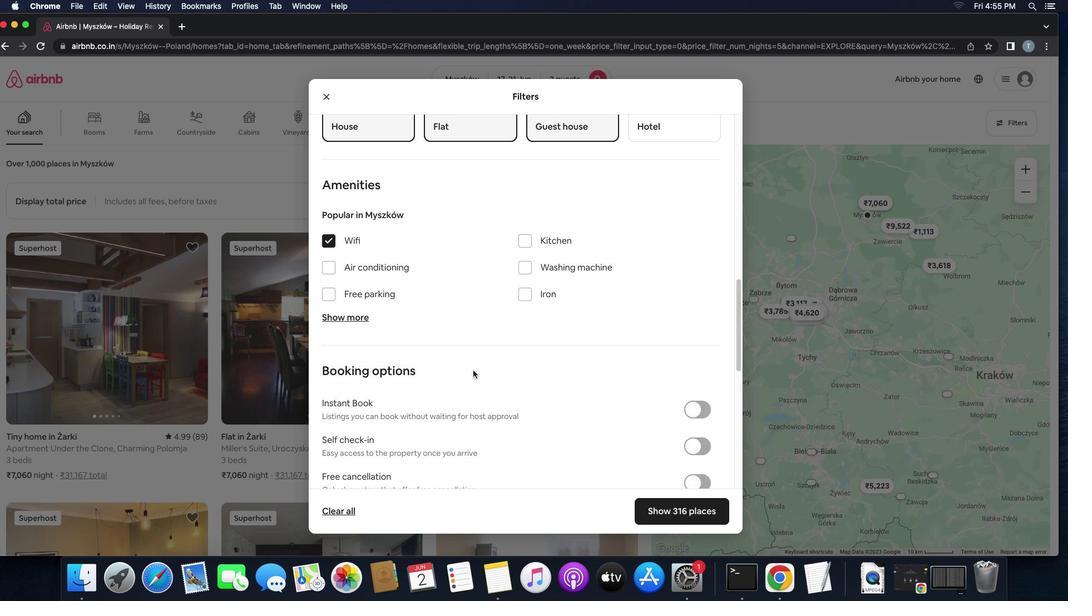 
Action: Mouse moved to (558, 262)
Screenshot: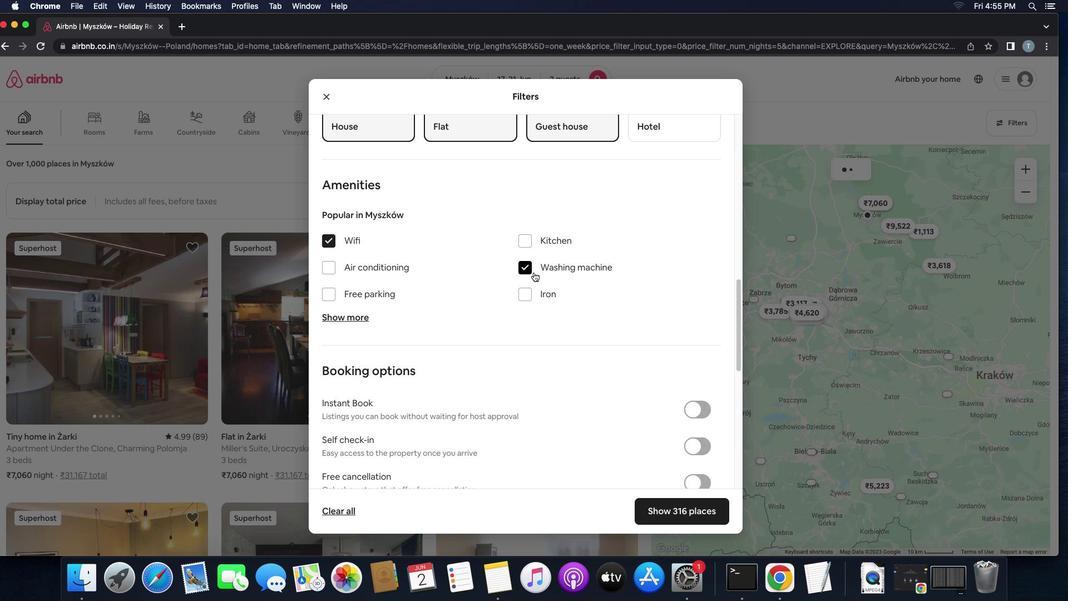 
Action: Mouse pressed left at (558, 262)
Screenshot: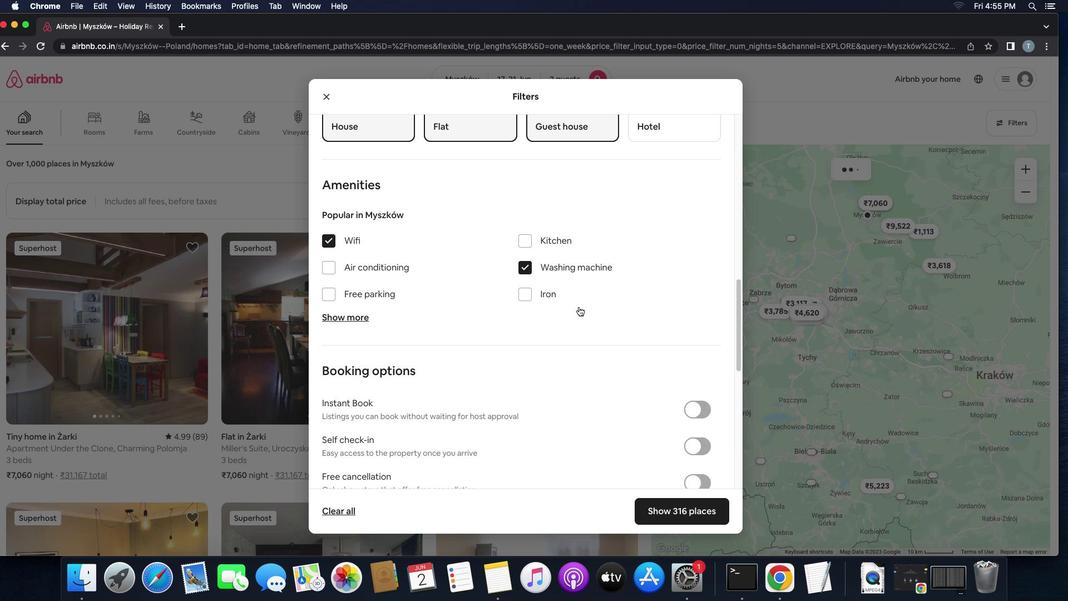 
Action: Mouse moved to (635, 342)
Screenshot: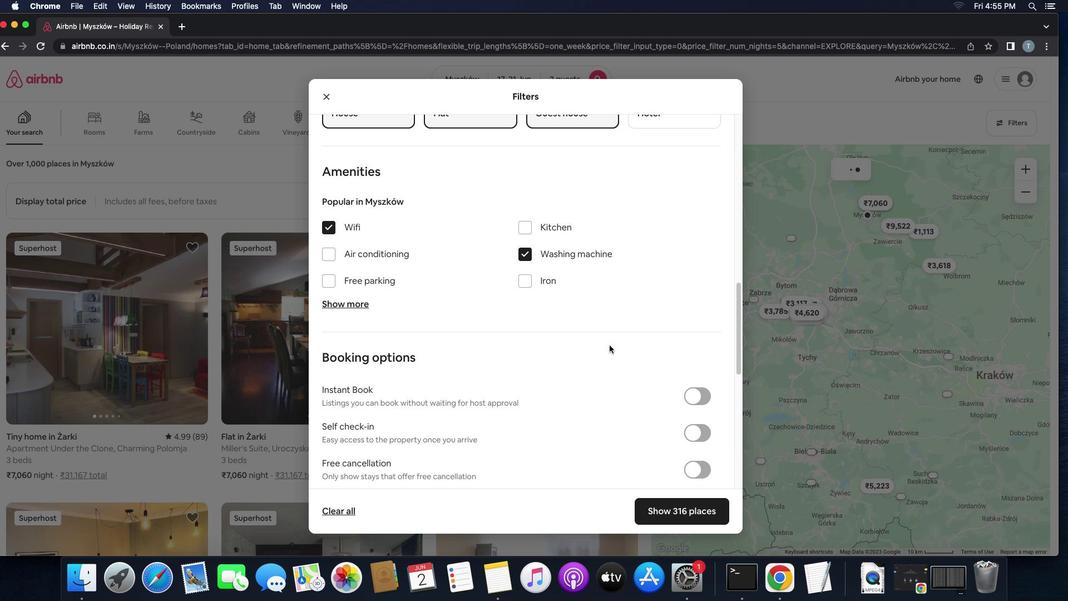 
Action: Mouse scrolled (635, 342) with delta (70, -11)
Screenshot: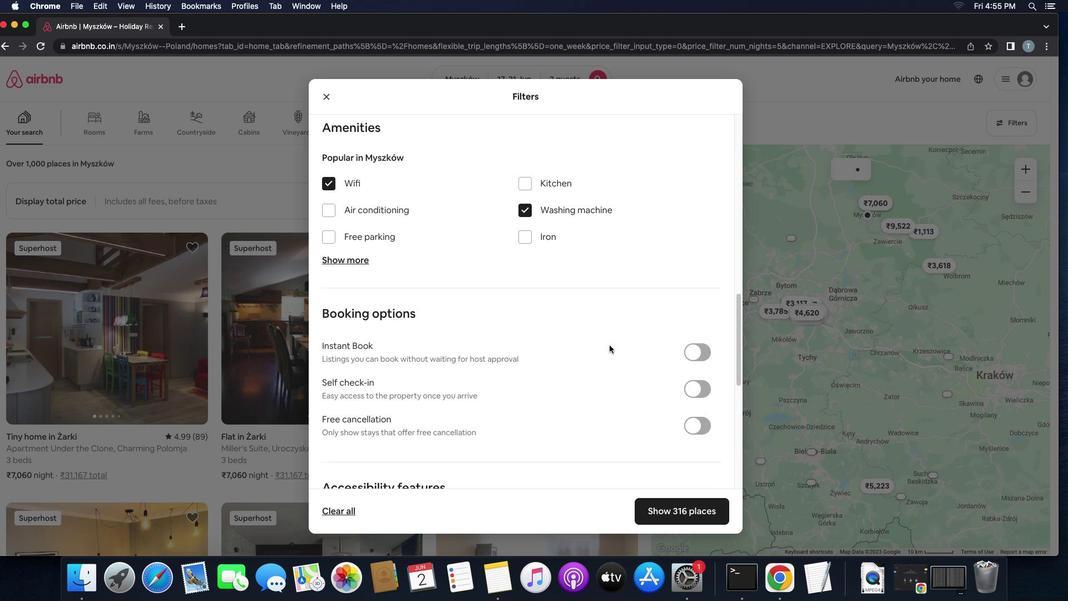 
Action: Mouse scrolled (635, 342) with delta (70, -11)
Screenshot: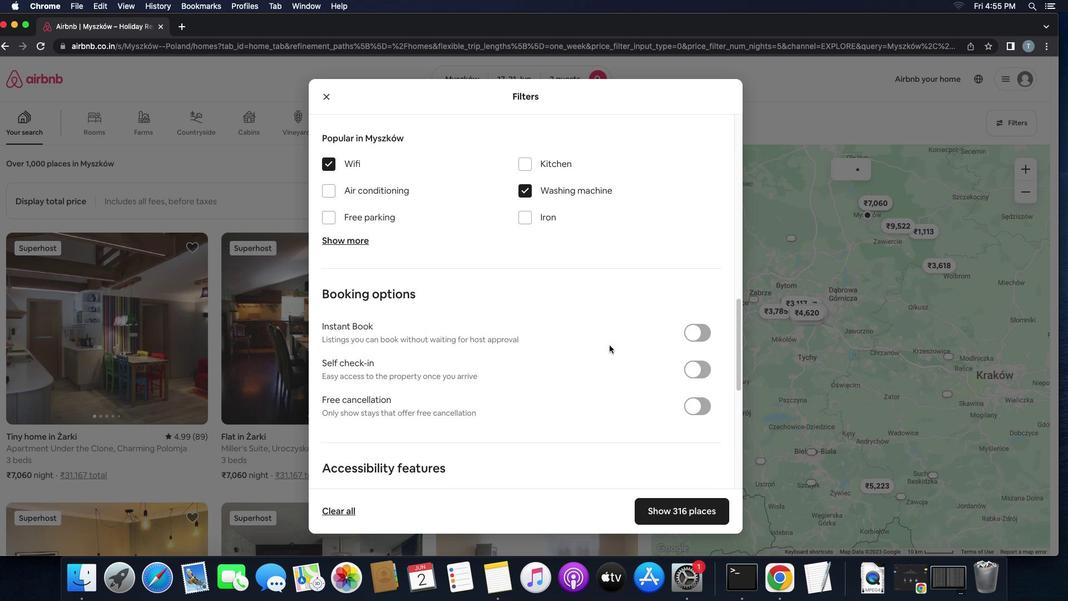 
Action: Mouse scrolled (635, 342) with delta (70, -11)
Screenshot: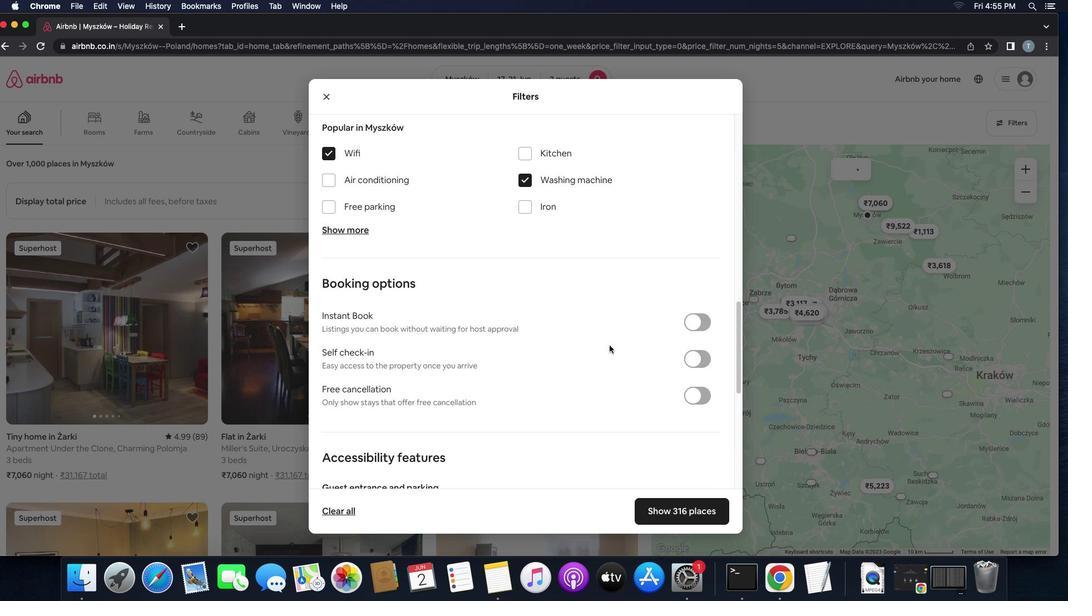 
Action: Mouse moved to (637, 341)
Screenshot: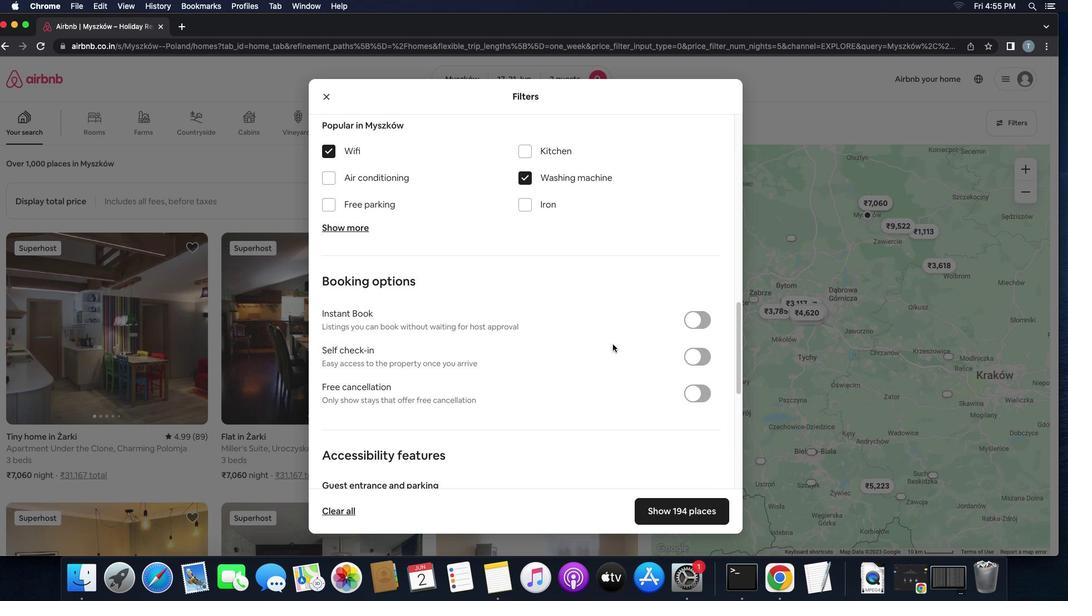 
Action: Mouse scrolled (637, 341) with delta (70, -11)
Screenshot: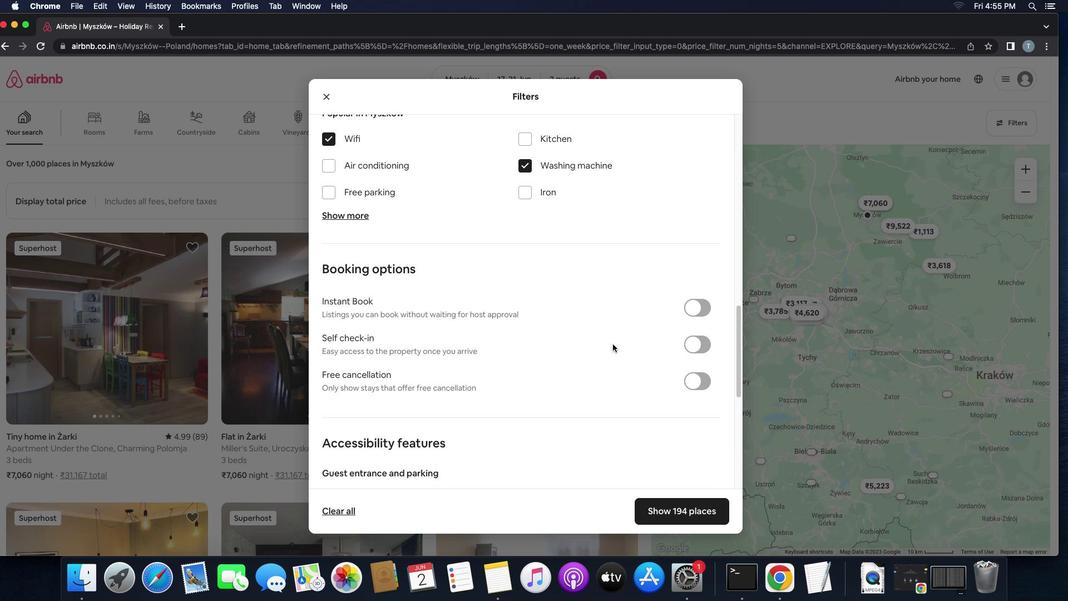 
Action: Mouse moved to (637, 341)
Screenshot: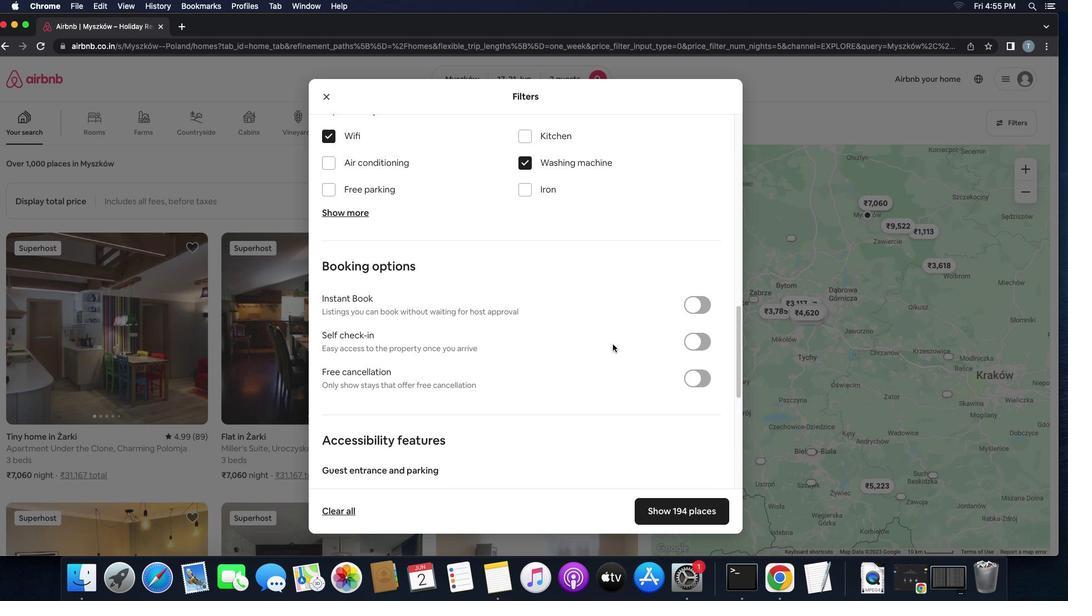 
Action: Mouse scrolled (637, 341) with delta (70, -11)
Screenshot: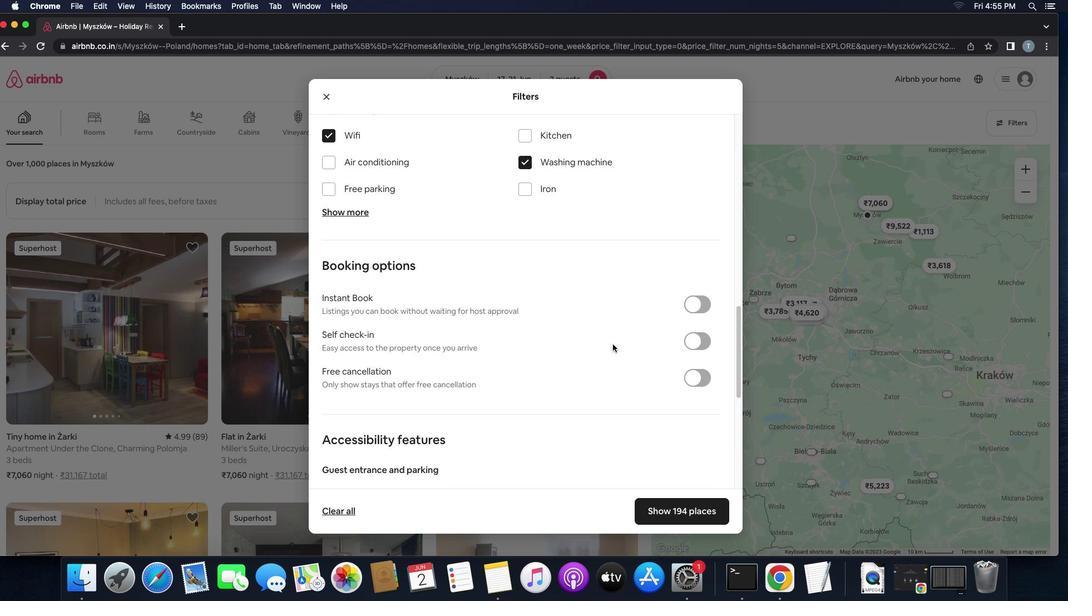 
Action: Mouse moved to (716, 340)
Screenshot: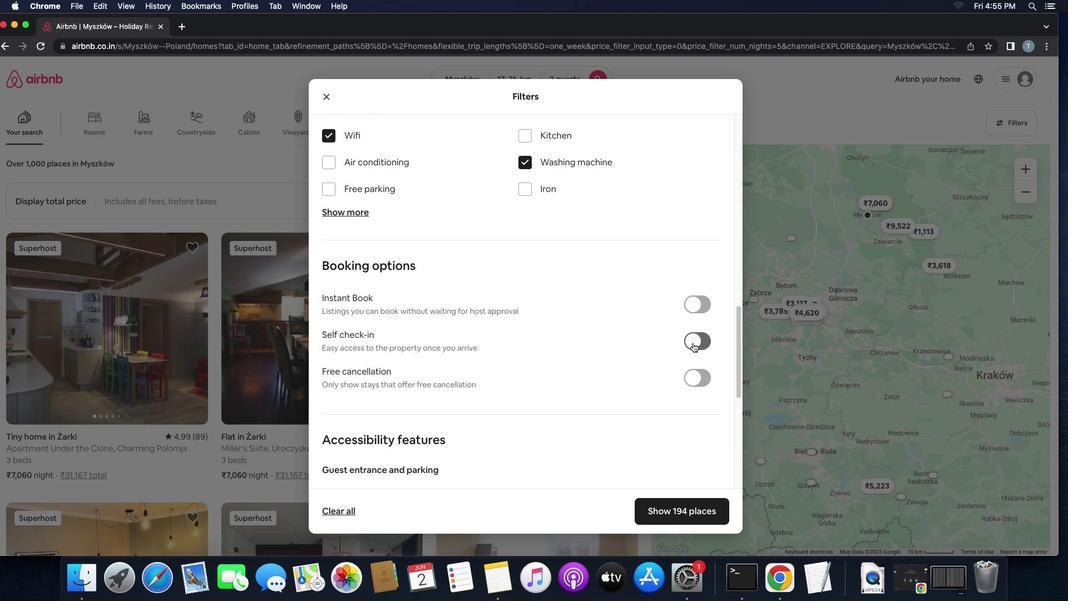 
Action: Mouse pressed left at (716, 340)
Screenshot: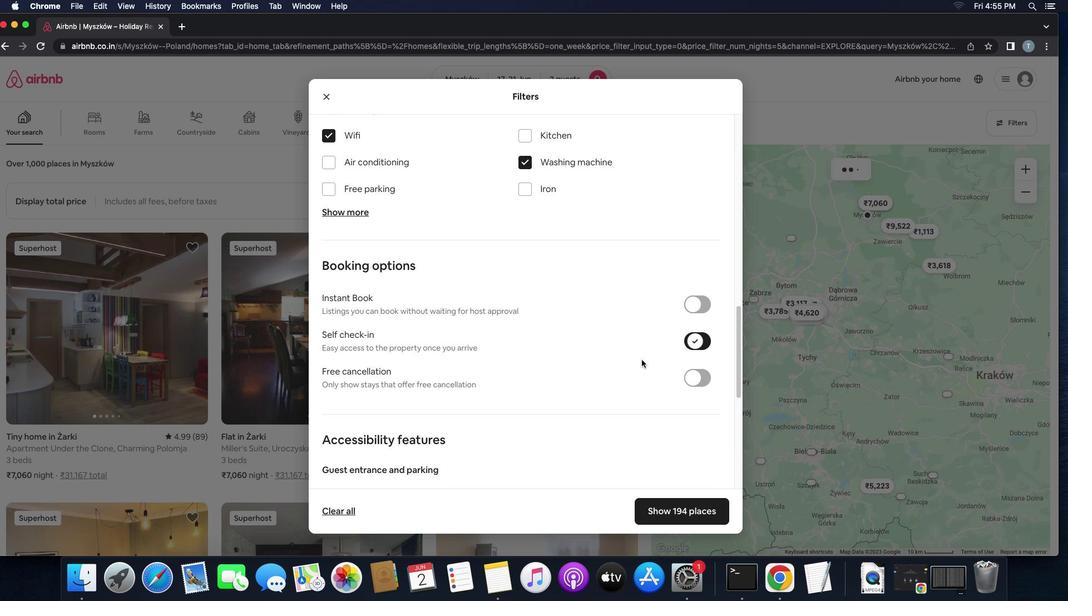 
Action: Mouse moved to (612, 374)
Screenshot: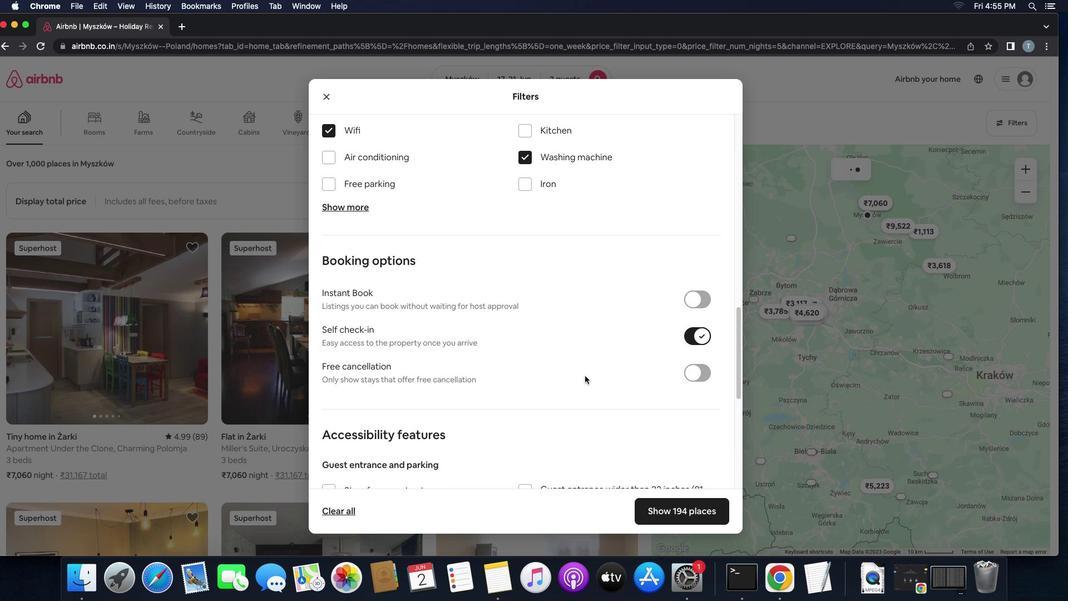 
Action: Mouse scrolled (612, 374) with delta (70, -11)
Screenshot: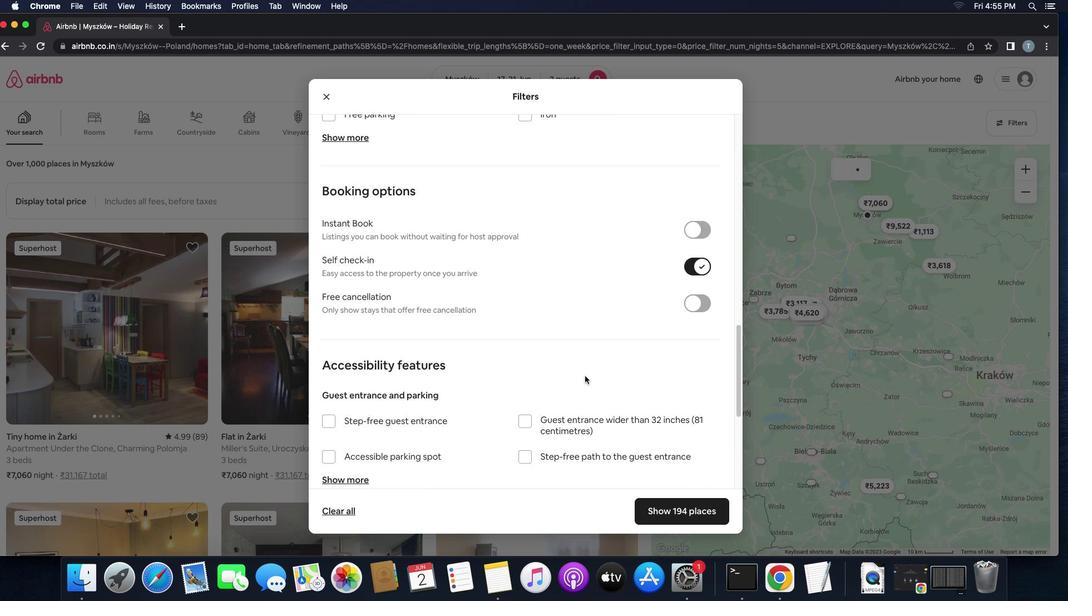 
Action: Mouse scrolled (612, 374) with delta (70, -11)
Screenshot: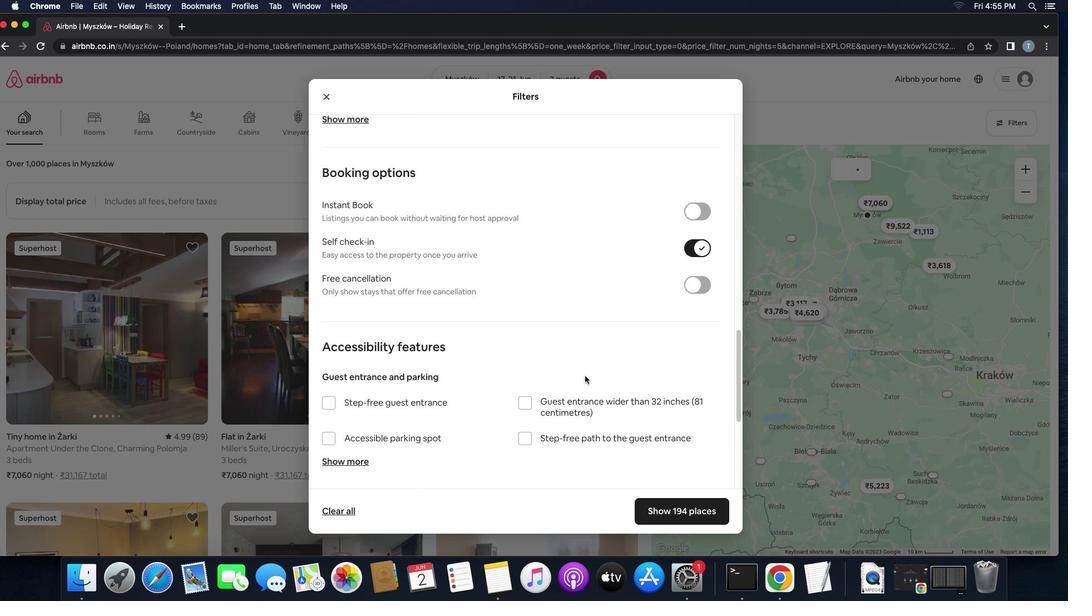 
Action: Mouse scrolled (612, 374) with delta (70, -12)
Screenshot: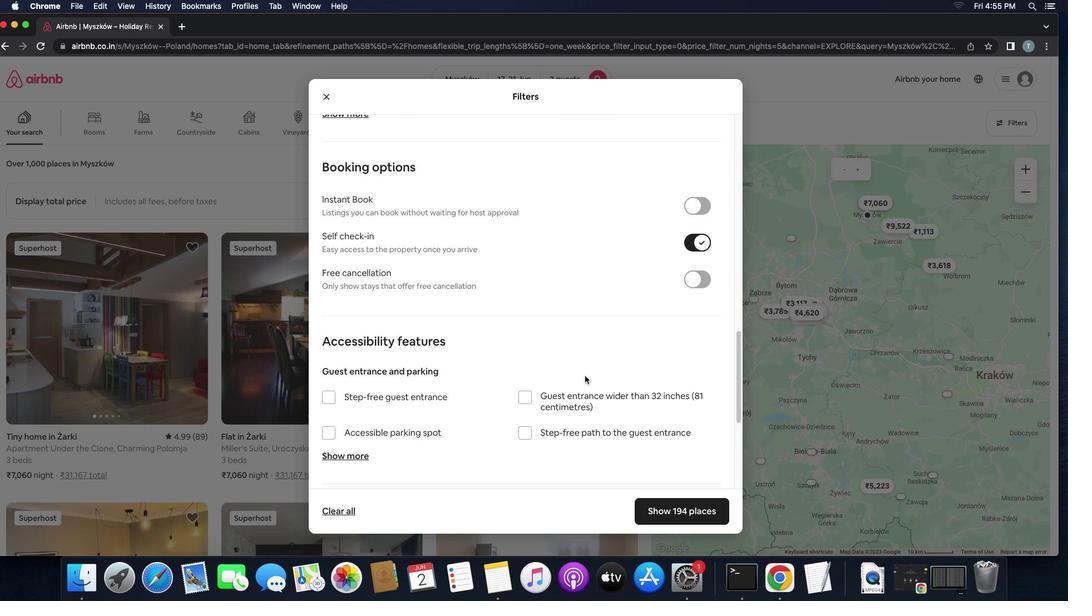 
Action: Mouse scrolled (612, 374) with delta (70, -11)
Screenshot: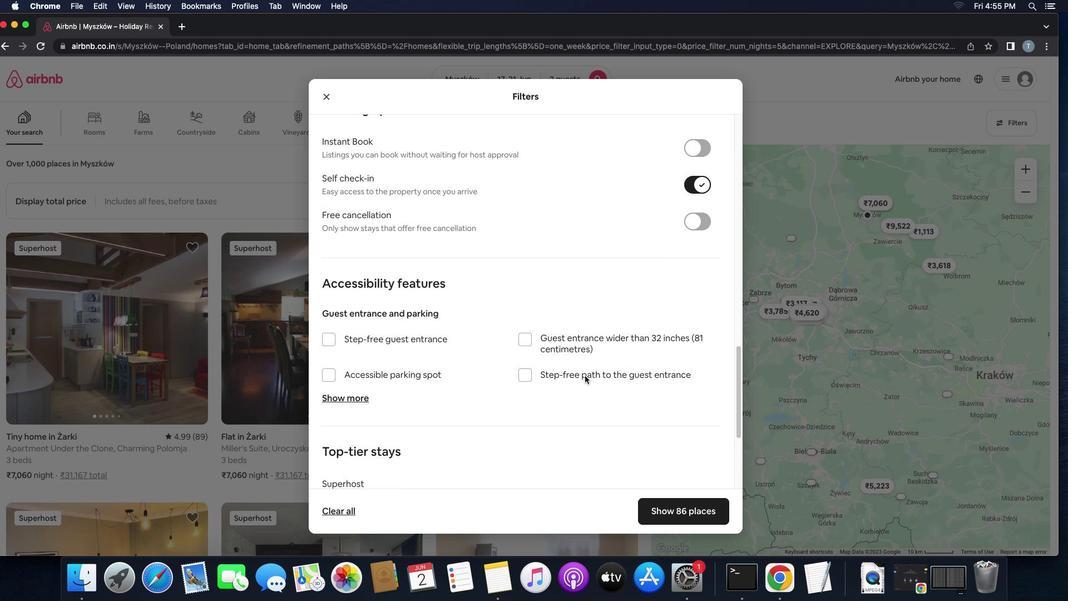 
Action: Mouse scrolled (612, 374) with delta (70, -11)
Screenshot: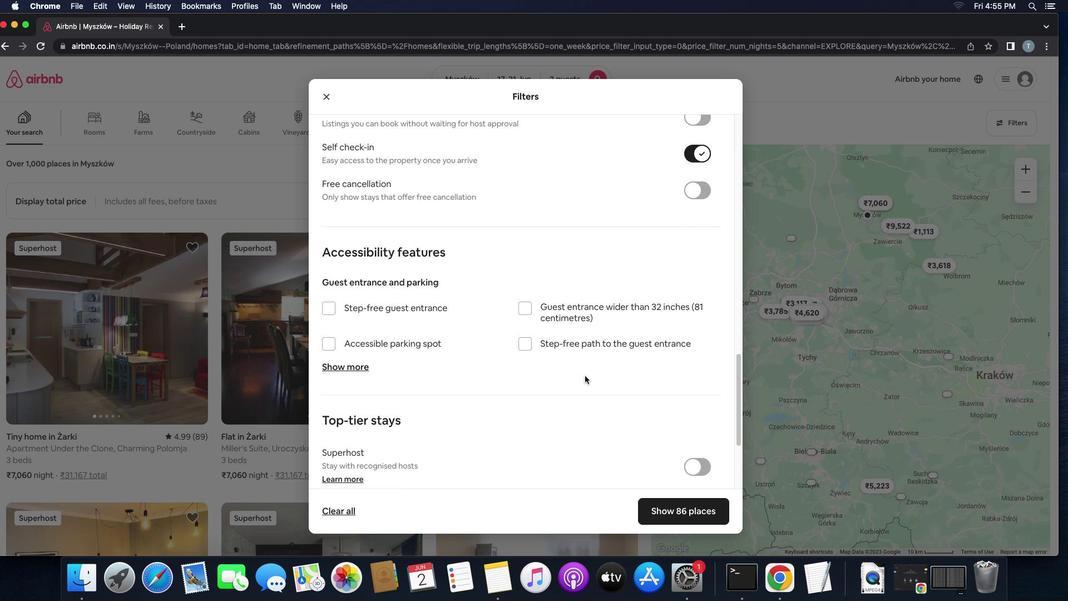 
Action: Mouse scrolled (612, 374) with delta (70, -11)
Screenshot: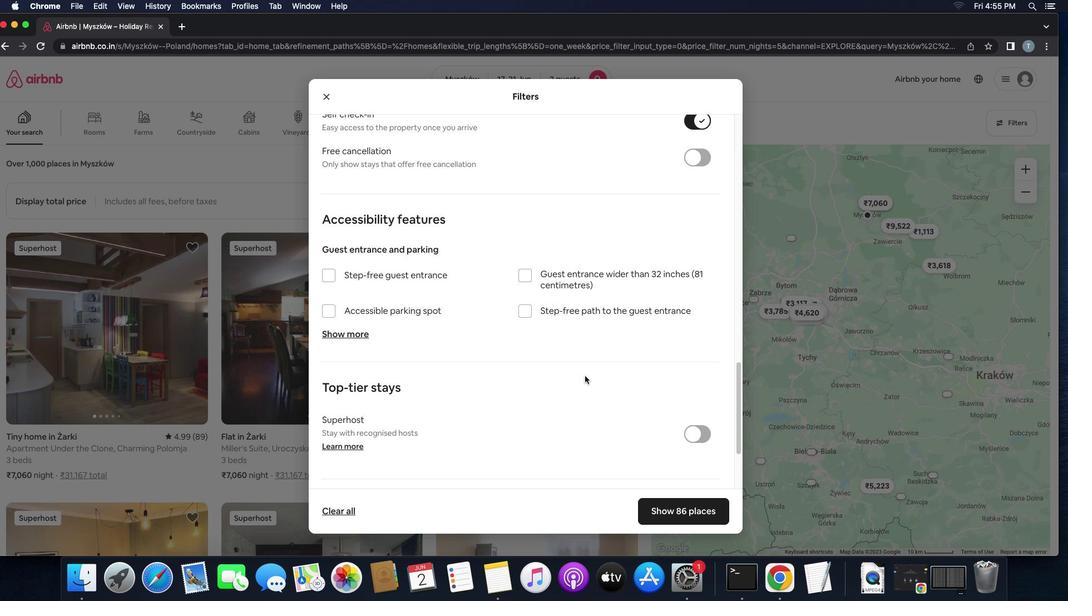 
Action: Mouse scrolled (612, 374) with delta (70, -12)
Screenshot: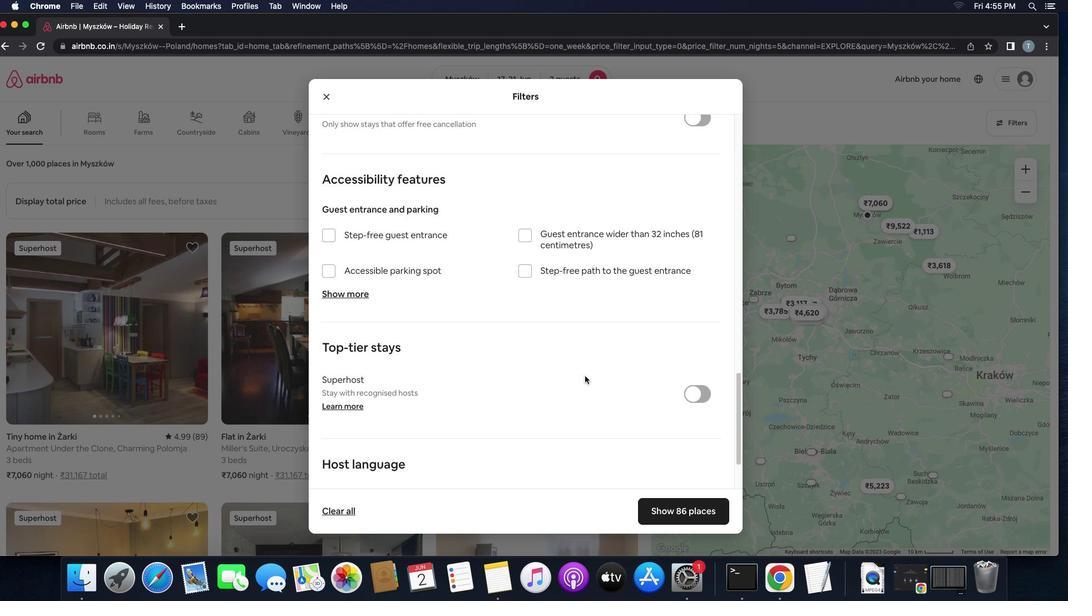 
Action: Mouse scrolled (612, 374) with delta (70, -11)
Screenshot: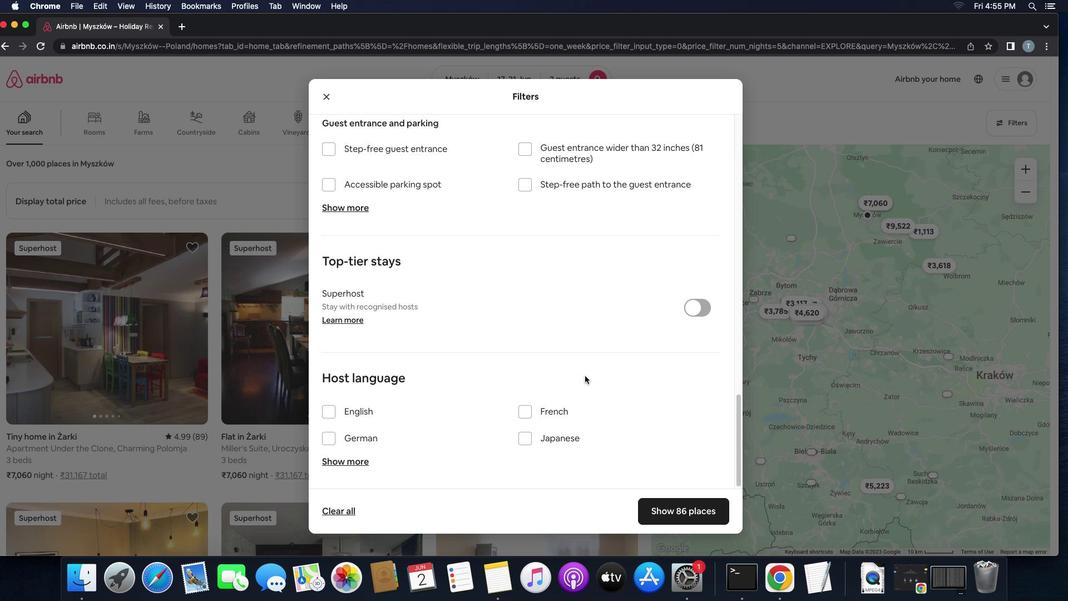 
Action: Mouse scrolled (612, 374) with delta (70, -11)
Screenshot: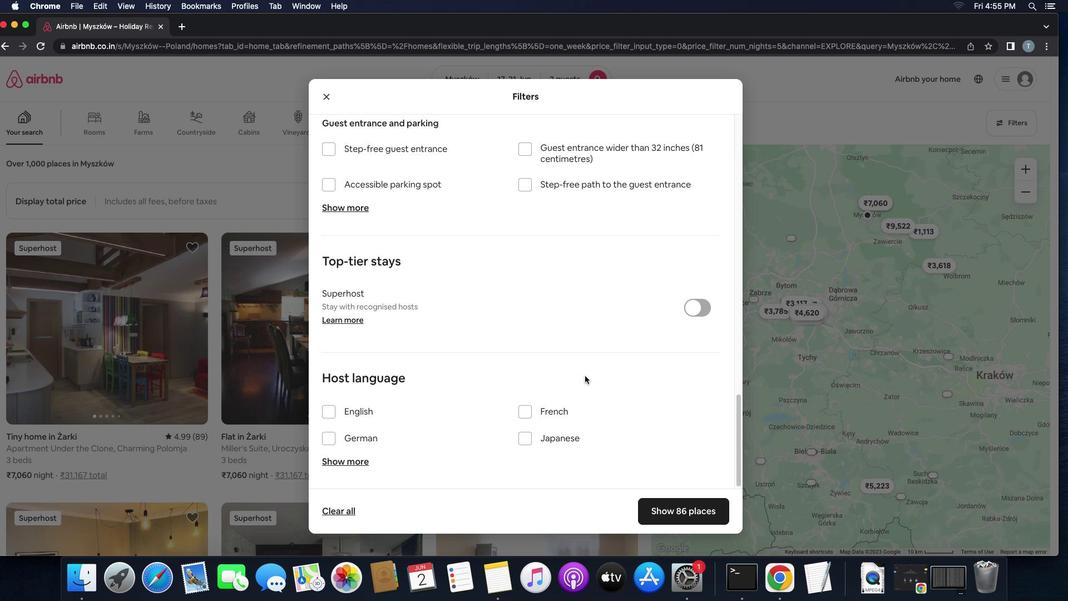 
Action: Mouse scrolled (612, 374) with delta (70, -12)
Screenshot: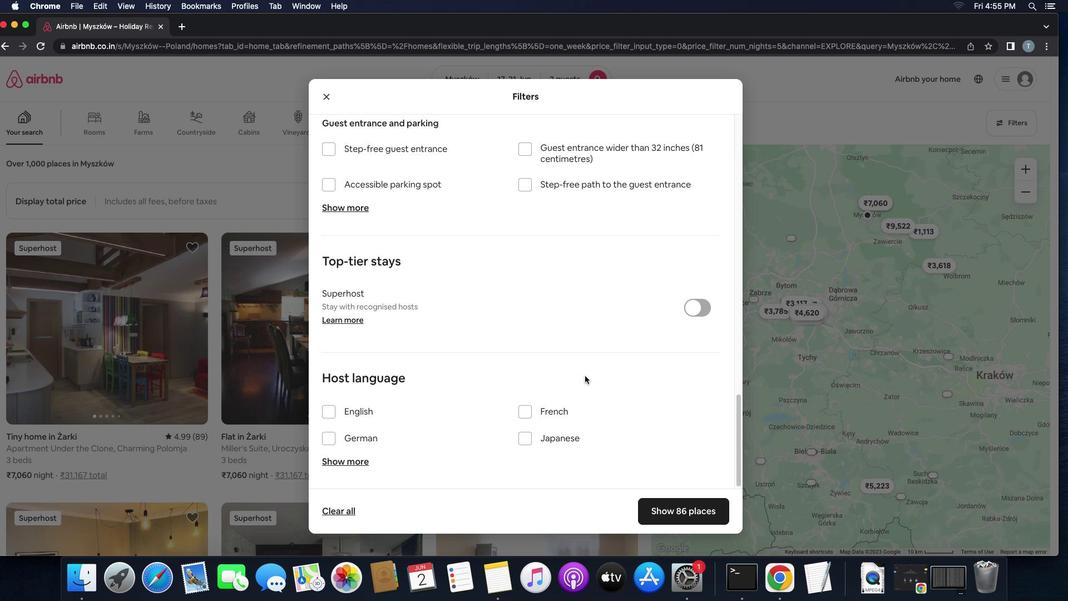 
Action: Mouse scrolled (612, 374) with delta (70, -13)
Screenshot: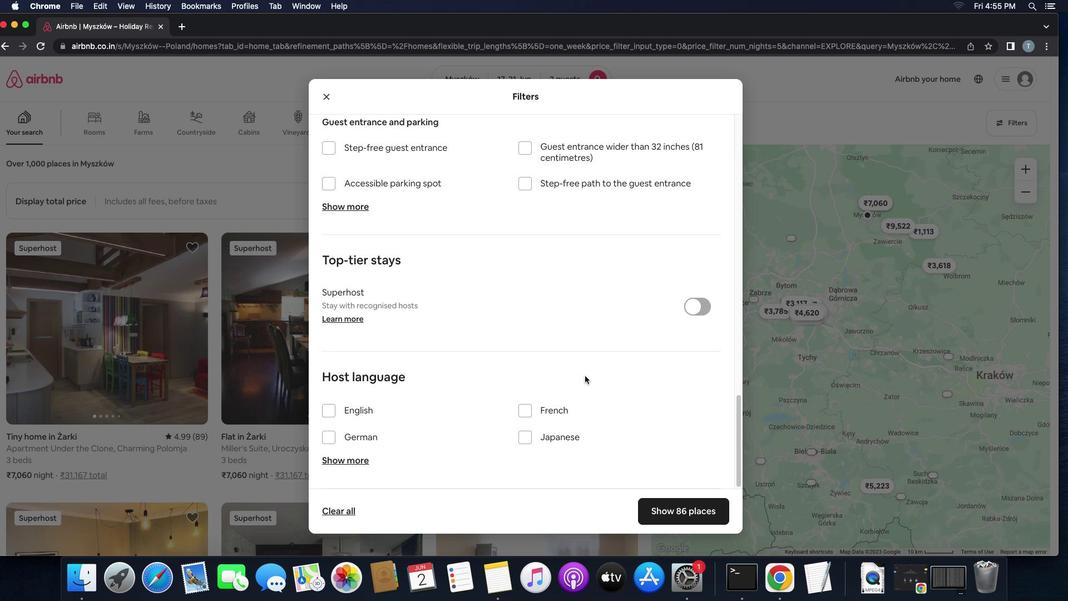 
Action: Mouse scrolled (612, 374) with delta (70, -13)
Screenshot: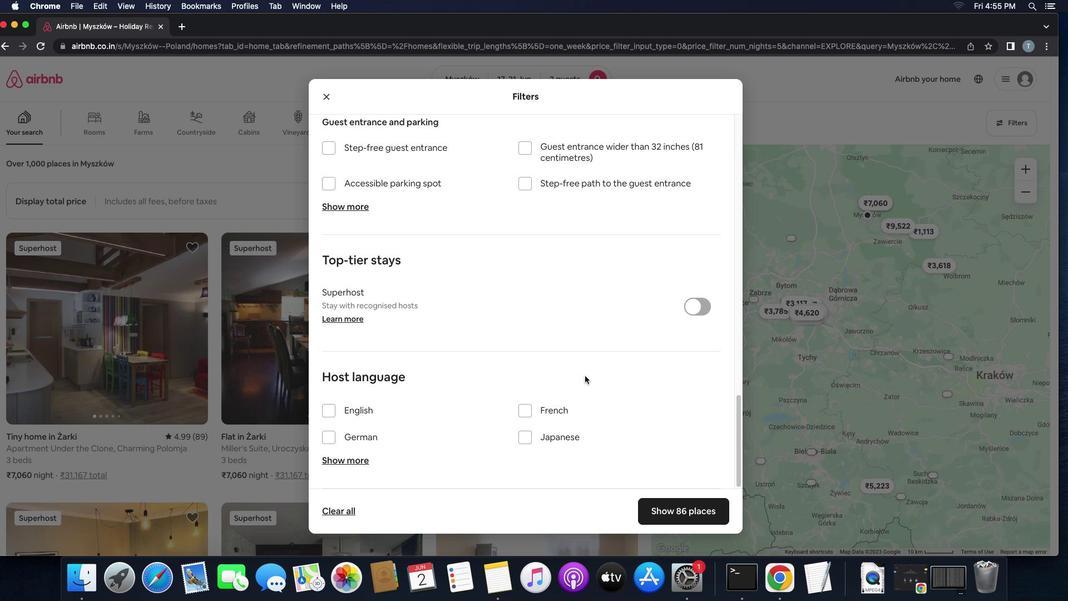 
Action: Mouse moved to (611, 374)
Screenshot: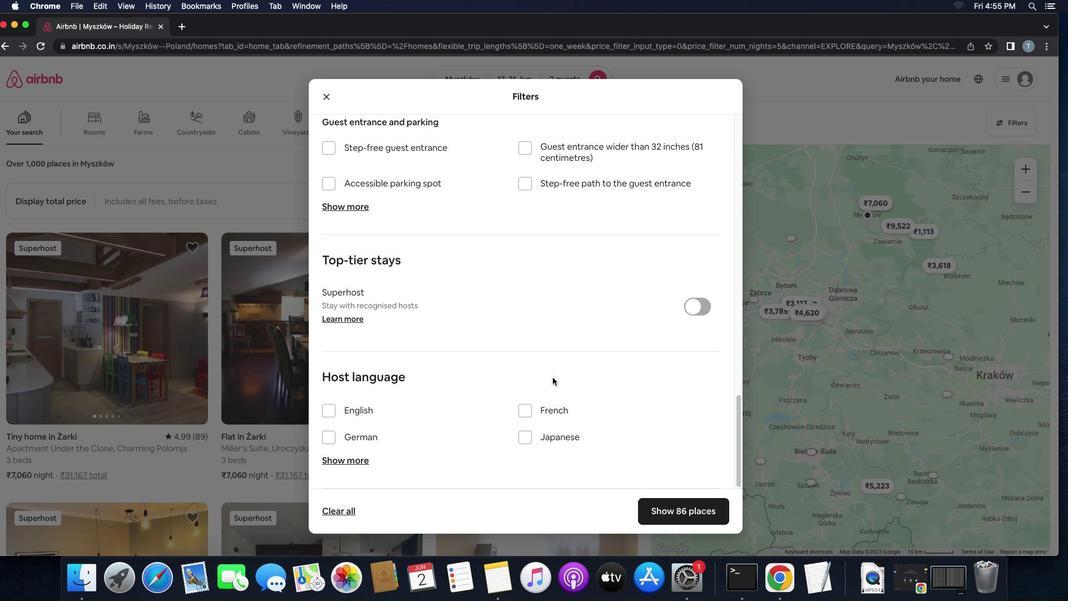 
Action: Mouse scrolled (611, 374) with delta (70, -11)
Screenshot: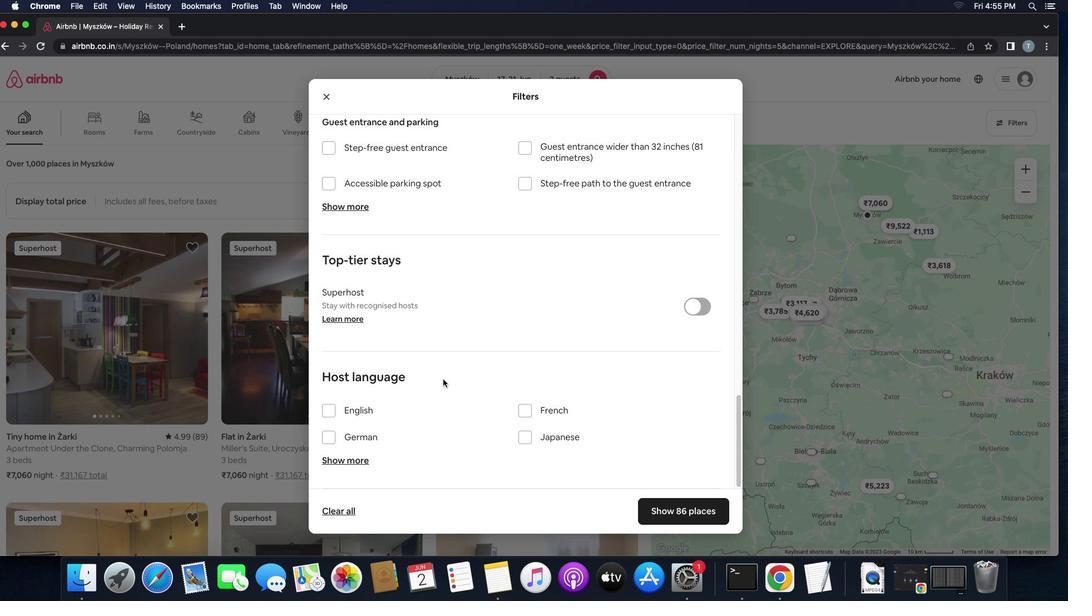 
Action: Mouse scrolled (611, 374) with delta (70, -11)
Screenshot: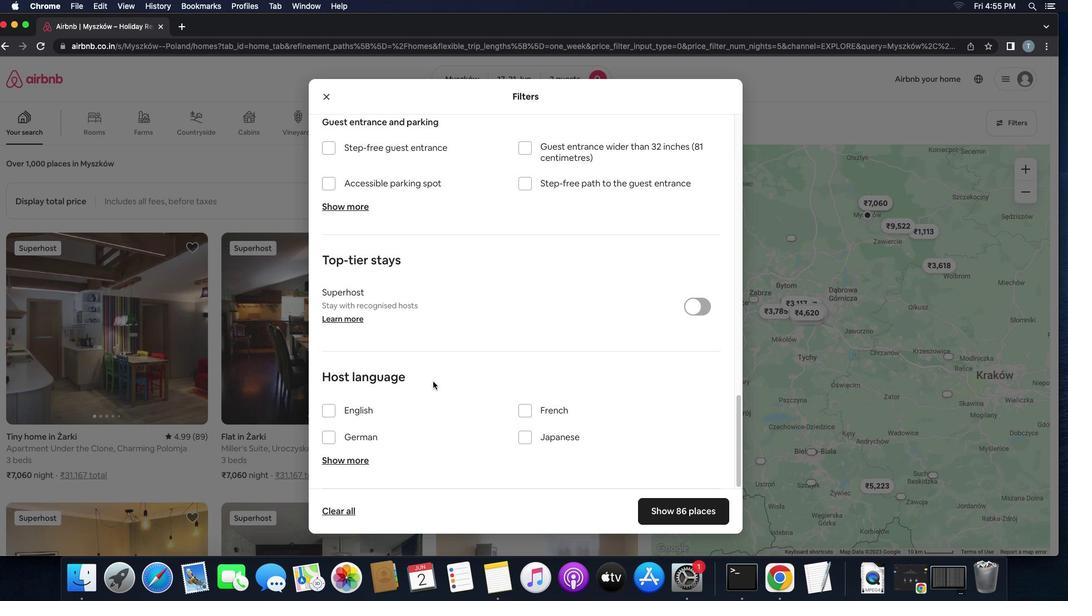 
Action: Mouse scrolled (611, 374) with delta (70, -12)
Screenshot: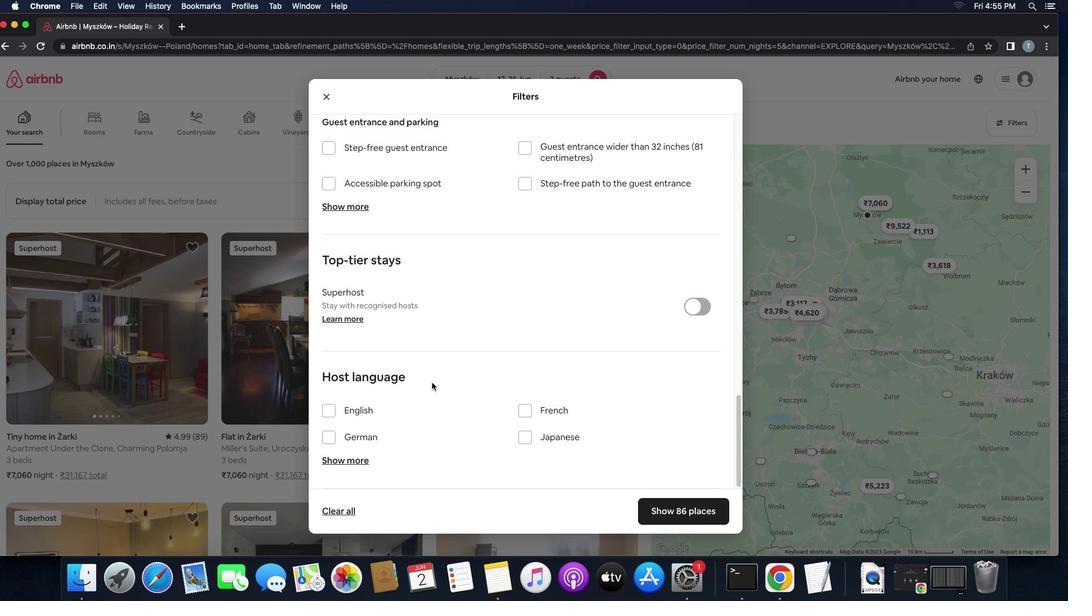 
Action: Mouse moved to (370, 410)
Screenshot: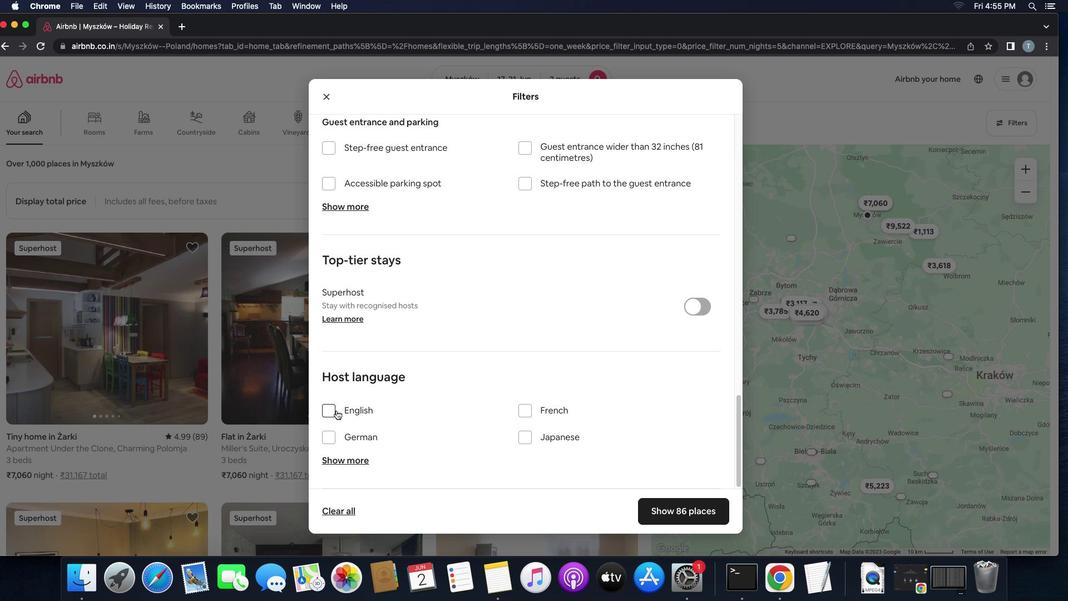 
Action: Mouse pressed left at (370, 410)
Screenshot: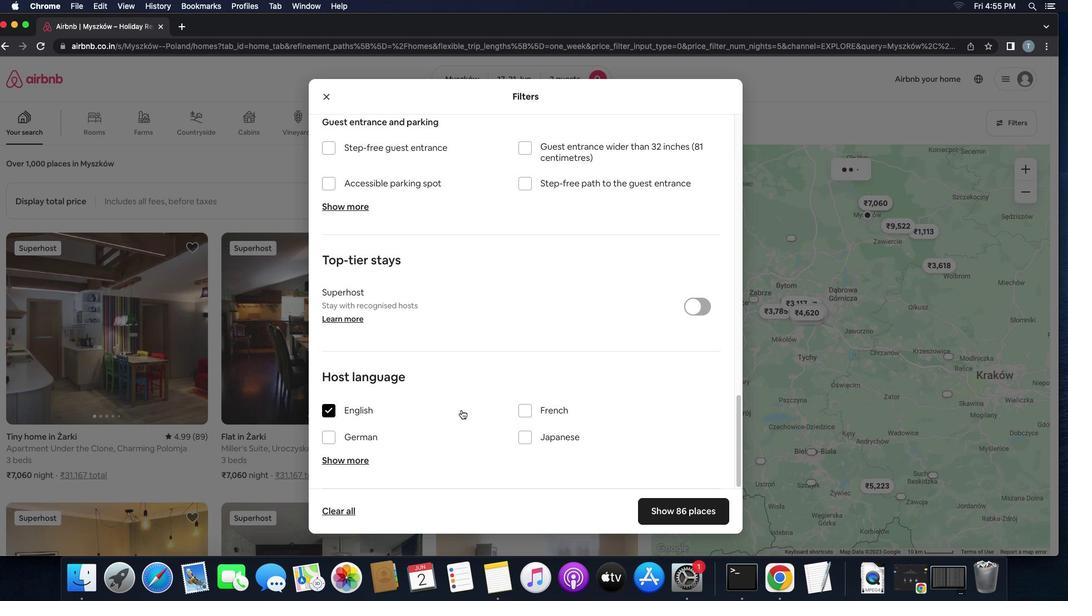 
Action: Mouse moved to (701, 511)
Screenshot: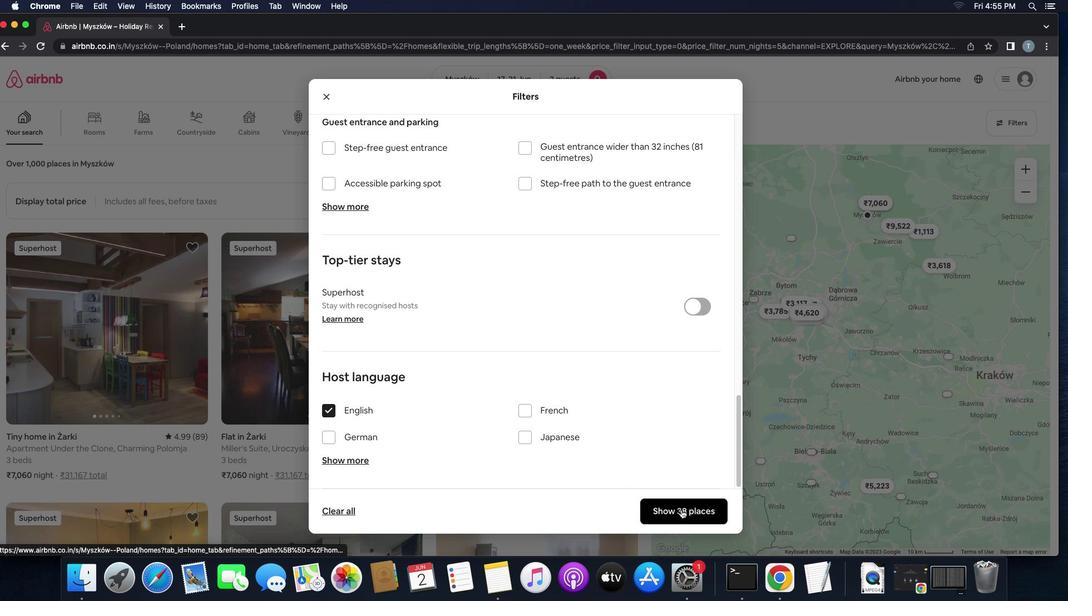
Action: Mouse pressed left at (701, 511)
Screenshot: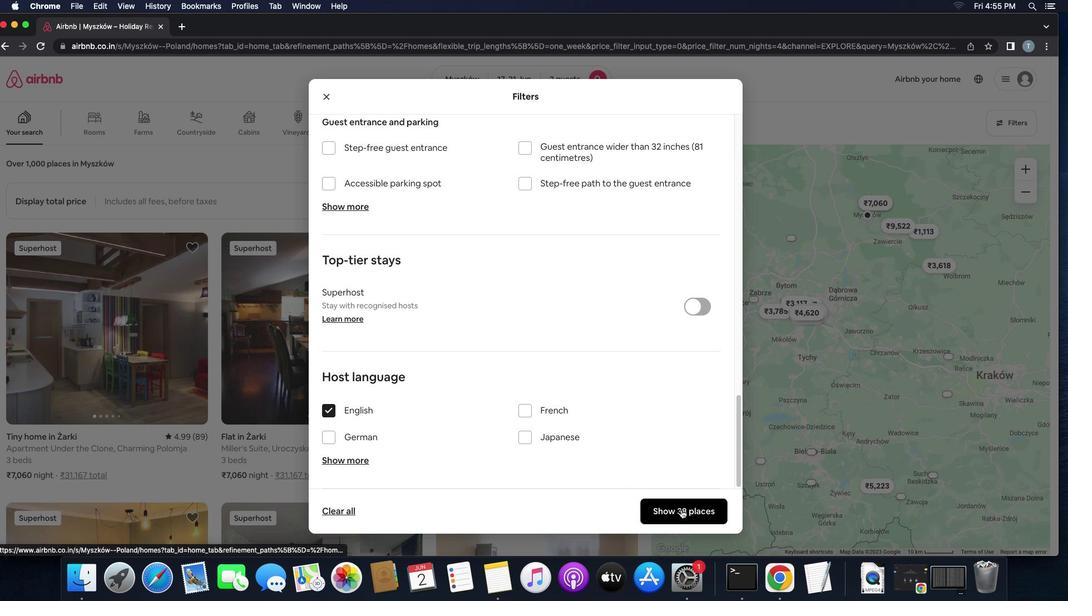 
